 Task: Find connections with filter location Monte Mor with filter topic #Managerwith filter profile language German with filter current company TWO95 International, Inc with filter school Rajasthan Jobs with filter industry Household Services with filter service category Email Marketing with filter keywords title Homeless Shelter Worker
Action: Mouse moved to (605, 114)
Screenshot: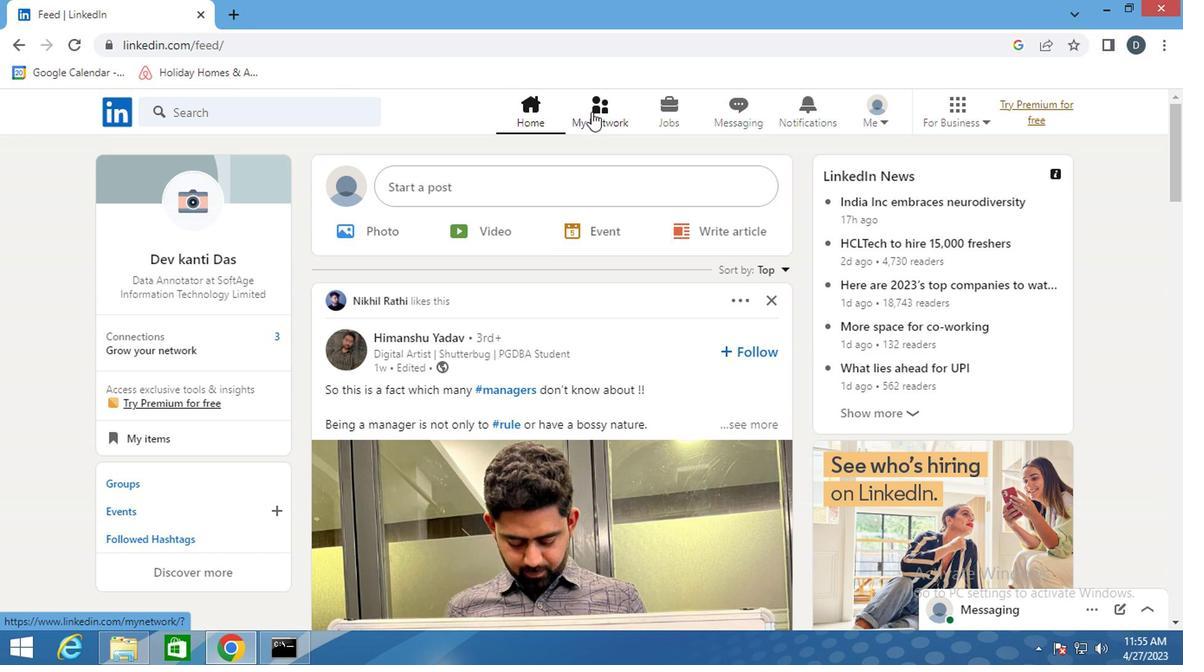 
Action: Mouse pressed left at (605, 114)
Screenshot: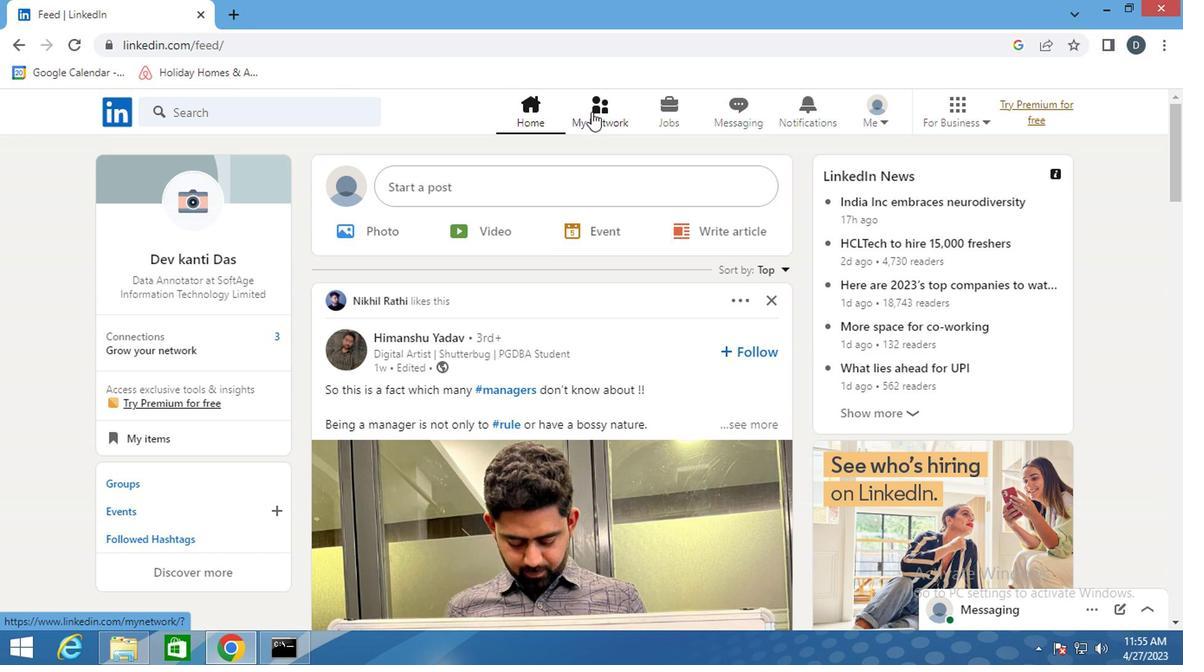 
Action: Mouse moved to (291, 205)
Screenshot: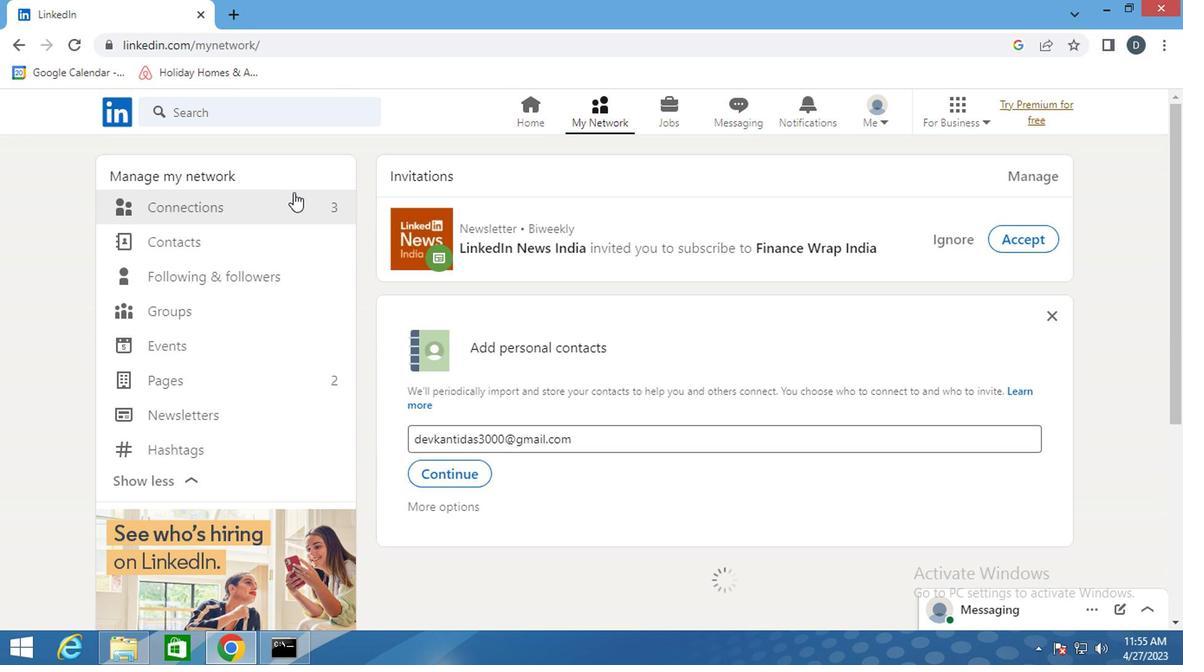 
Action: Mouse pressed left at (291, 205)
Screenshot: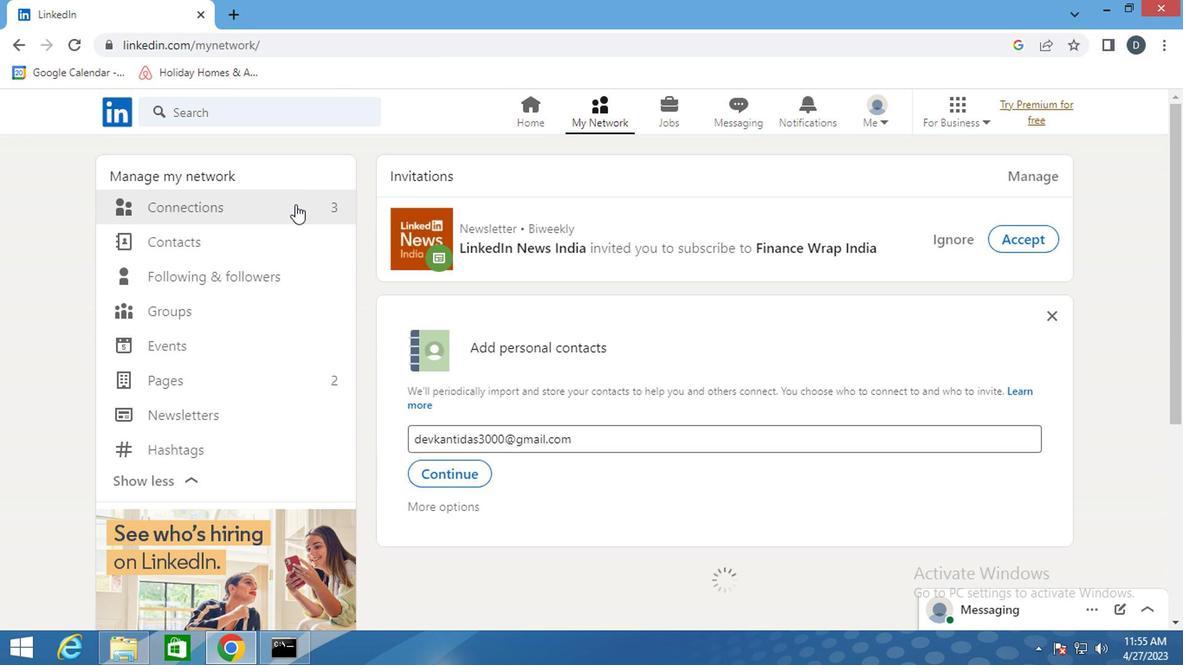 
Action: Mouse pressed left at (291, 205)
Screenshot: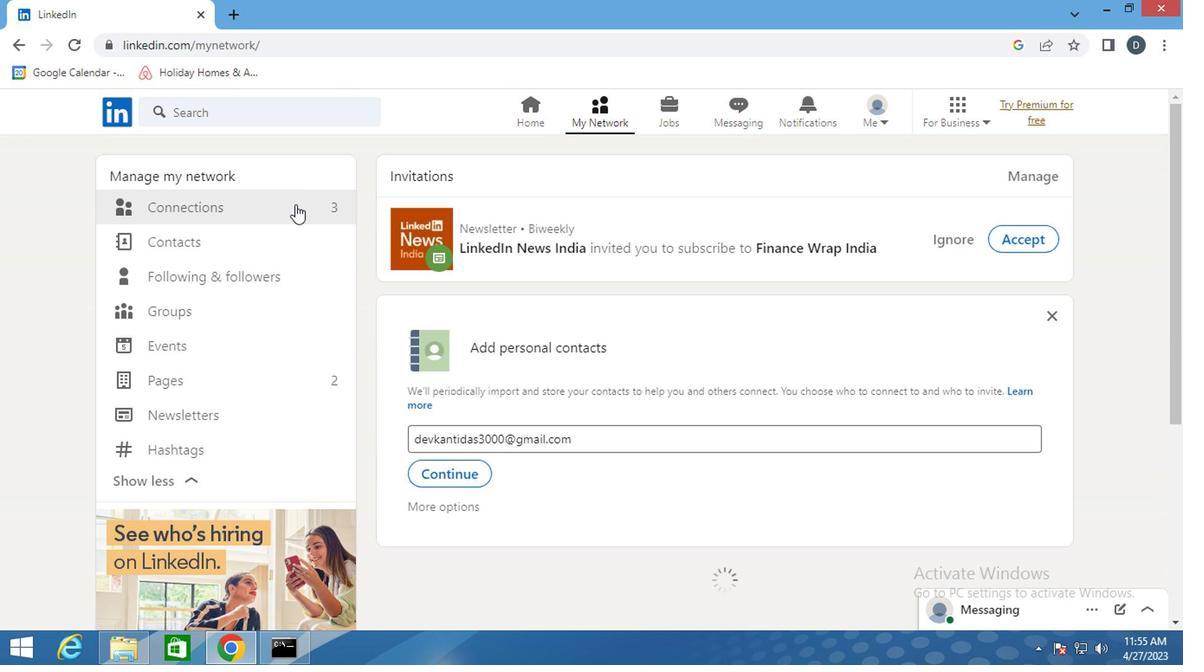 
Action: Mouse moved to (744, 216)
Screenshot: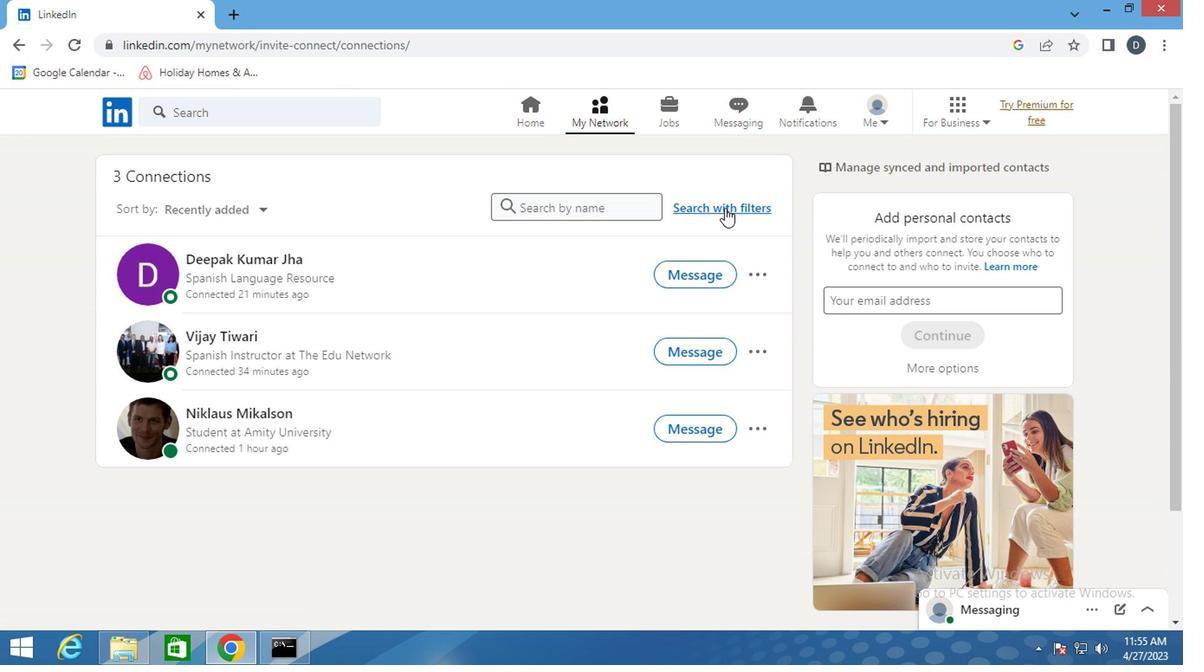
Action: Mouse pressed left at (744, 216)
Screenshot: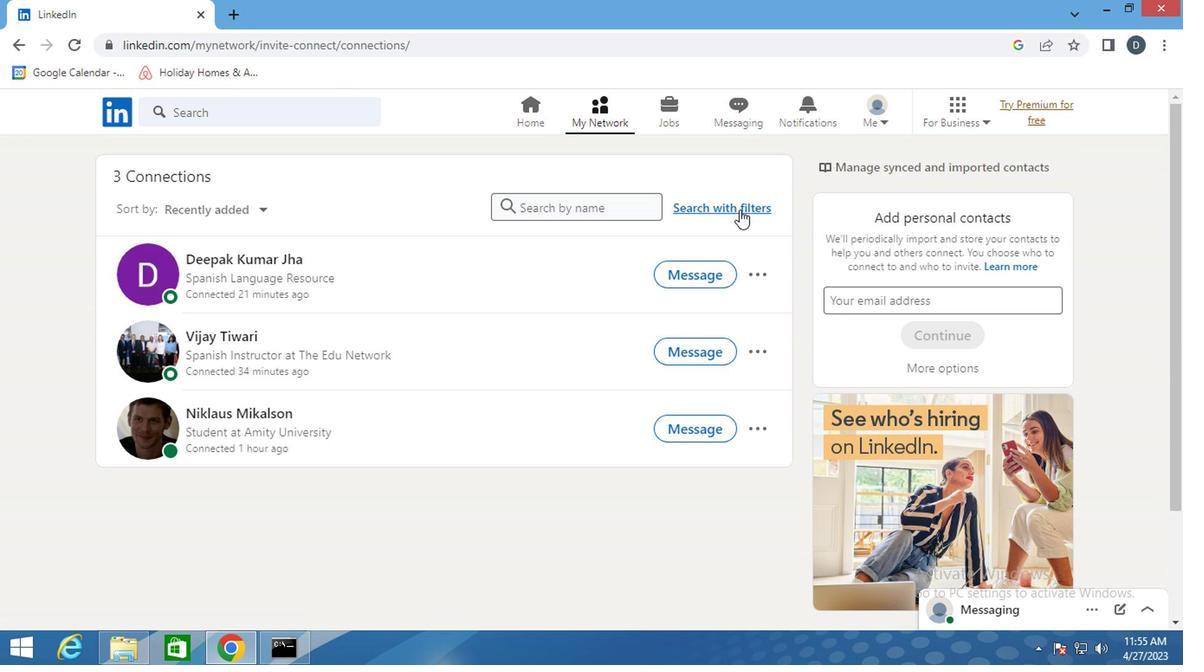 
Action: Mouse moved to (644, 168)
Screenshot: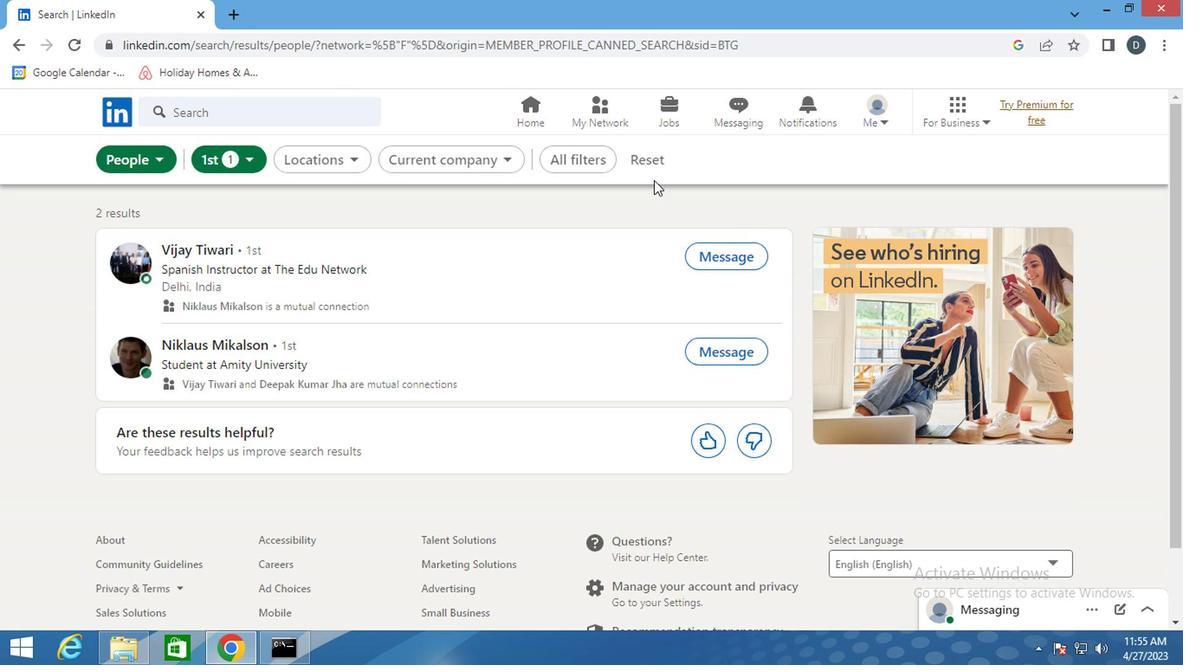 
Action: Mouse pressed left at (644, 168)
Screenshot: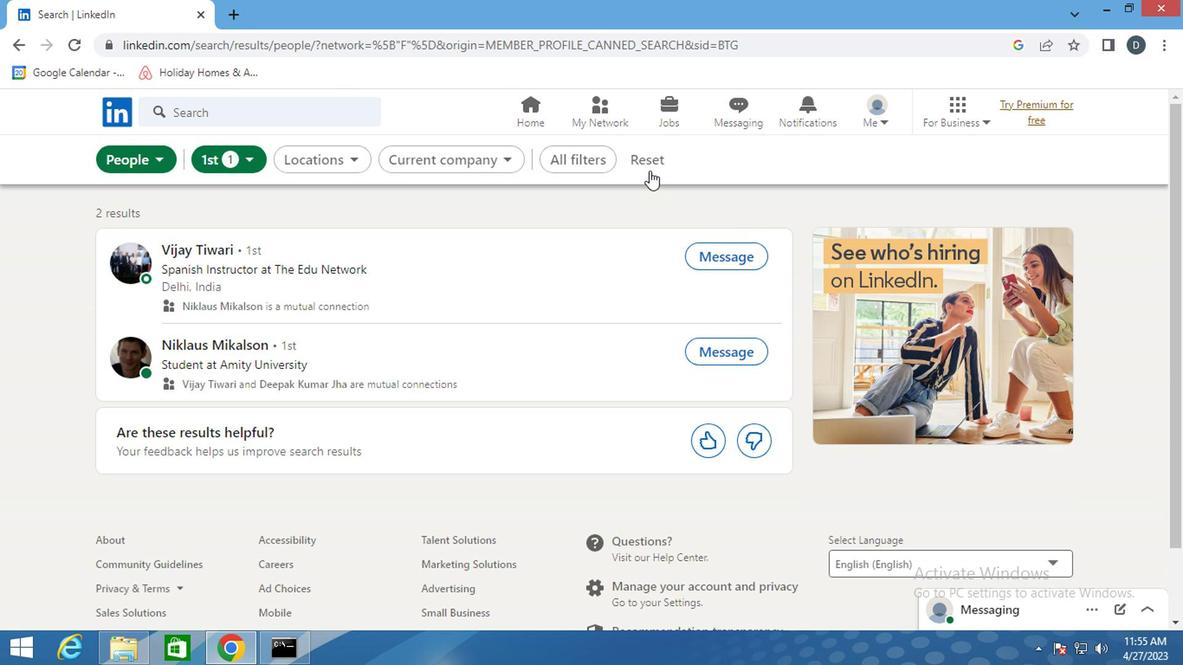 
Action: Mouse moved to (591, 159)
Screenshot: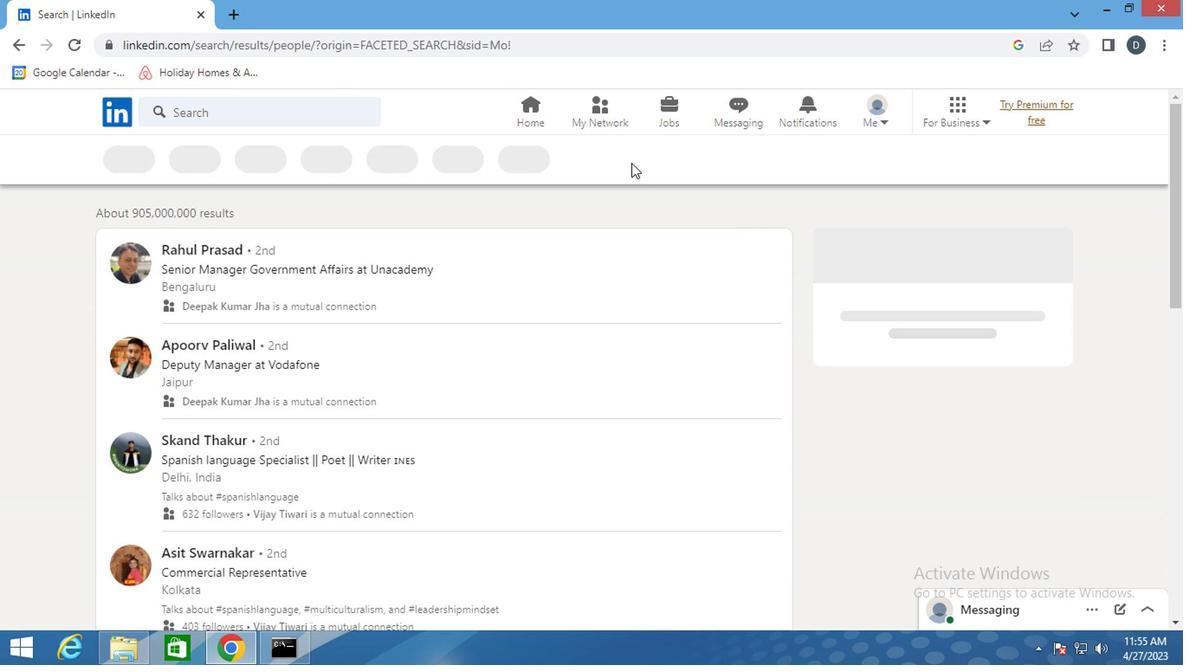 
Action: Mouse pressed left at (591, 159)
Screenshot: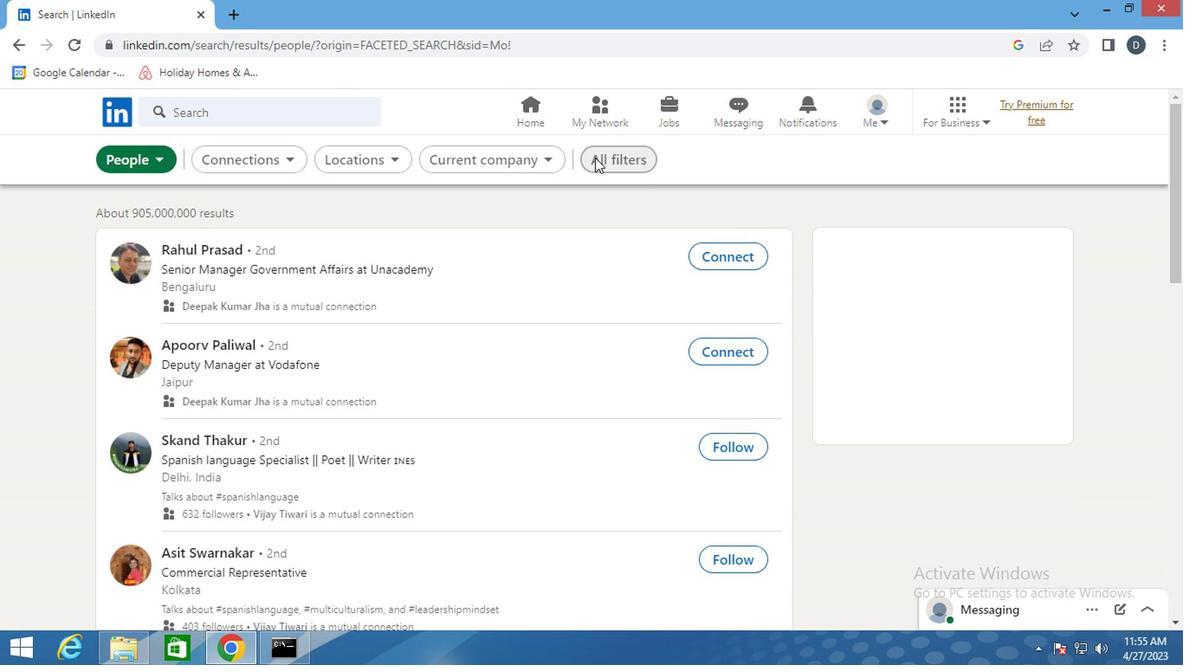 
Action: Mouse moved to (873, 392)
Screenshot: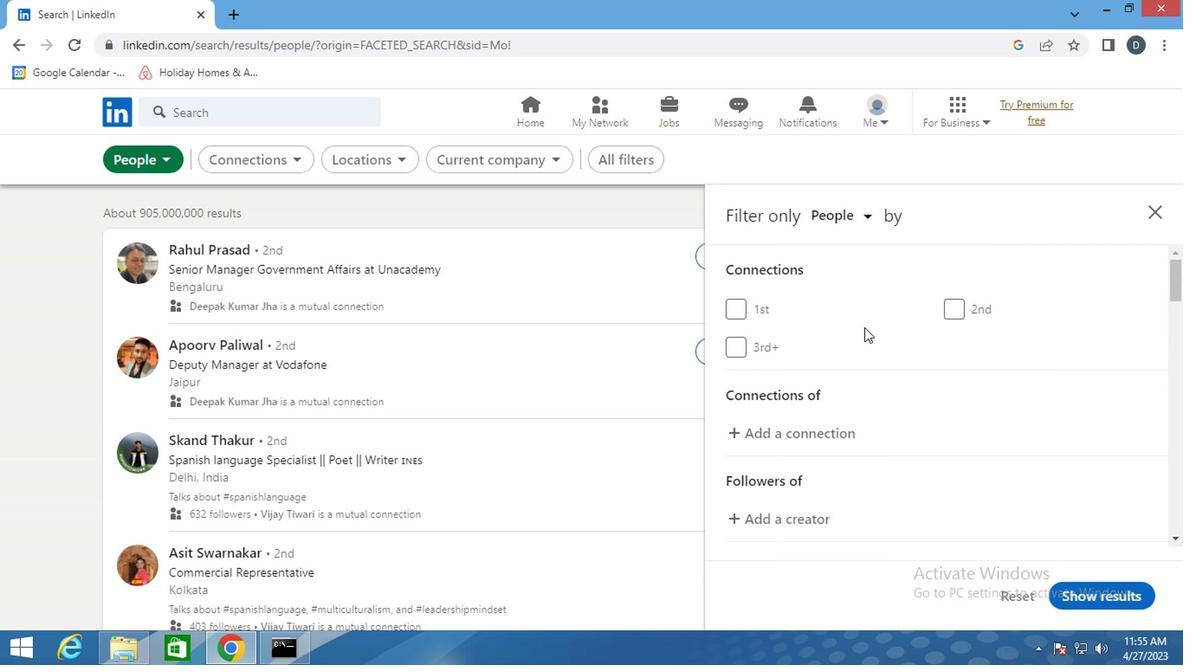 
Action: Mouse scrolled (873, 391) with delta (0, 0)
Screenshot: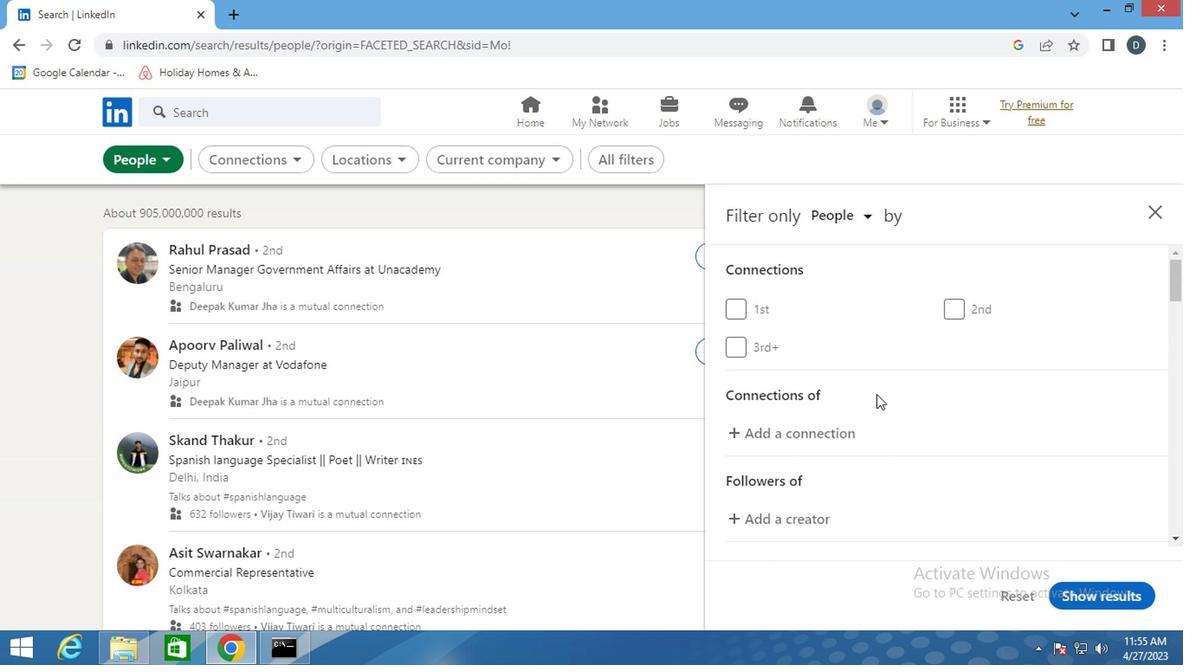 
Action: Mouse scrolled (873, 391) with delta (0, 0)
Screenshot: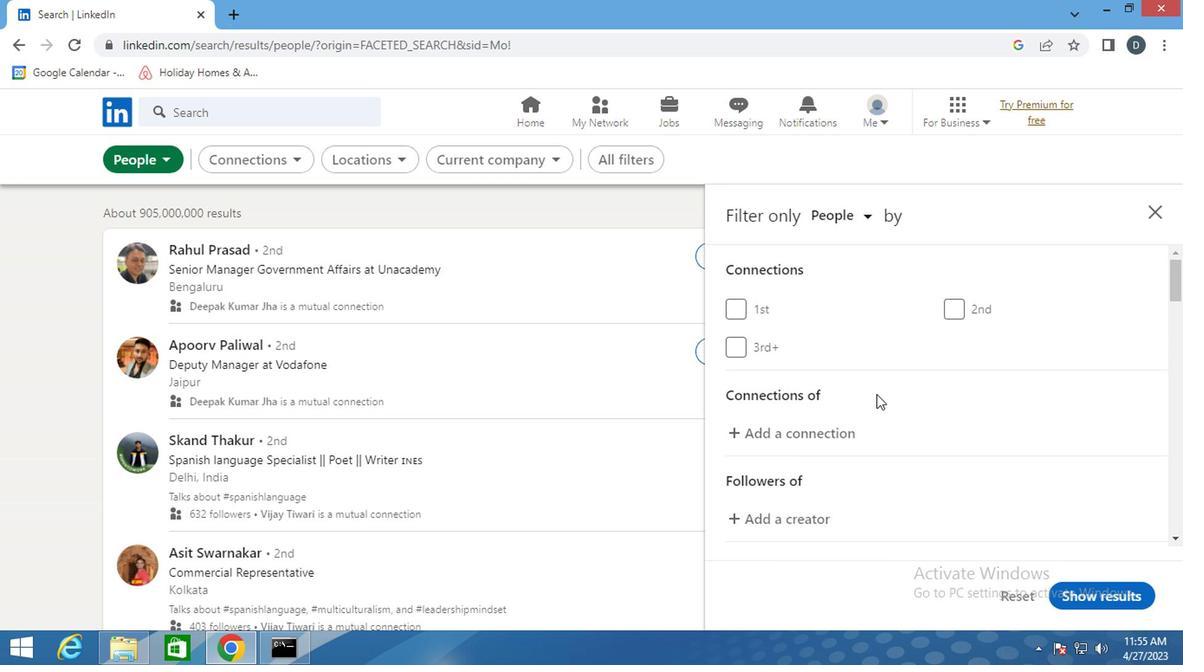 
Action: Mouse moved to (876, 396)
Screenshot: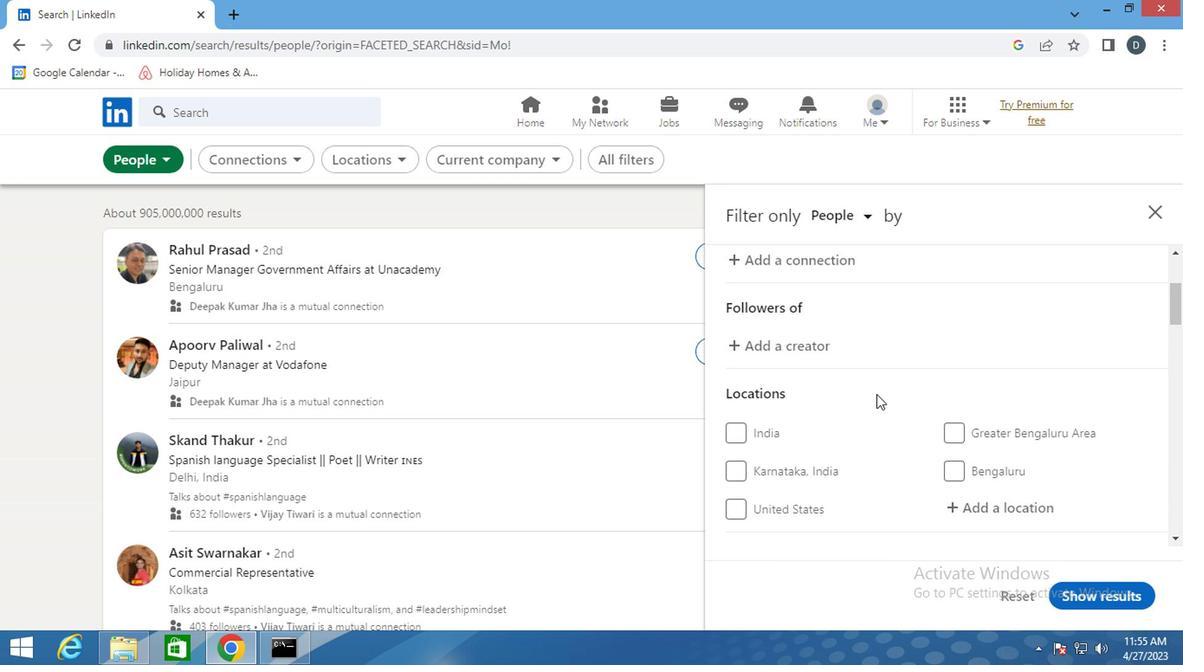 
Action: Mouse scrolled (876, 396) with delta (0, 0)
Screenshot: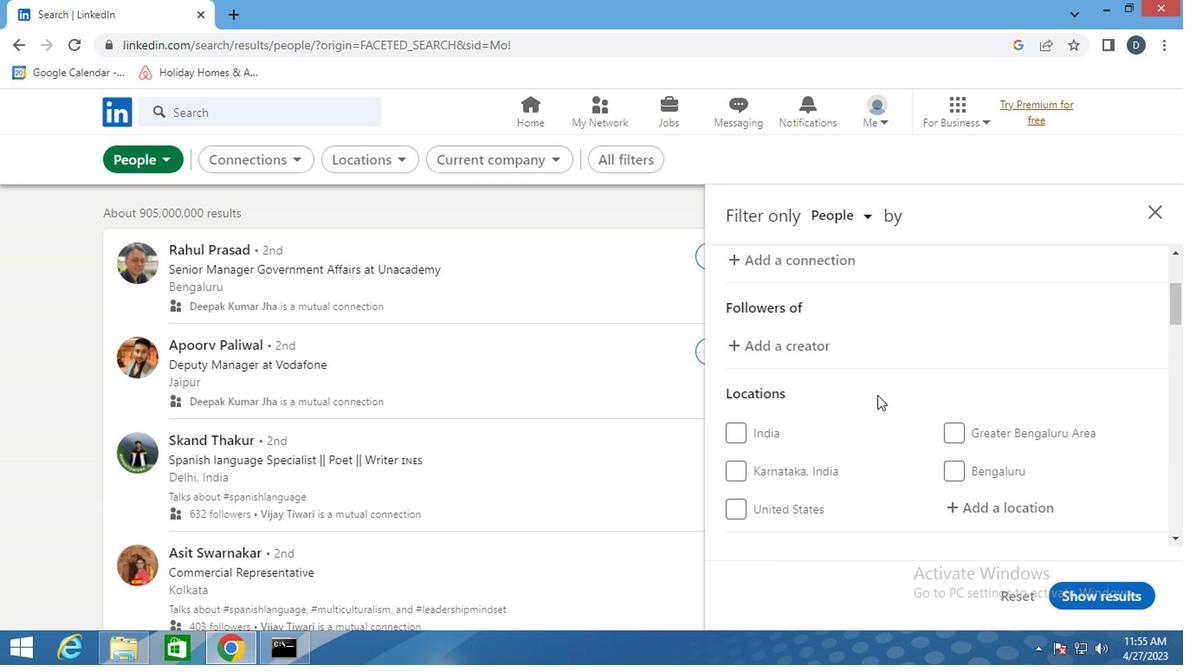 
Action: Mouse moved to (963, 418)
Screenshot: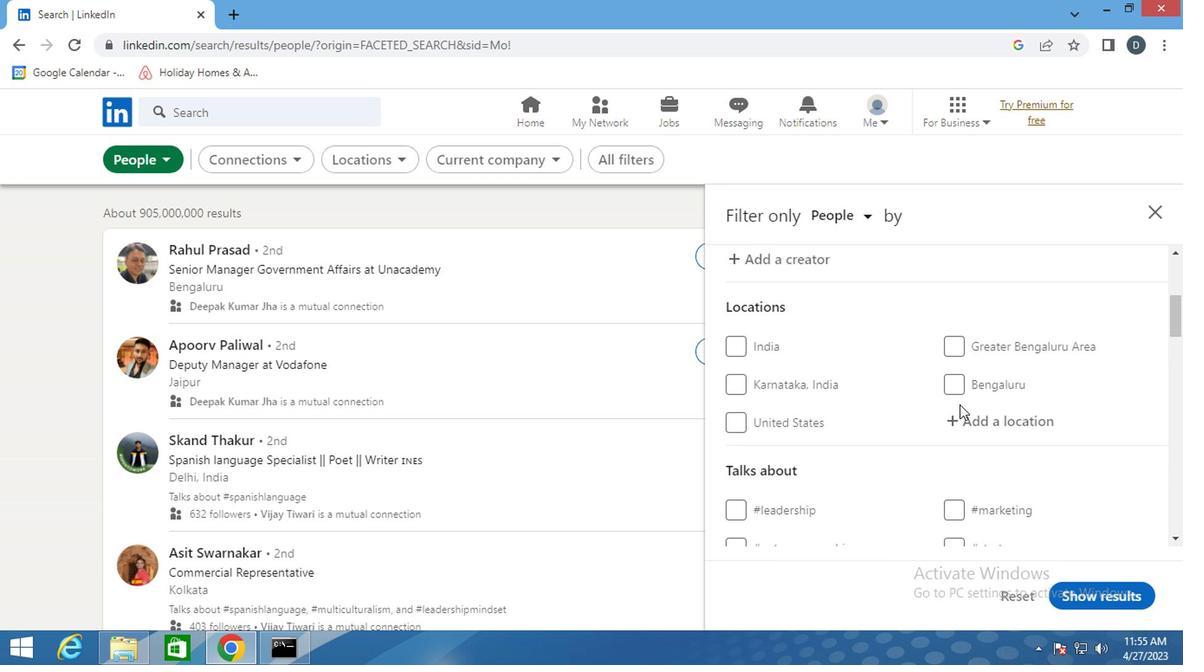 
Action: Mouse pressed left at (963, 418)
Screenshot: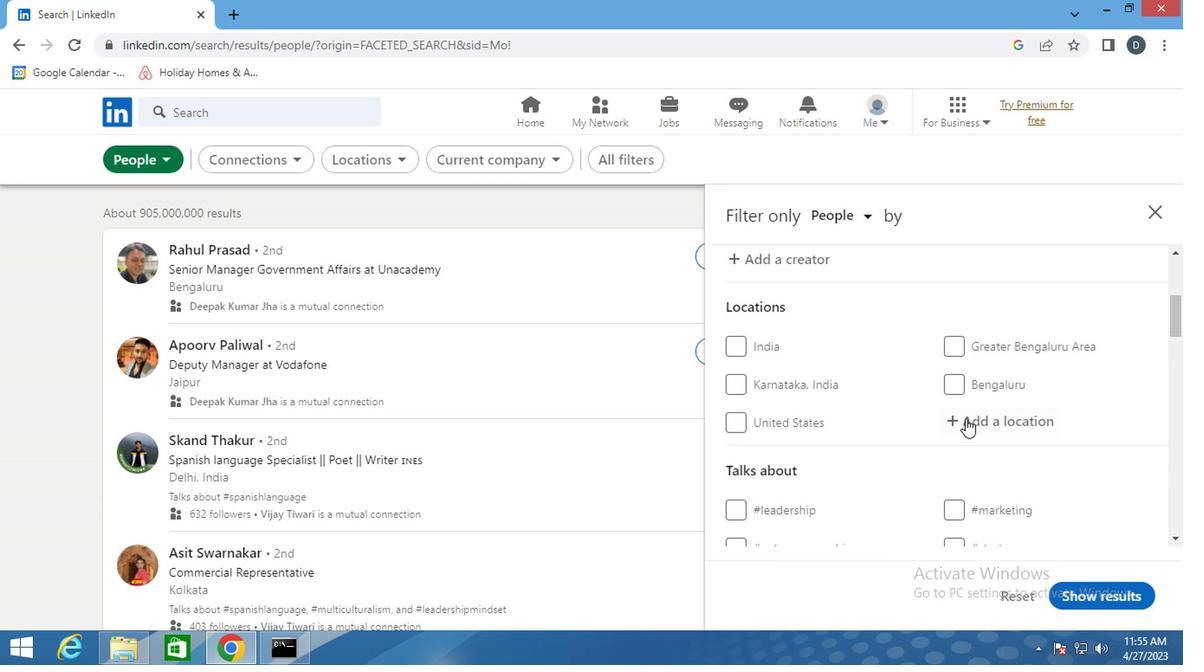 
Action: Mouse moved to (954, 415)
Screenshot: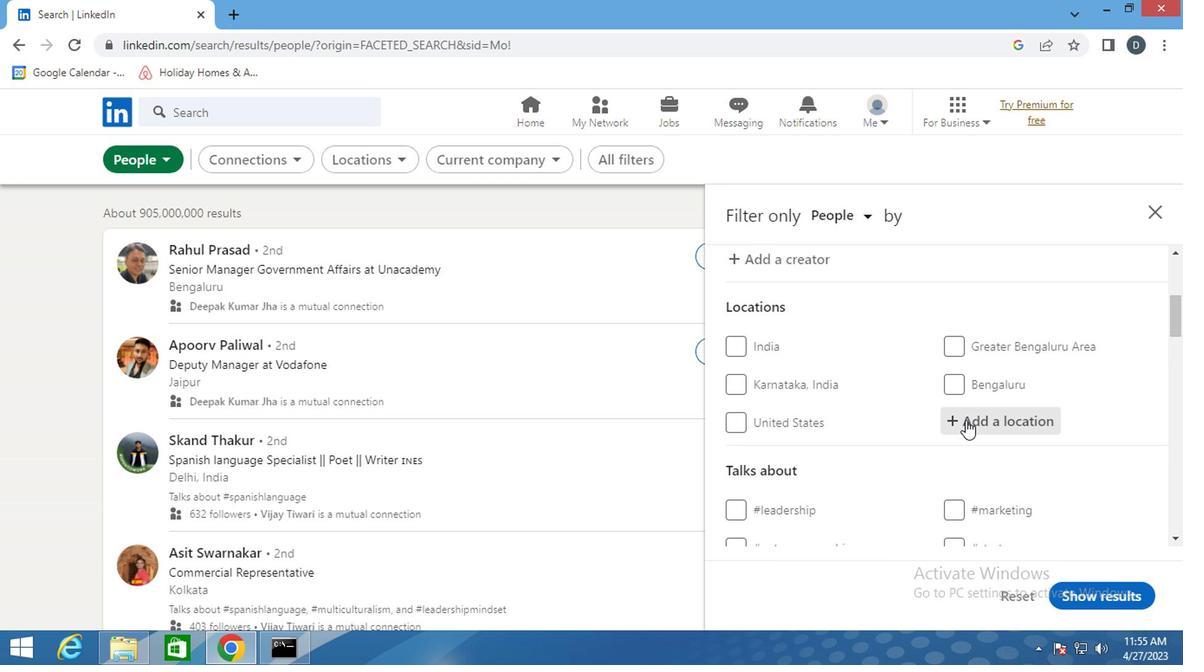 
Action: Key pressed <Key.shift>MONTE<Key.space><Key.shift><Key.shift><Key.shift><Key.shift><Key.shift><Key.shift><Key.shift><Key.shift><Key.shift><Key.shift><Key.shift><Key.shift>MOR
Screenshot: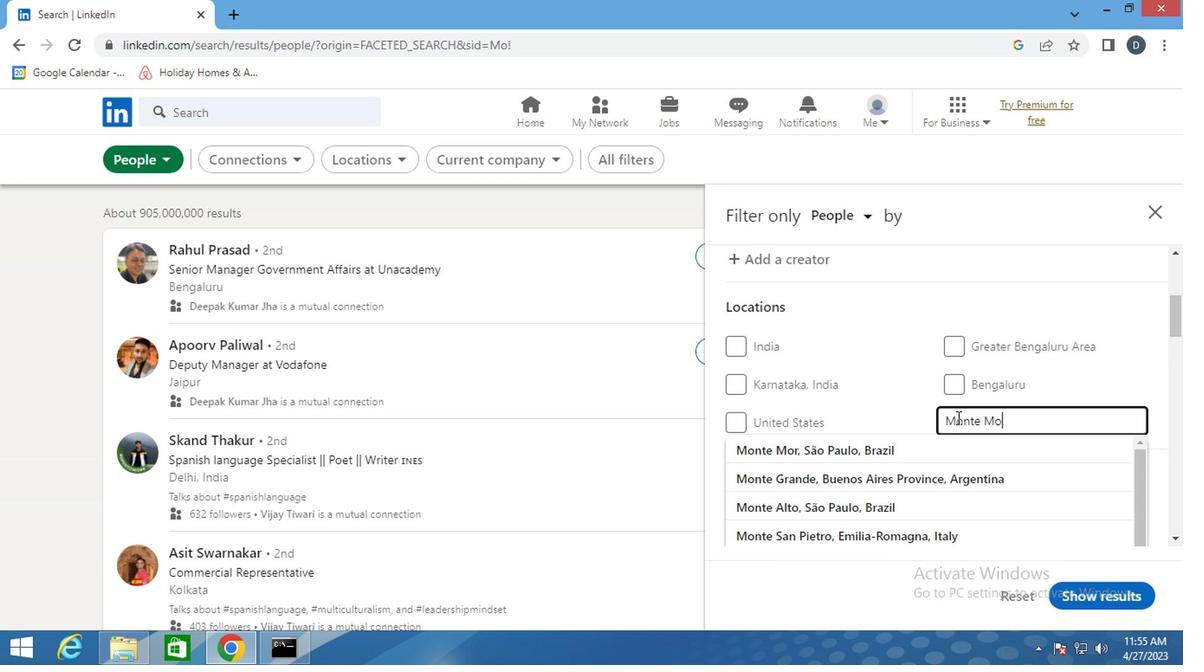 
Action: Mouse moved to (929, 441)
Screenshot: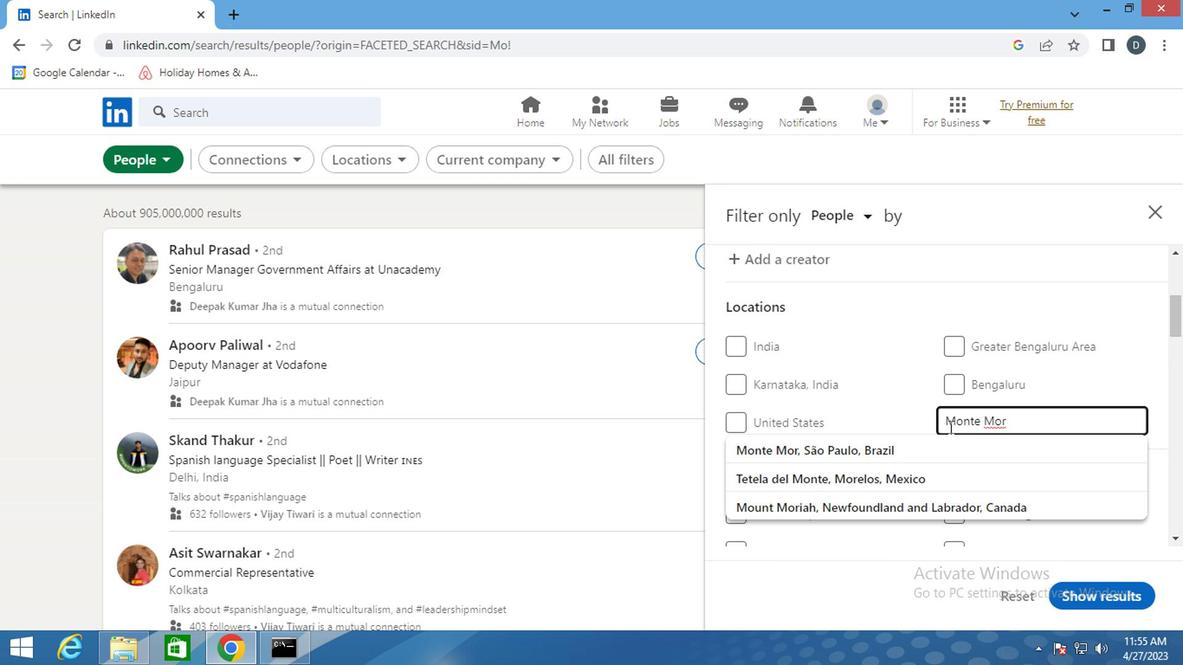 
Action: Mouse pressed left at (929, 441)
Screenshot: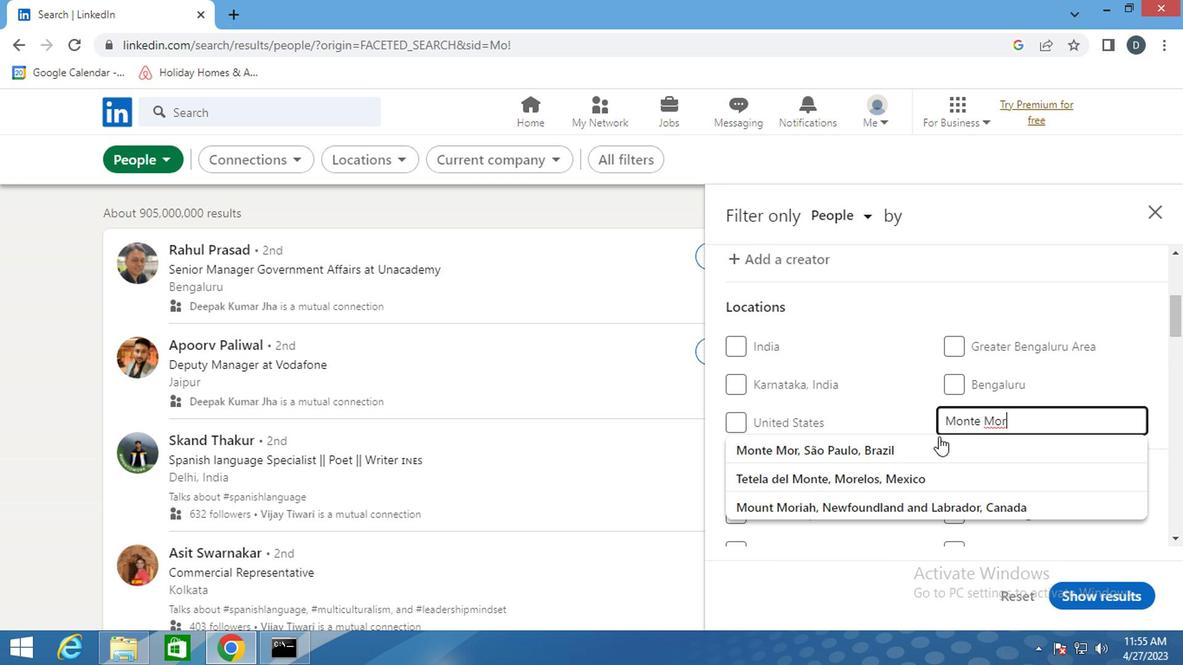 
Action: Mouse moved to (931, 446)
Screenshot: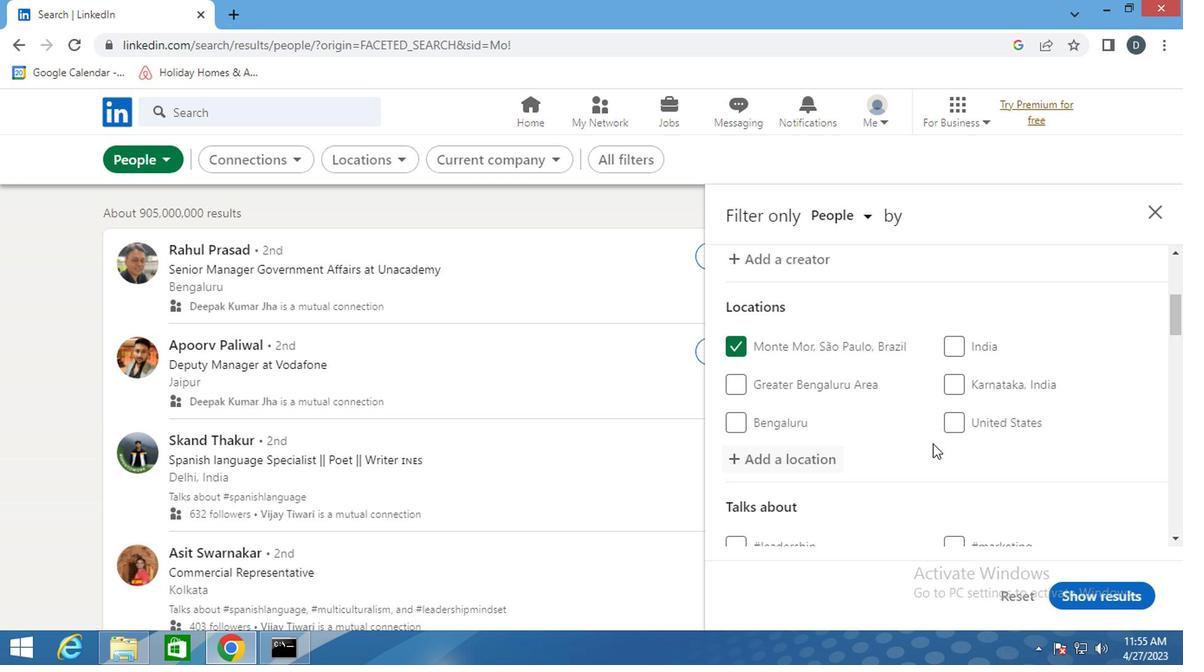 
Action: Mouse scrolled (931, 445) with delta (0, -1)
Screenshot: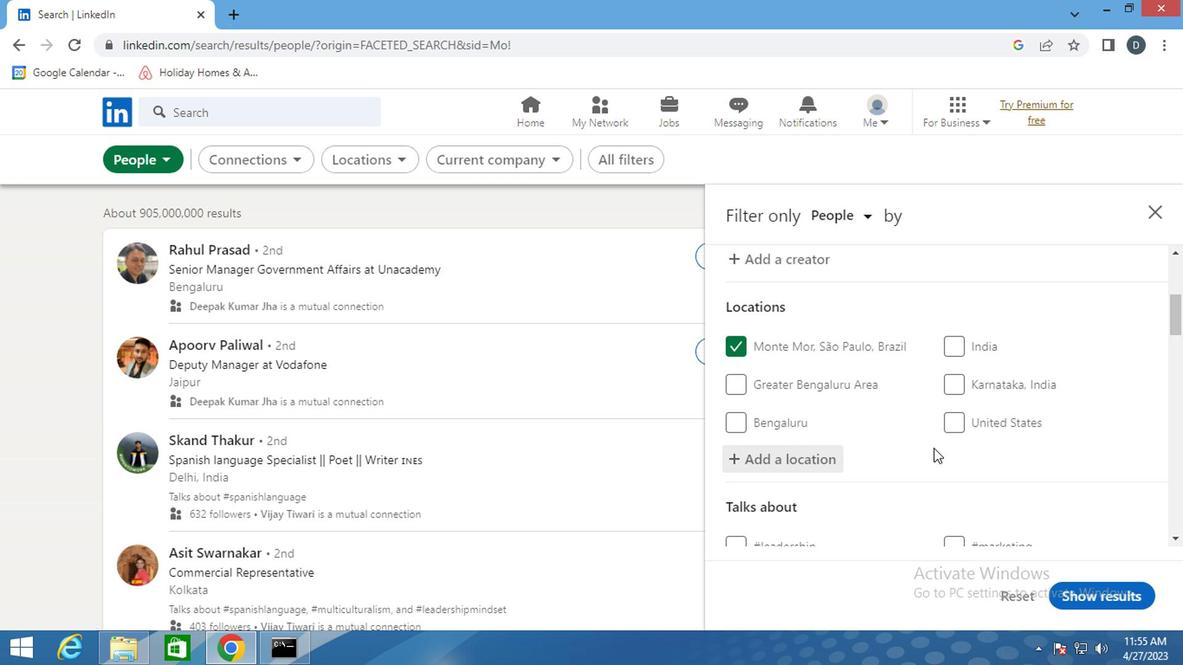 
Action: Mouse moved to (931, 447)
Screenshot: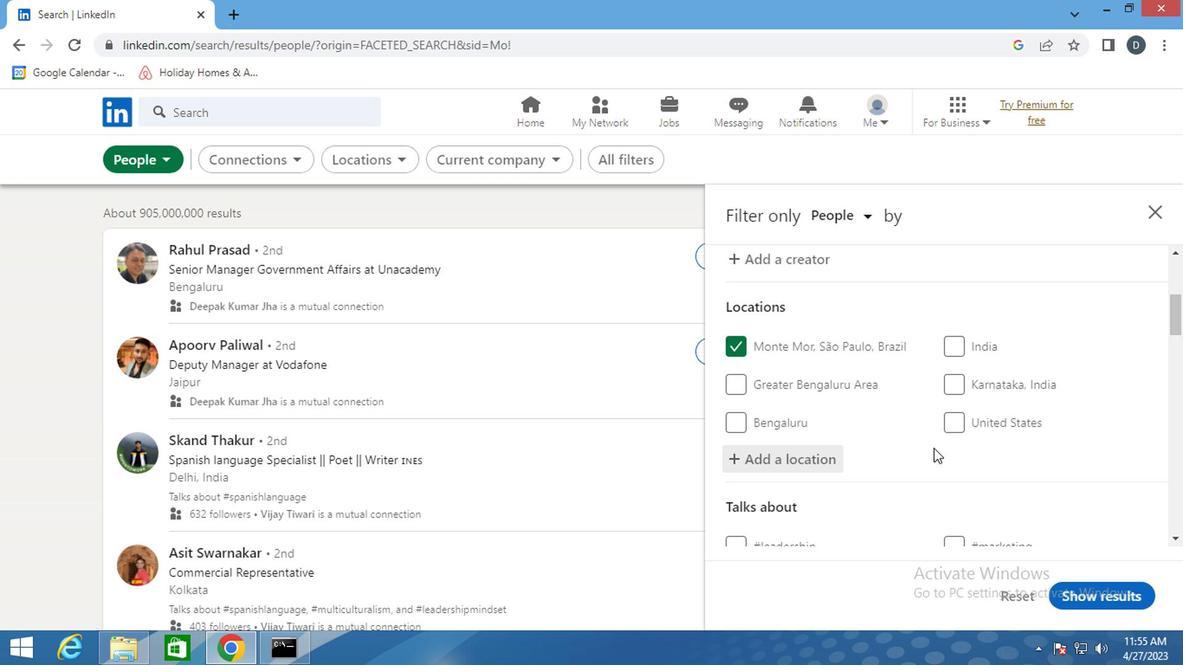 
Action: Mouse scrolled (931, 446) with delta (0, 0)
Screenshot: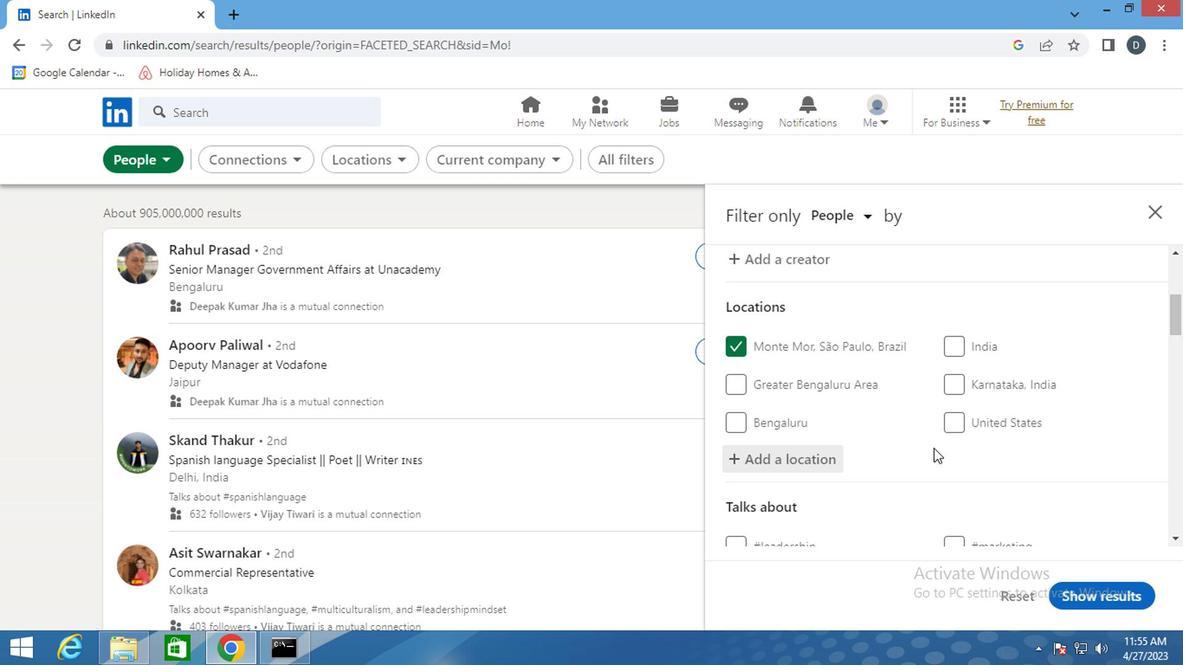 
Action: Mouse moved to (992, 436)
Screenshot: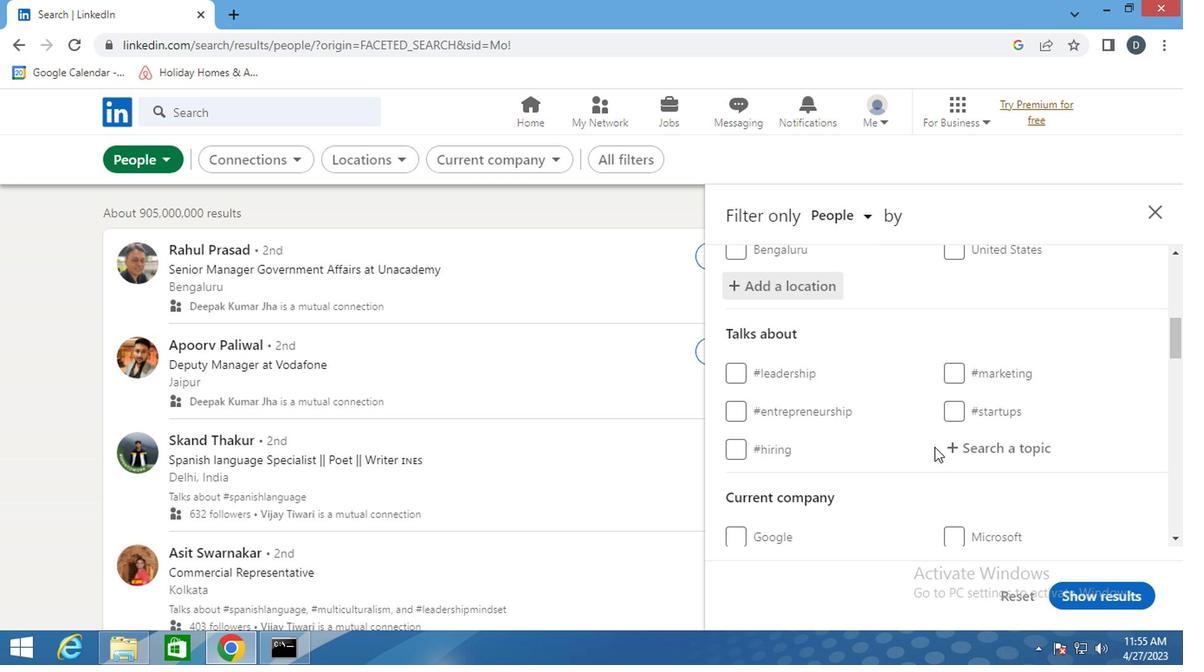 
Action: Mouse pressed left at (992, 436)
Screenshot: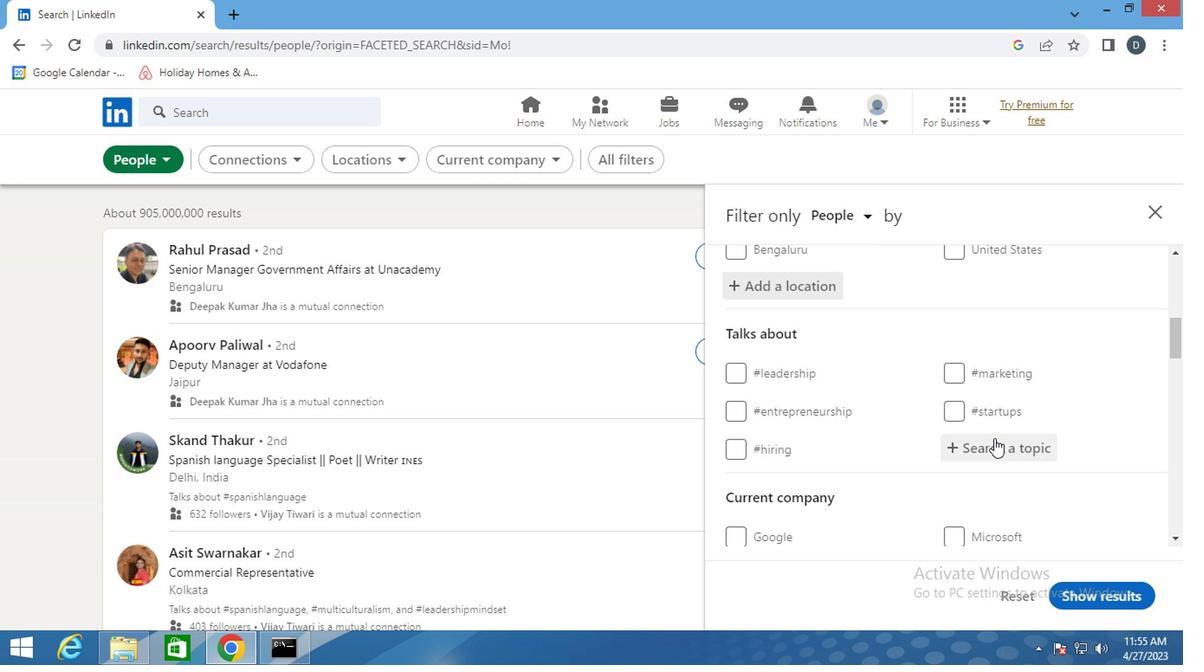 
Action: Key pressed <Key.shift>#<Key.shift><Key.shift><Key.shift>MANAGE
Screenshot: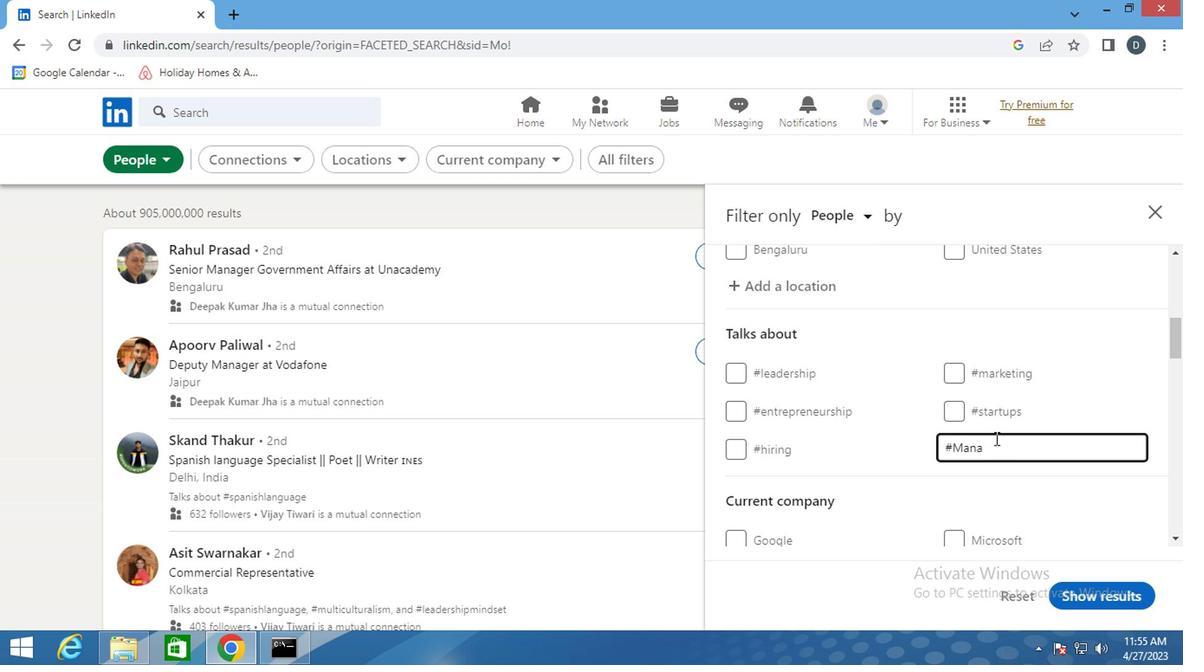 
Action: Mouse moved to (969, 487)
Screenshot: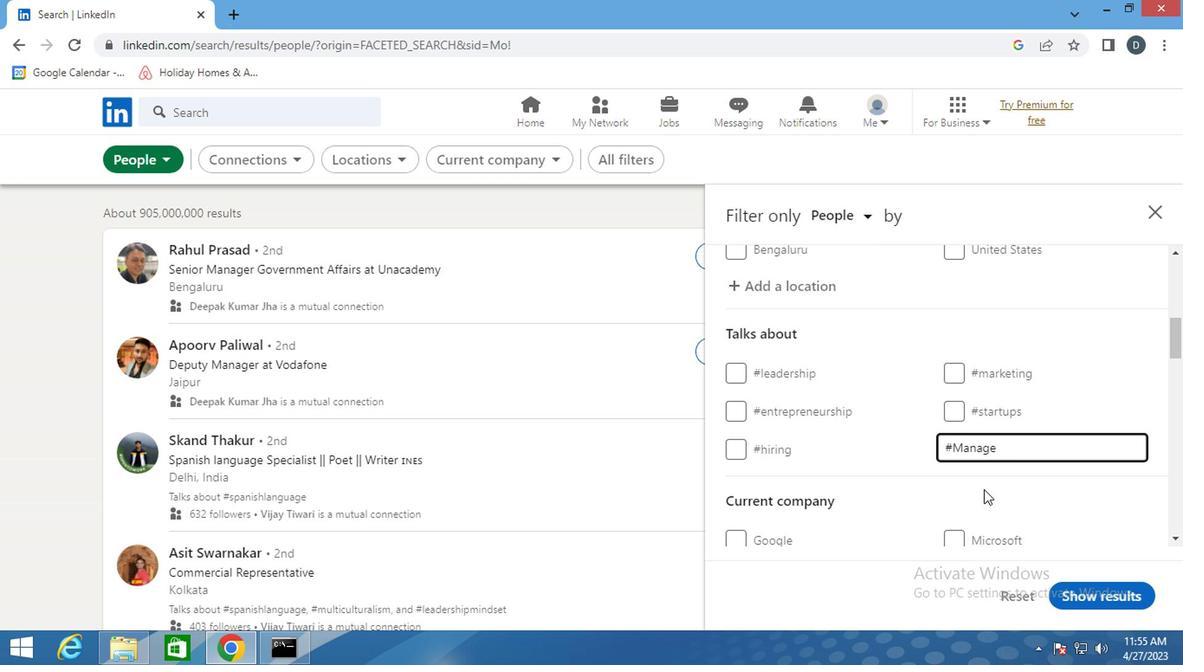
Action: Key pressed R
Screenshot: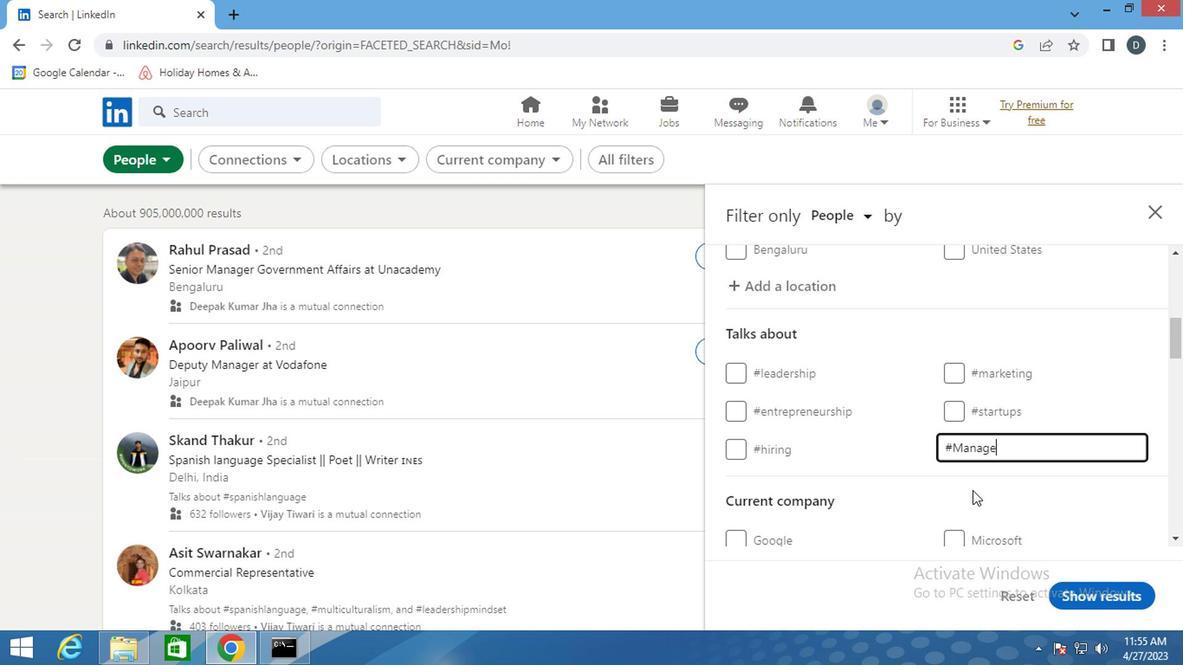 
Action: Mouse moved to (952, 473)
Screenshot: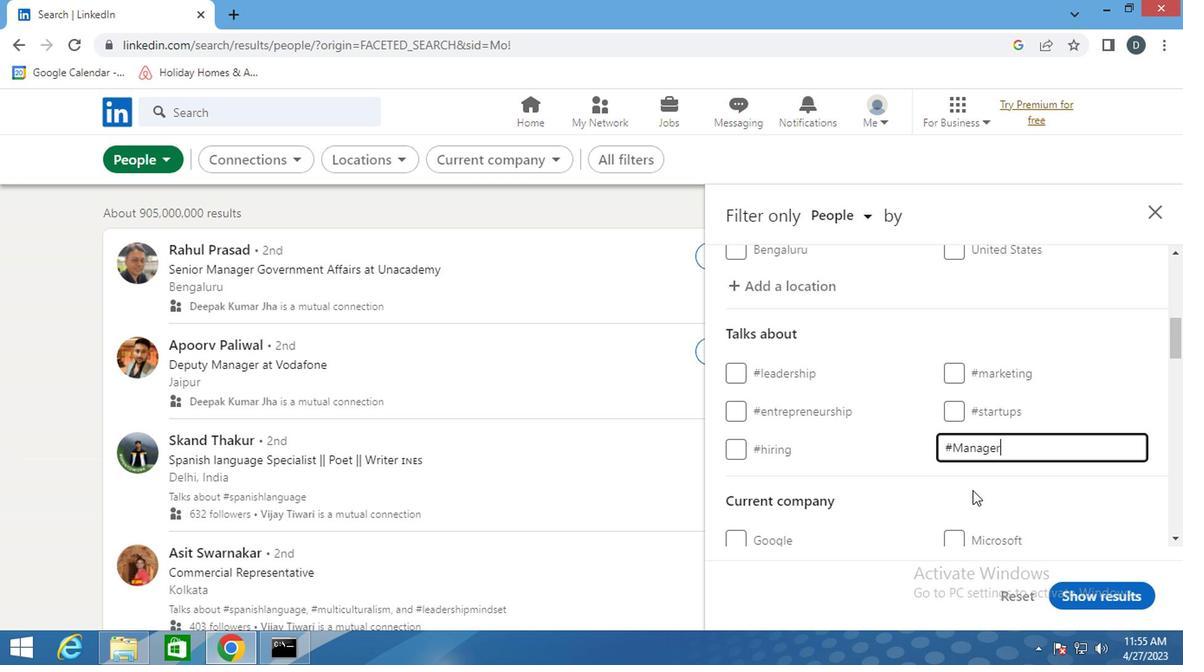 
Action: Mouse scrolled (952, 473) with delta (0, 0)
Screenshot: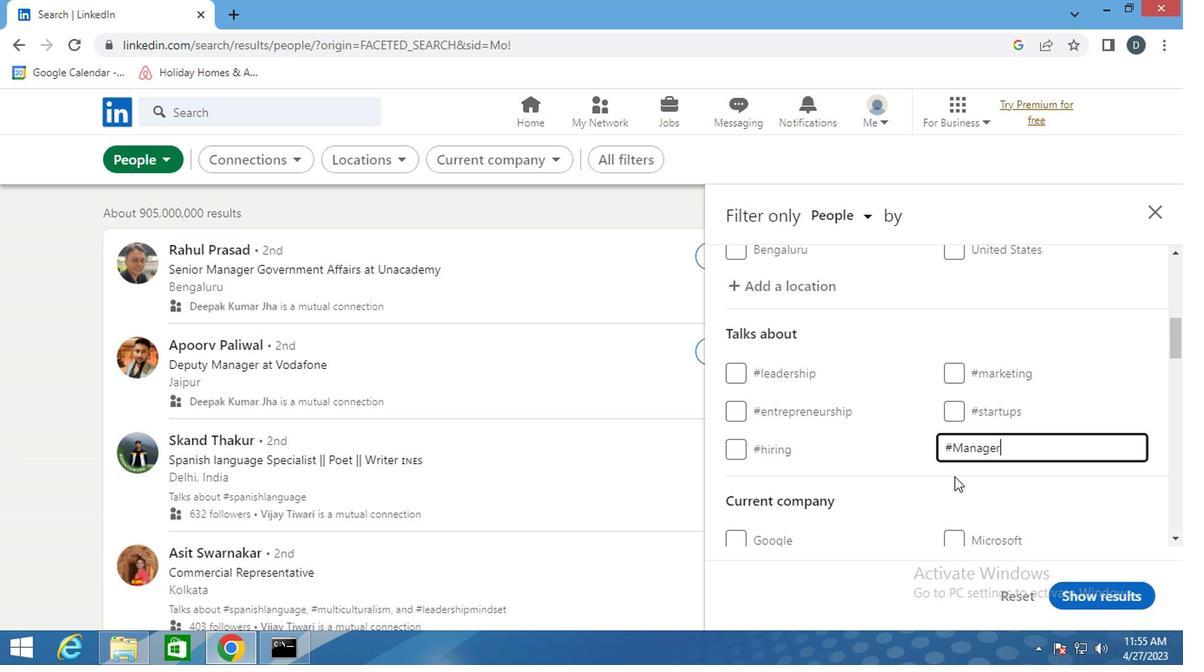 
Action: Mouse scrolled (952, 473) with delta (0, 0)
Screenshot: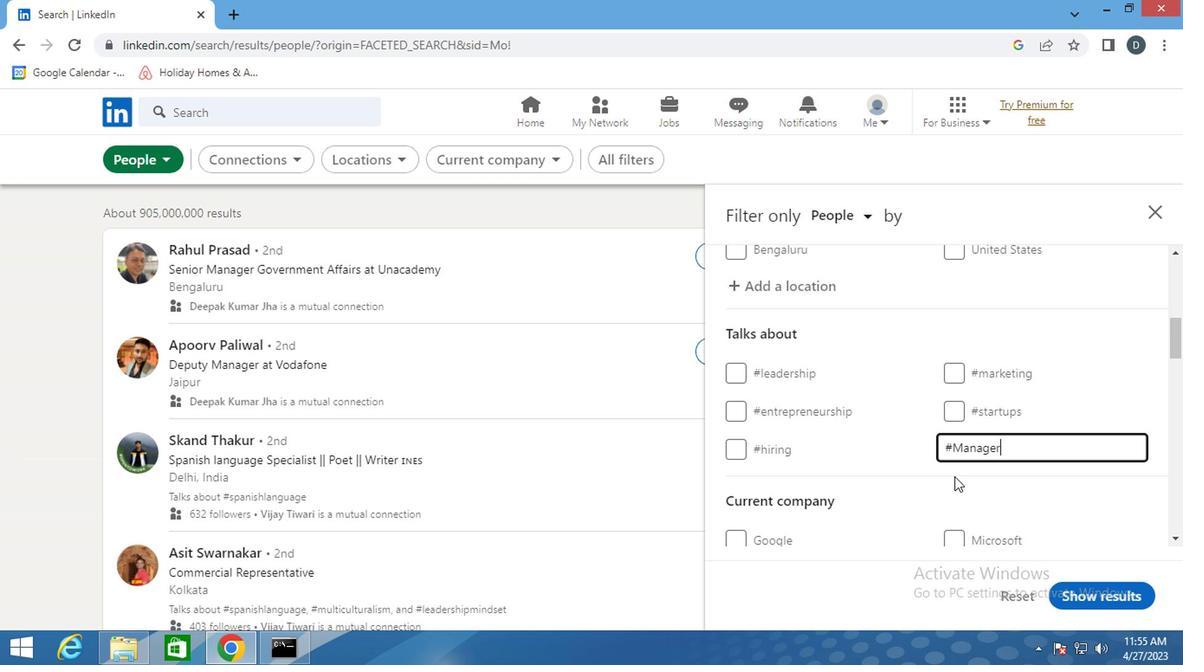 
Action: Mouse moved to (966, 458)
Screenshot: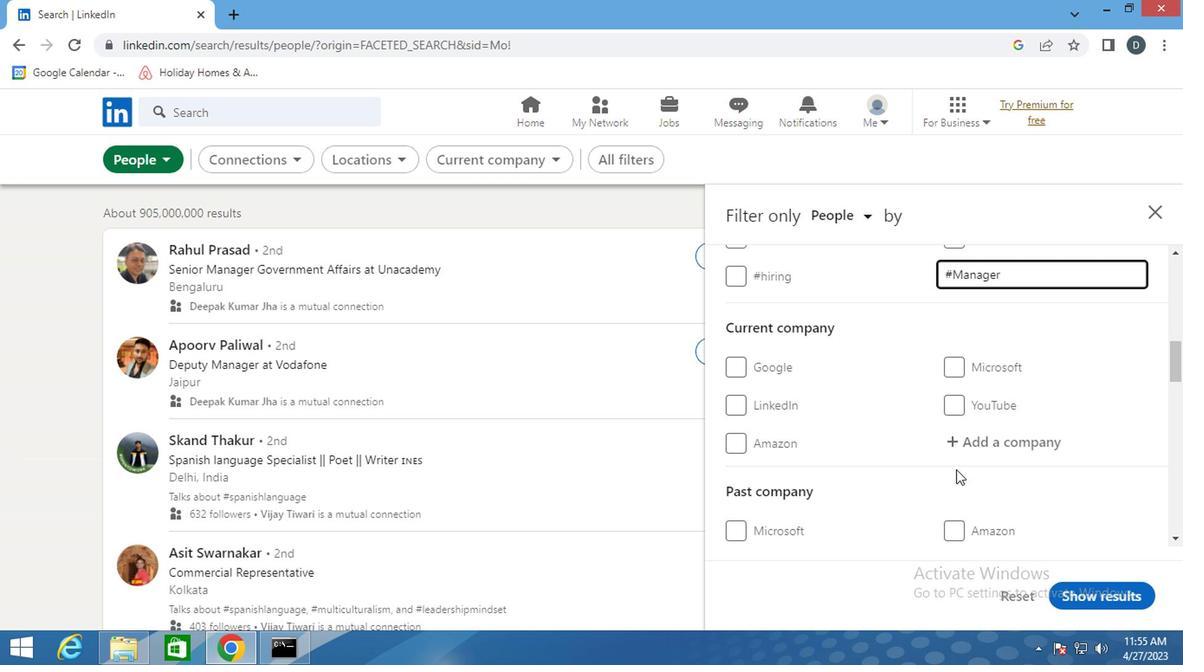 
Action: Mouse scrolled (966, 457) with delta (0, 0)
Screenshot: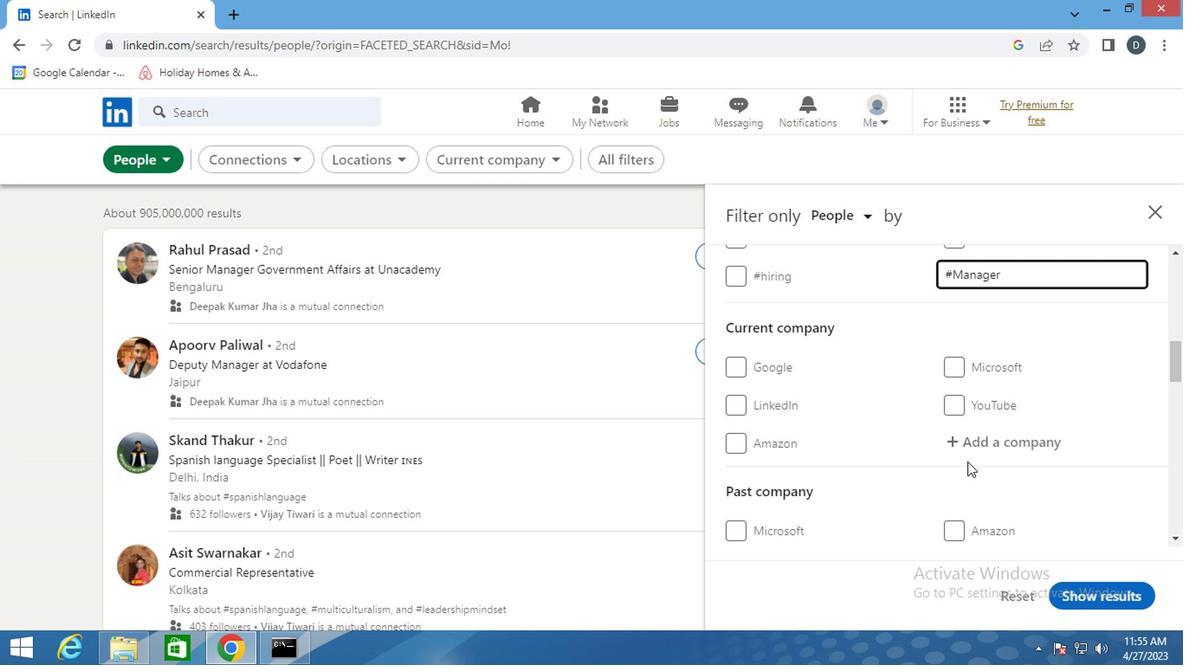
Action: Mouse scrolled (966, 457) with delta (0, 0)
Screenshot: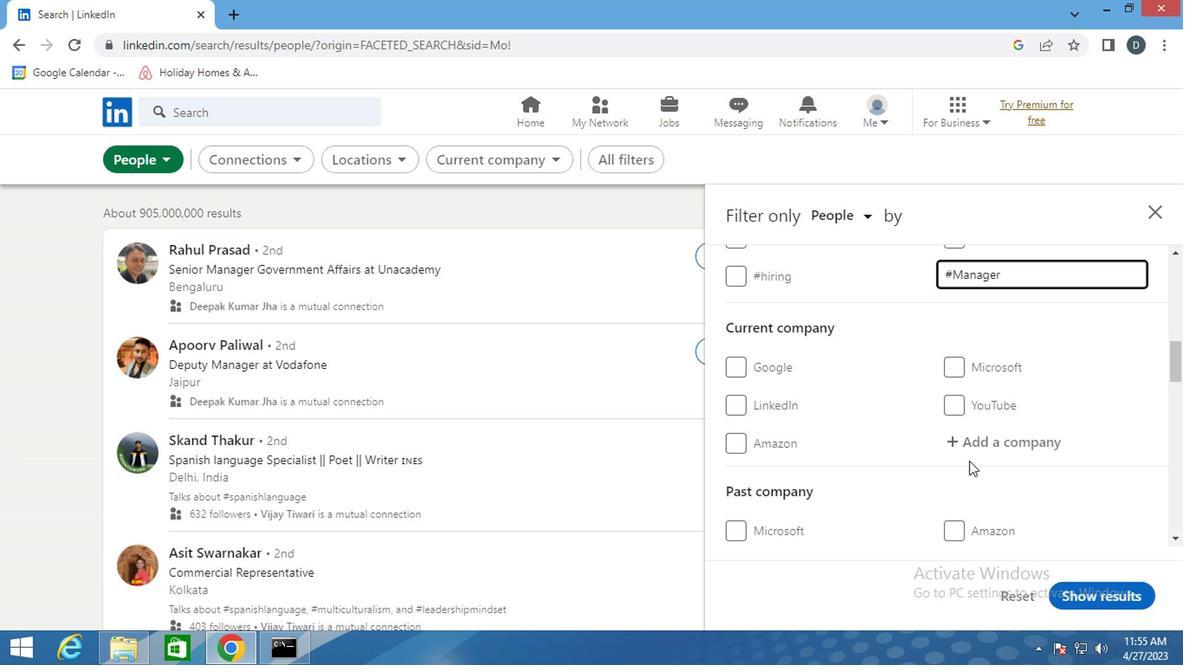 
Action: Mouse scrolled (966, 457) with delta (0, 0)
Screenshot: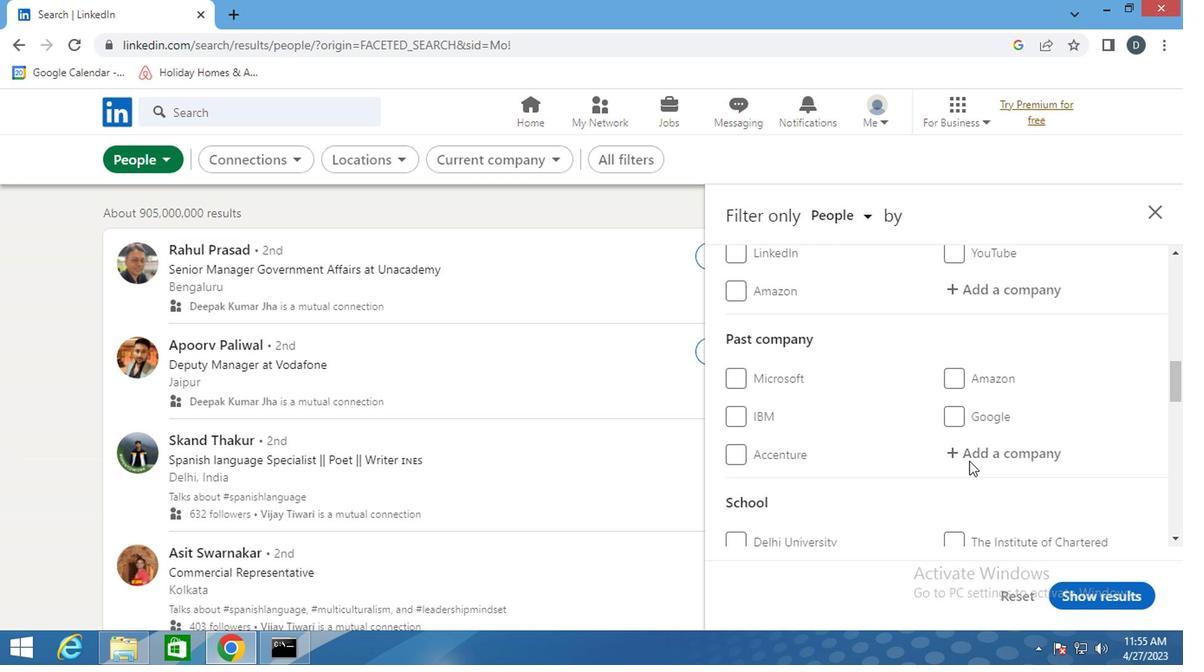 
Action: Mouse scrolled (966, 457) with delta (0, 0)
Screenshot: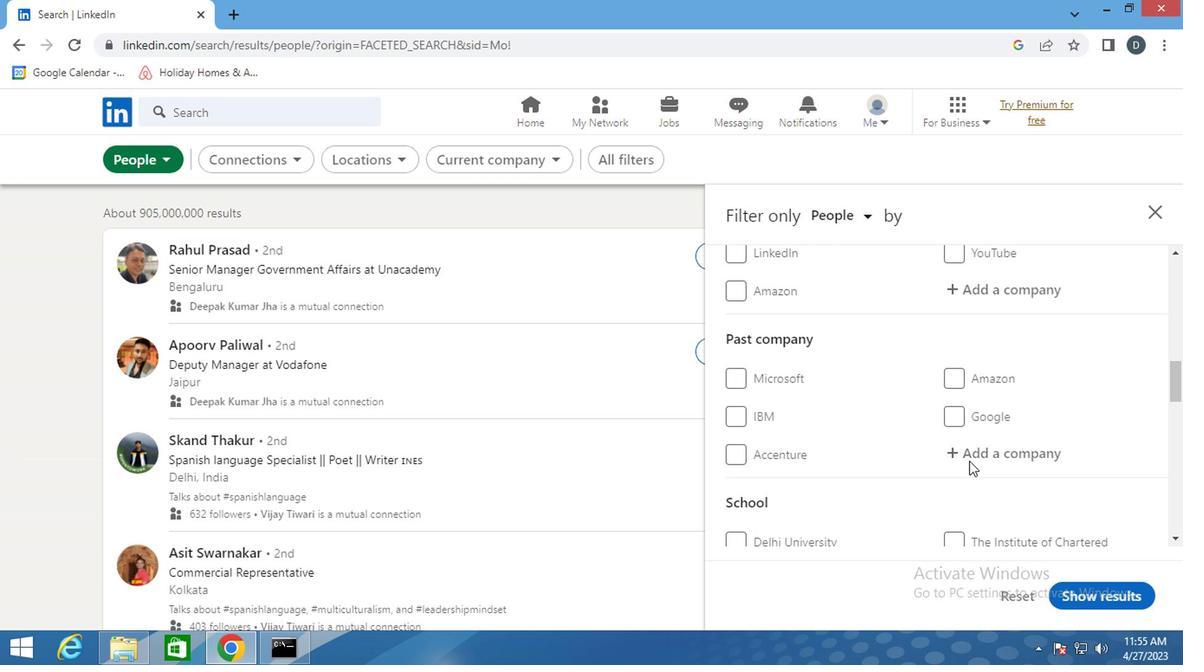 
Action: Mouse scrolled (966, 457) with delta (0, 0)
Screenshot: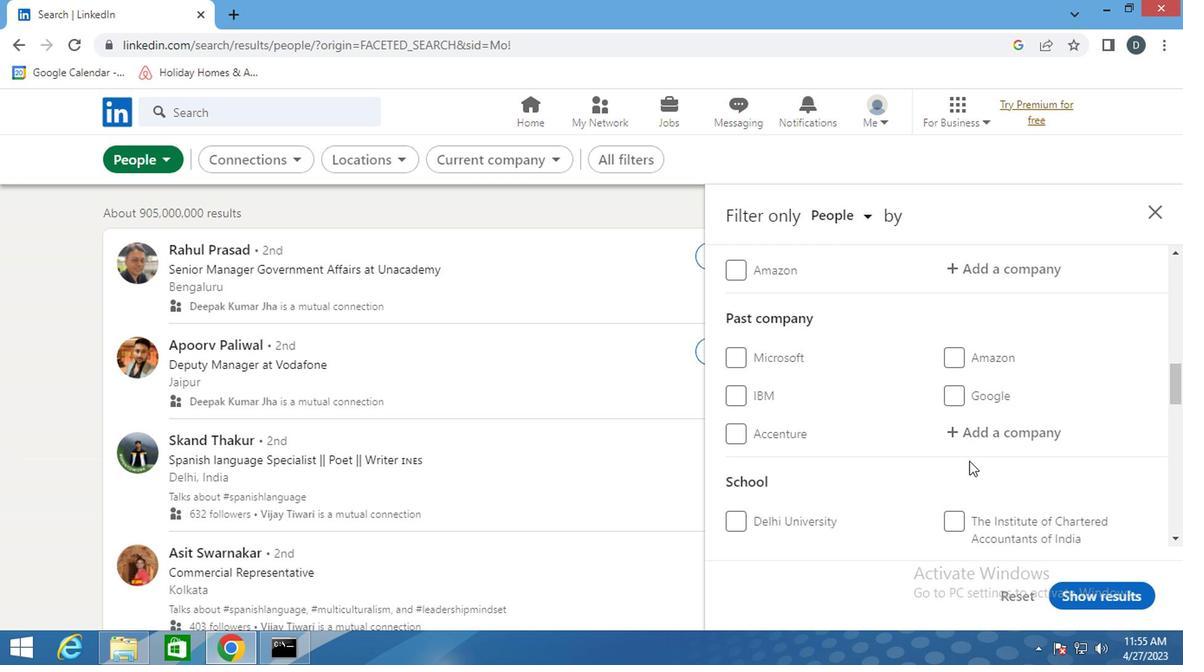 
Action: Mouse scrolled (966, 457) with delta (0, 0)
Screenshot: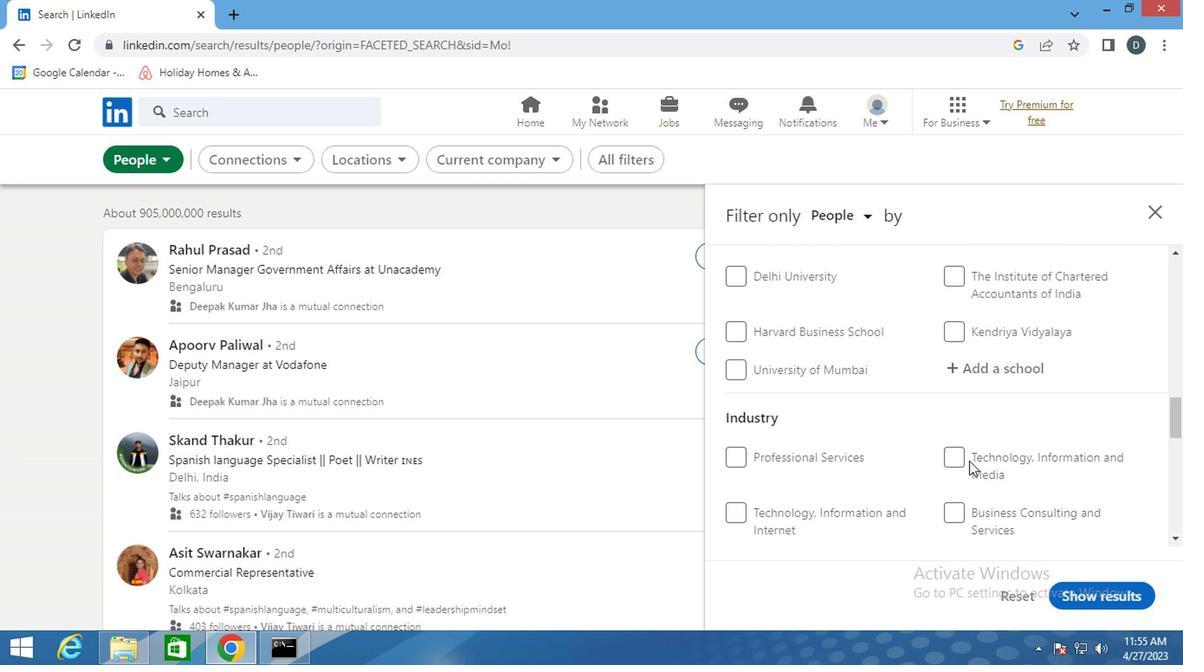 
Action: Mouse scrolled (966, 457) with delta (0, 0)
Screenshot: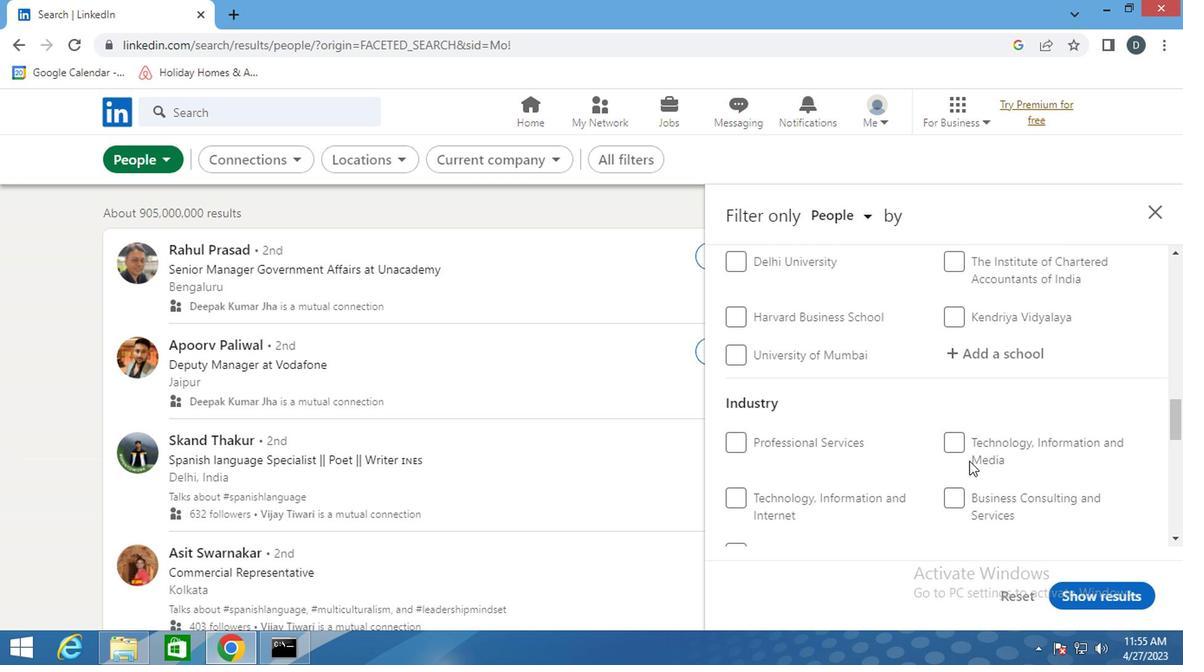 
Action: Mouse scrolled (966, 457) with delta (0, 0)
Screenshot: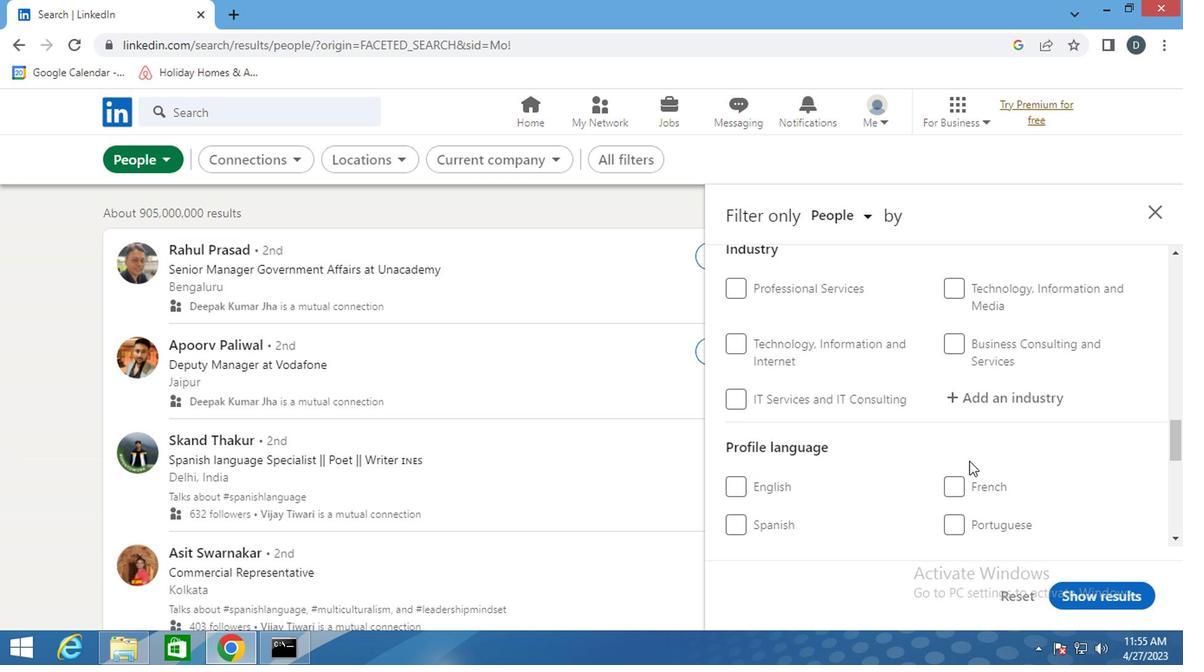 
Action: Mouse scrolled (966, 457) with delta (0, 0)
Screenshot: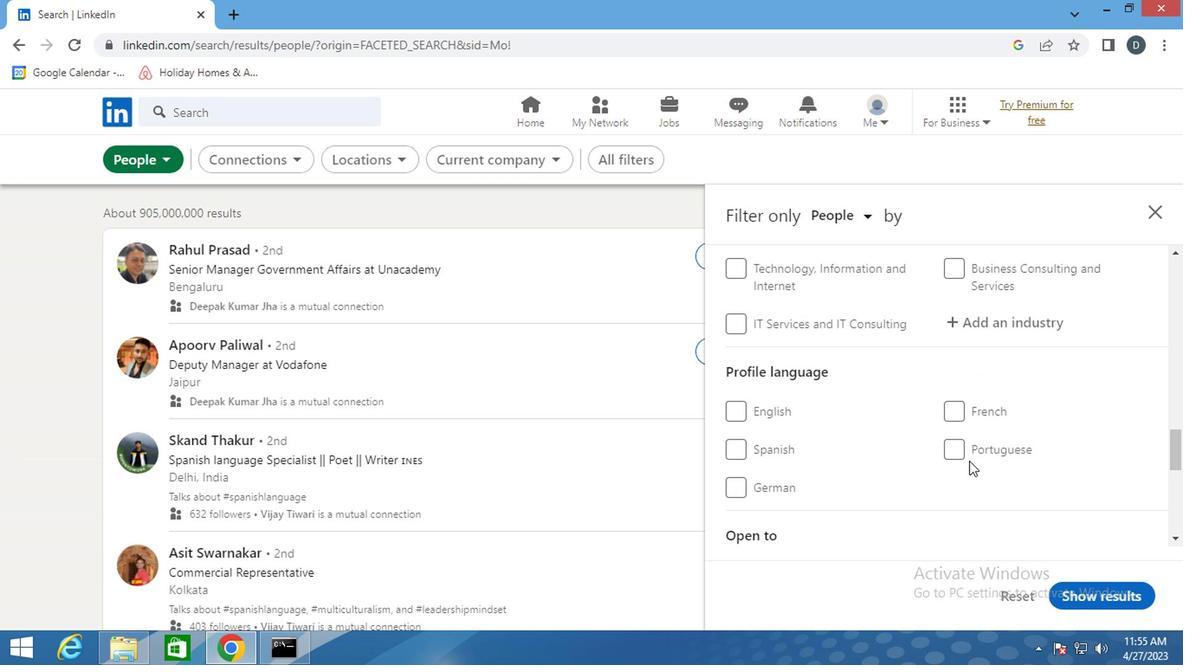 
Action: Mouse scrolled (966, 457) with delta (0, 0)
Screenshot: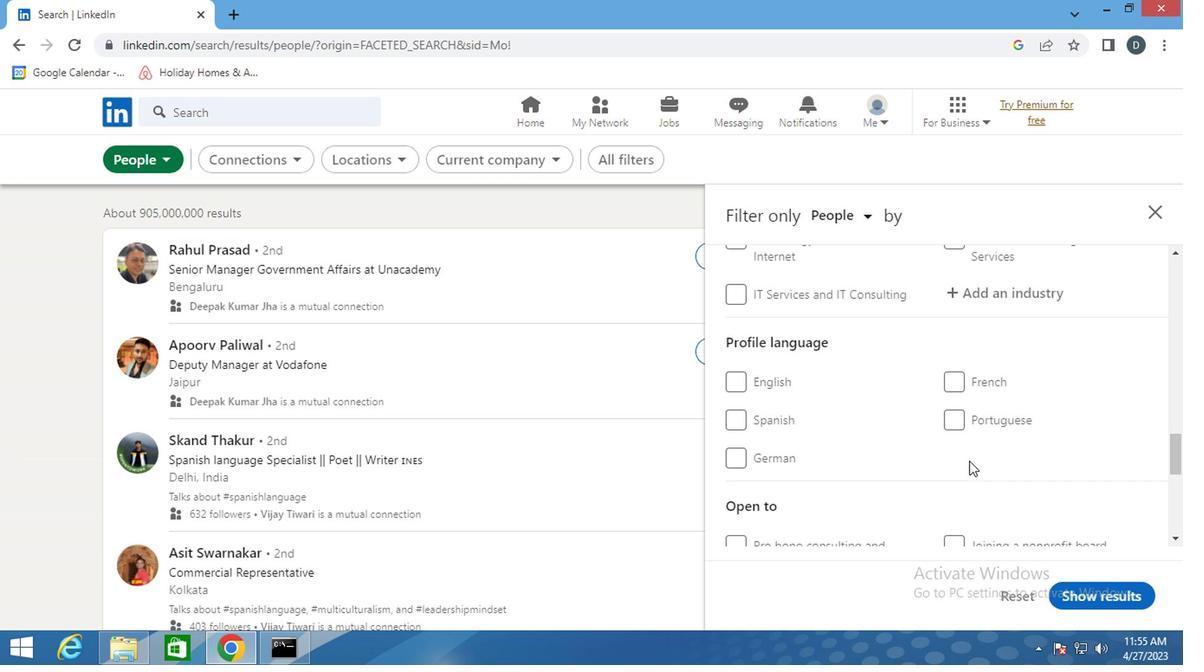 
Action: Mouse scrolled (966, 459) with delta (0, 0)
Screenshot: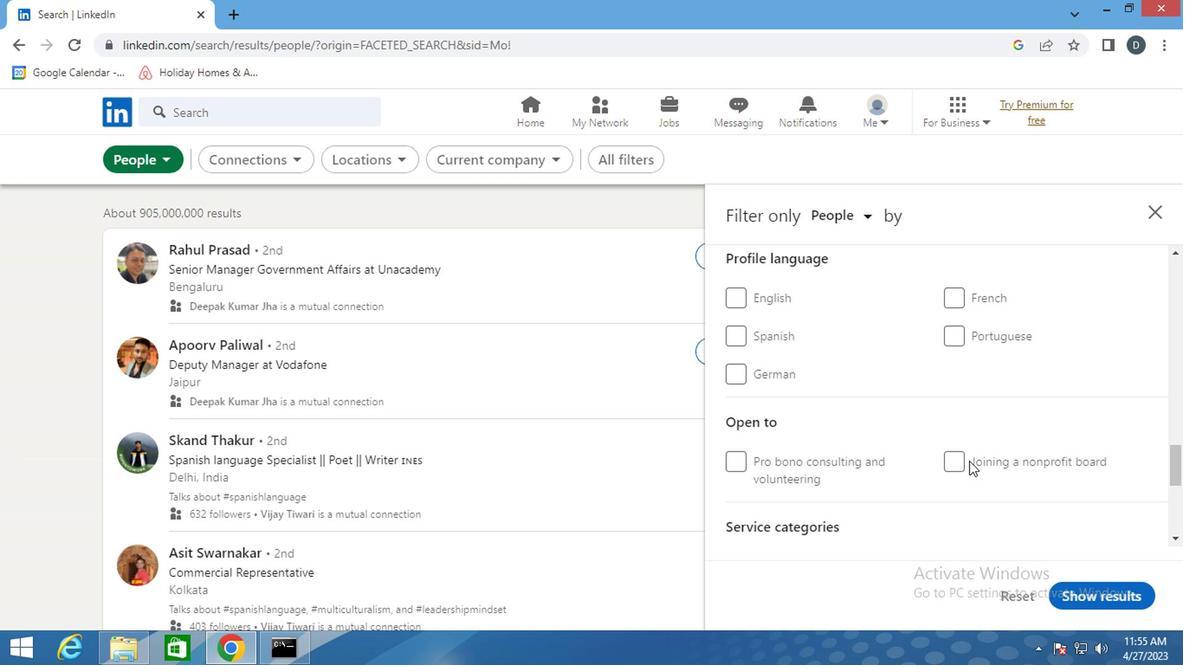 
Action: Mouse scrolled (966, 459) with delta (0, 0)
Screenshot: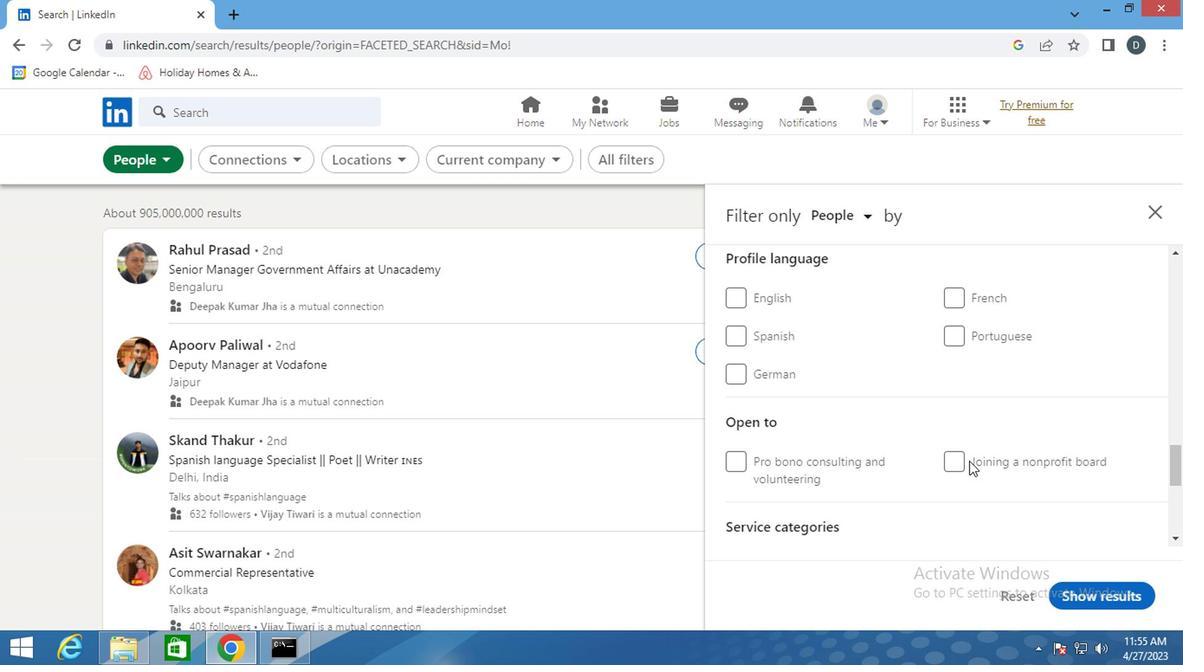 
Action: Mouse moved to (785, 451)
Screenshot: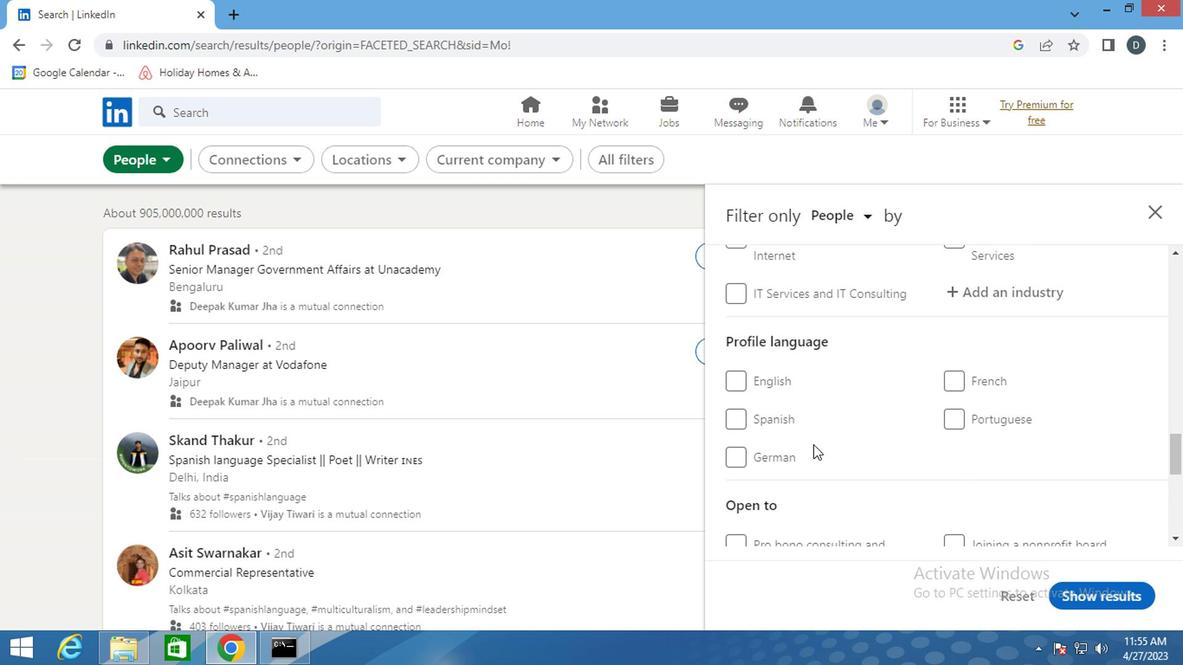 
Action: Mouse pressed left at (785, 451)
Screenshot: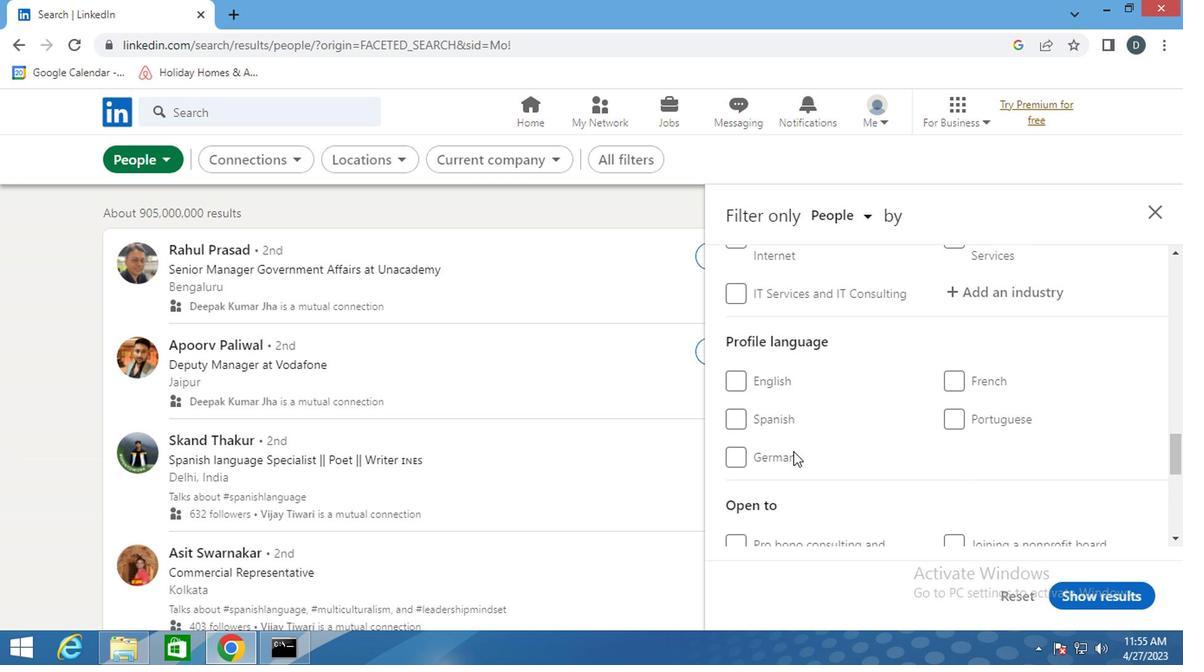 
Action: Mouse moved to (901, 462)
Screenshot: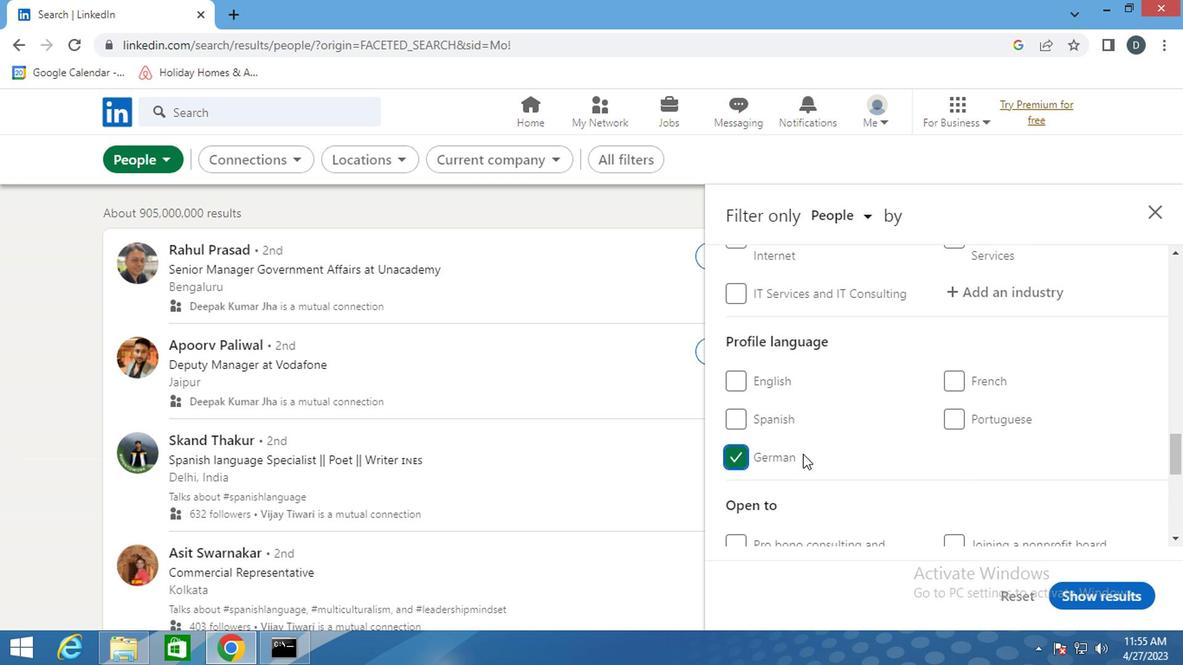 
Action: Mouse scrolled (901, 462) with delta (0, 0)
Screenshot: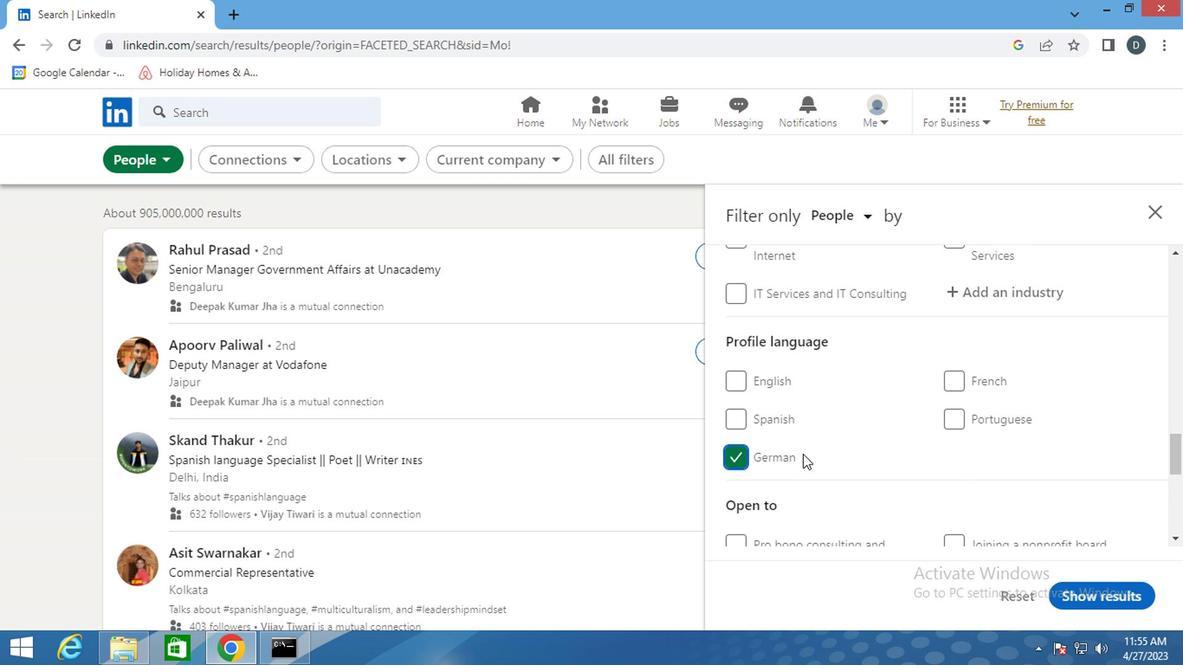 
Action: Mouse scrolled (901, 462) with delta (0, 0)
Screenshot: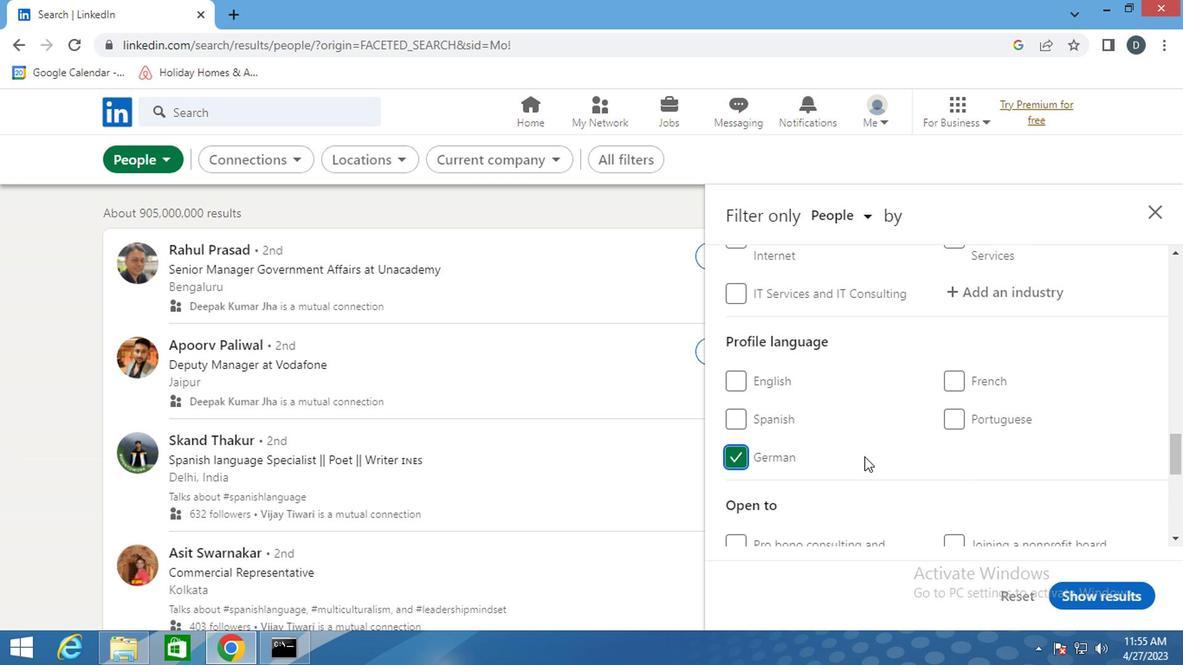 
Action: Mouse scrolled (901, 462) with delta (0, 0)
Screenshot: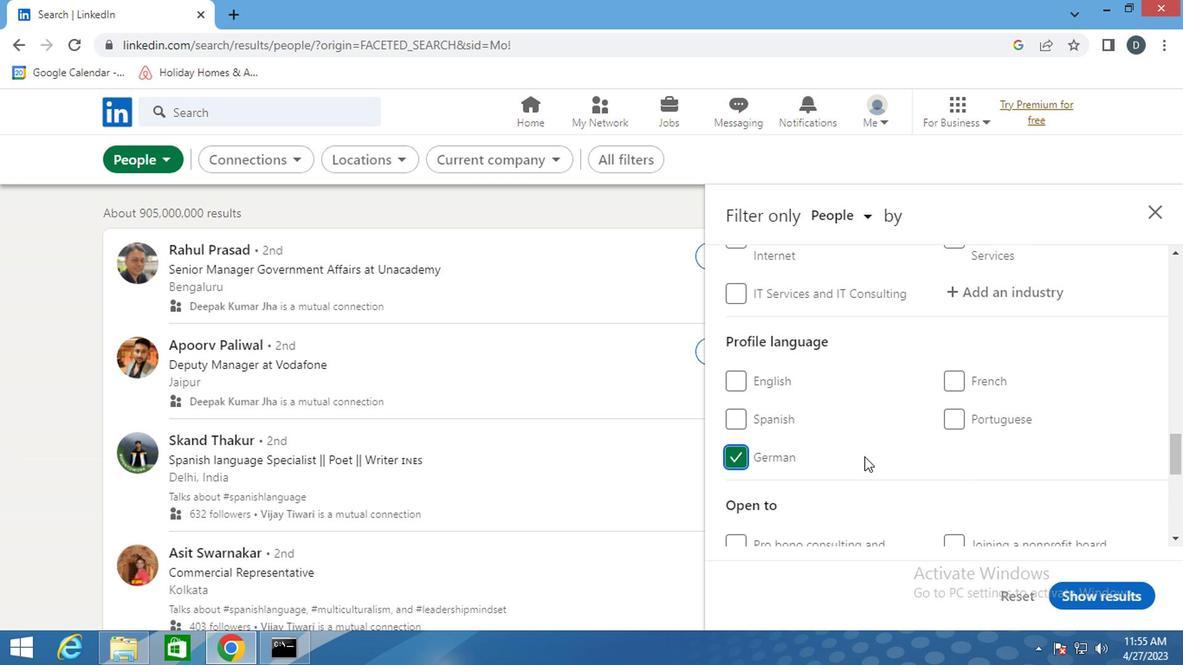 
Action: Mouse scrolled (901, 462) with delta (0, 0)
Screenshot: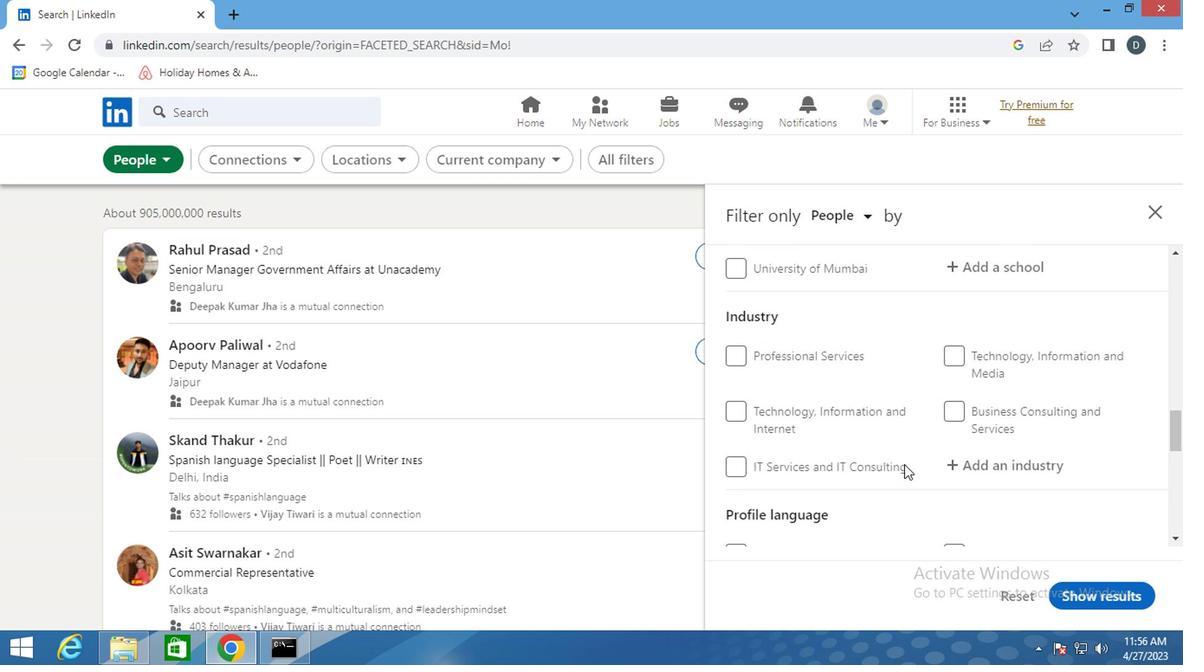 
Action: Mouse moved to (901, 462)
Screenshot: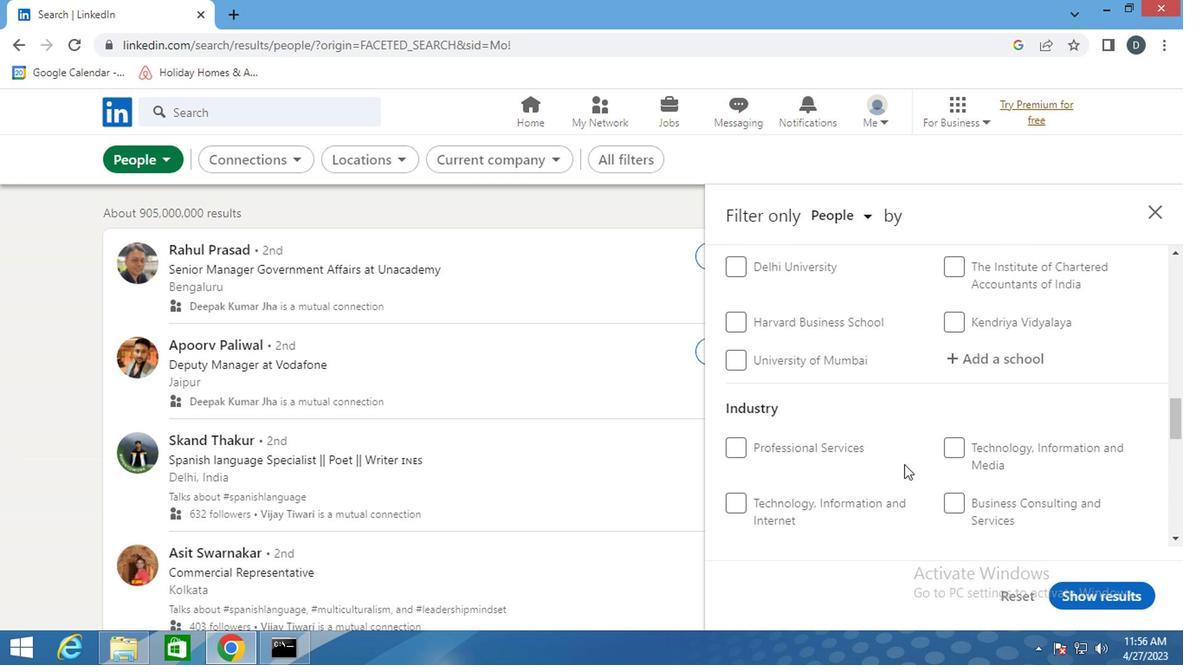 
Action: Mouse scrolled (901, 462) with delta (0, 0)
Screenshot: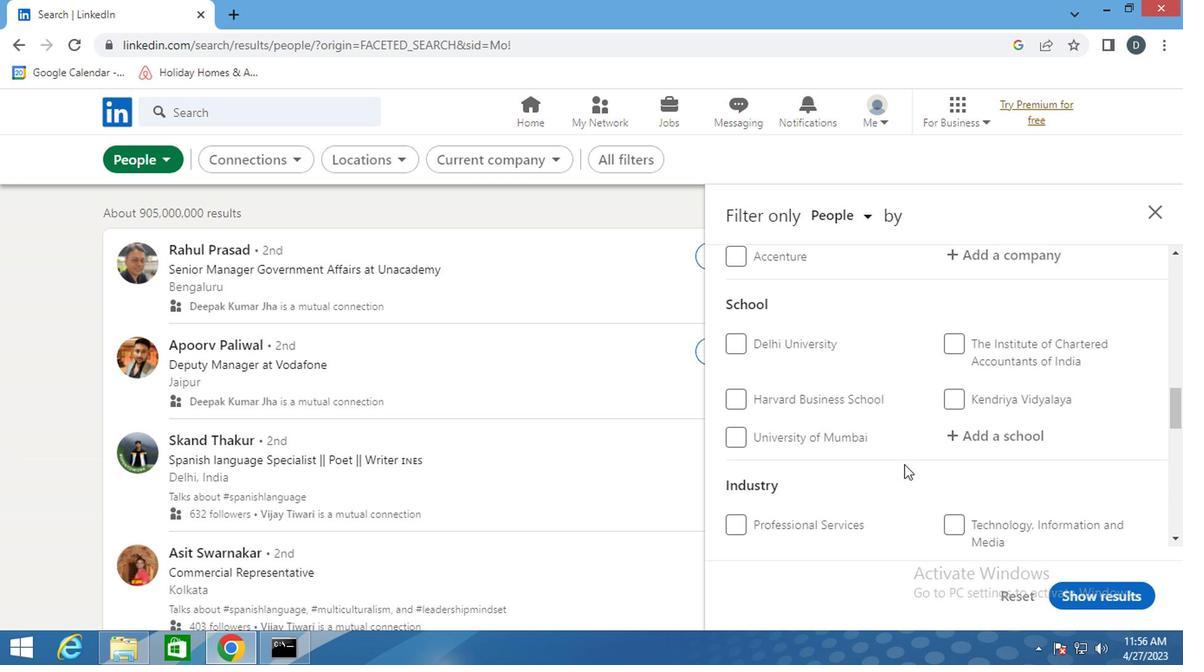 
Action: Mouse moved to (901, 462)
Screenshot: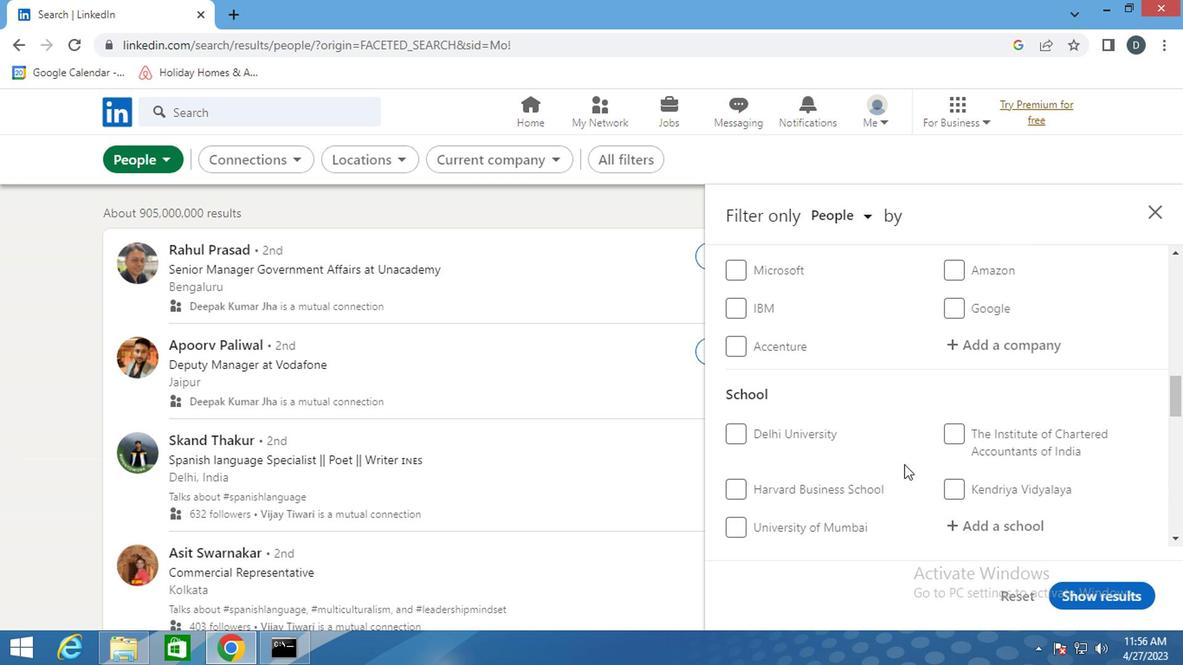 
Action: Mouse scrolled (901, 463) with delta (0, 0)
Screenshot: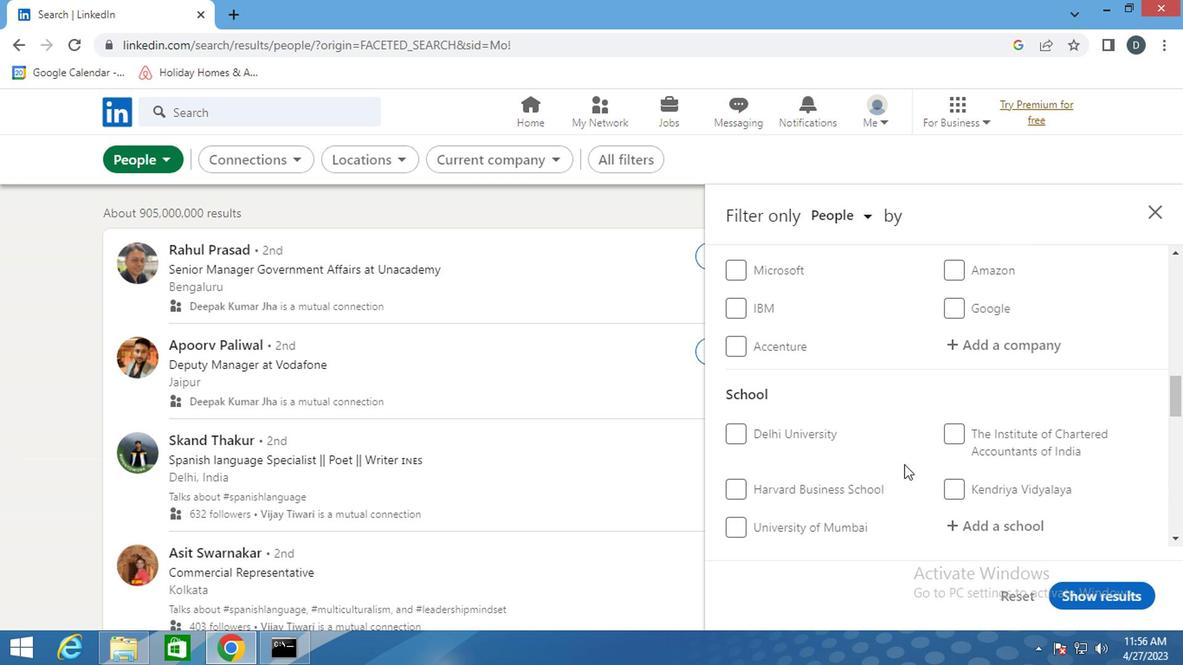 
Action: Mouse scrolled (901, 463) with delta (0, 0)
Screenshot: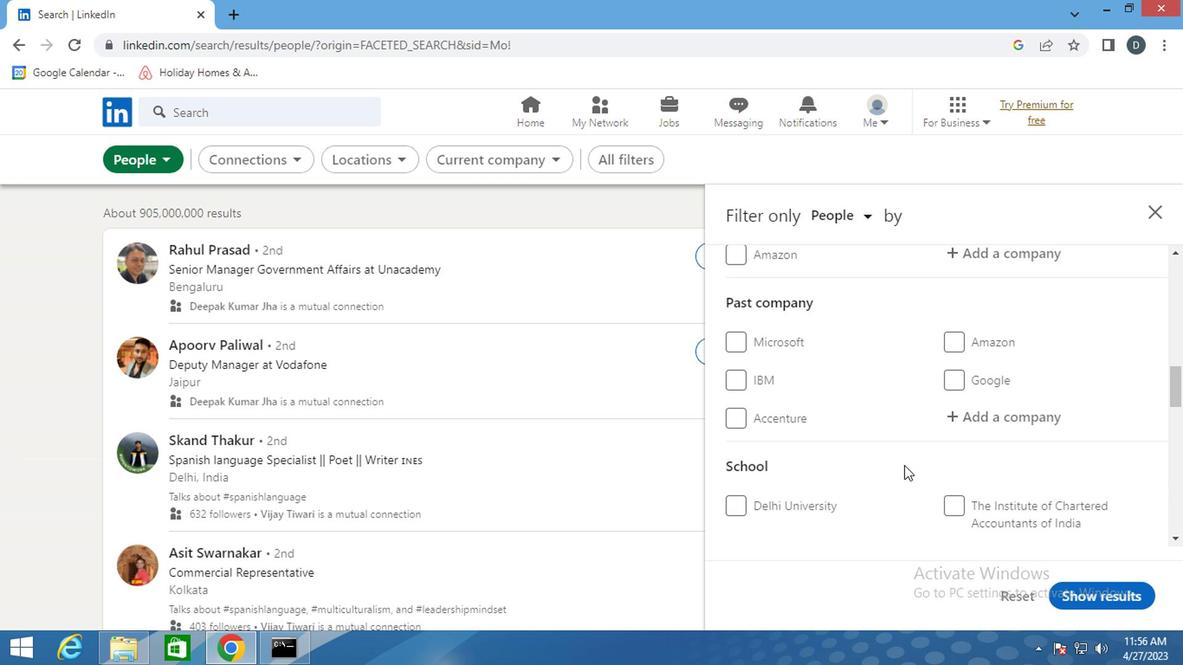 
Action: Mouse moved to (1022, 359)
Screenshot: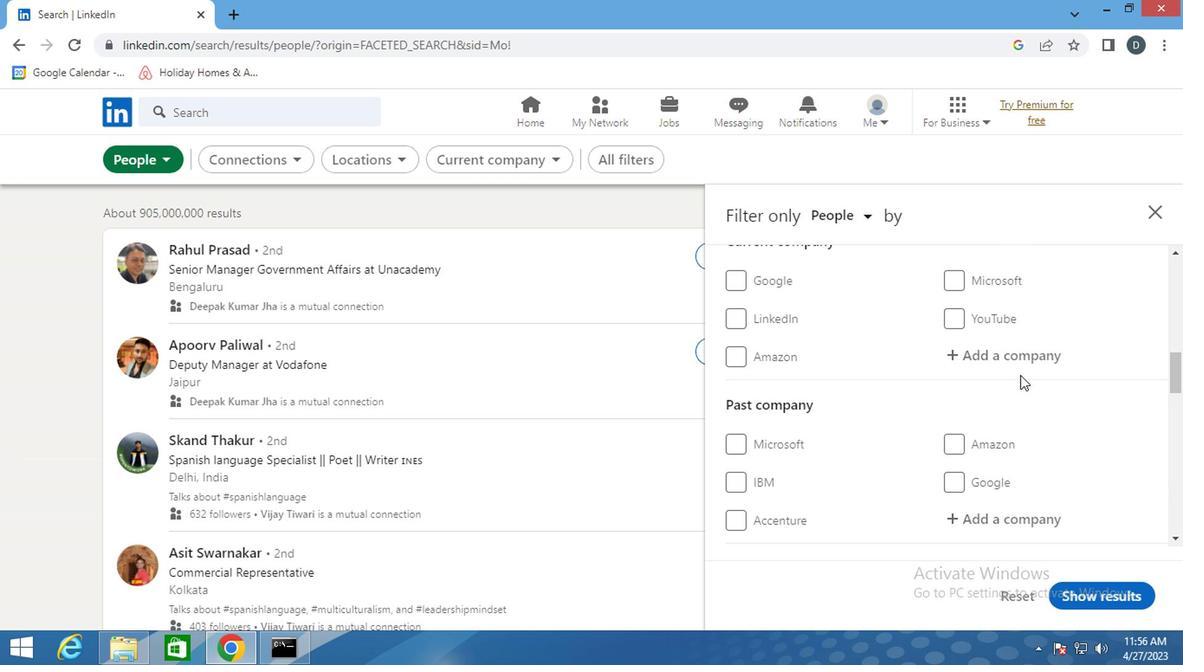 
Action: Mouse pressed left at (1022, 359)
Screenshot: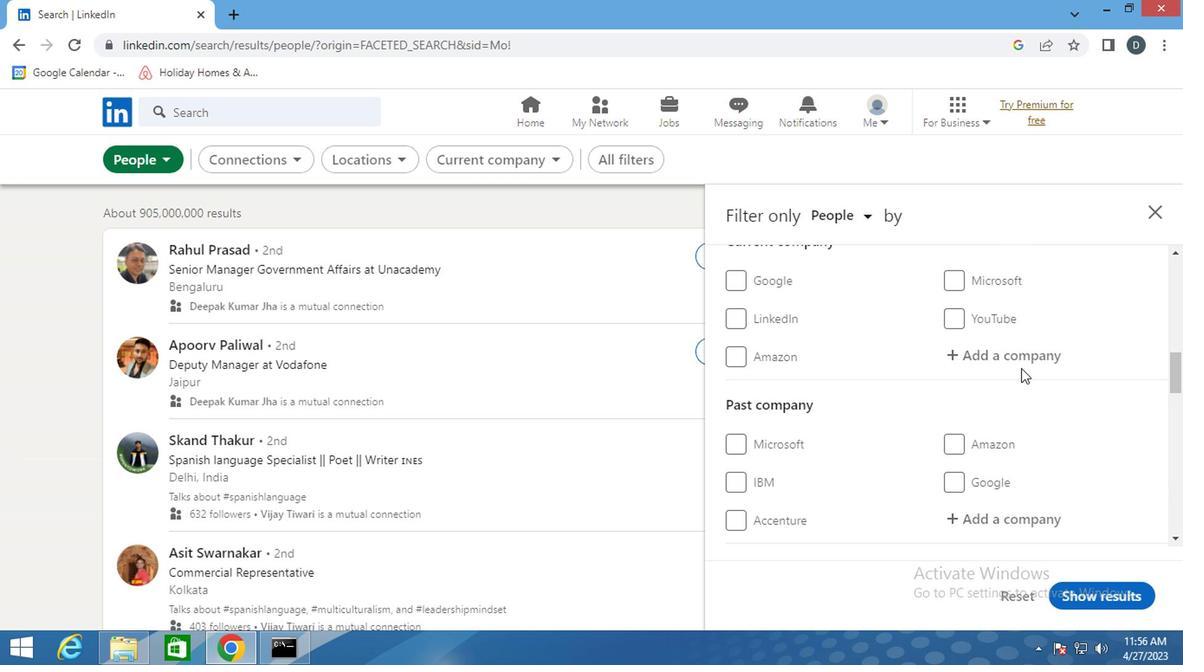 
Action: Mouse moved to (950, 385)
Screenshot: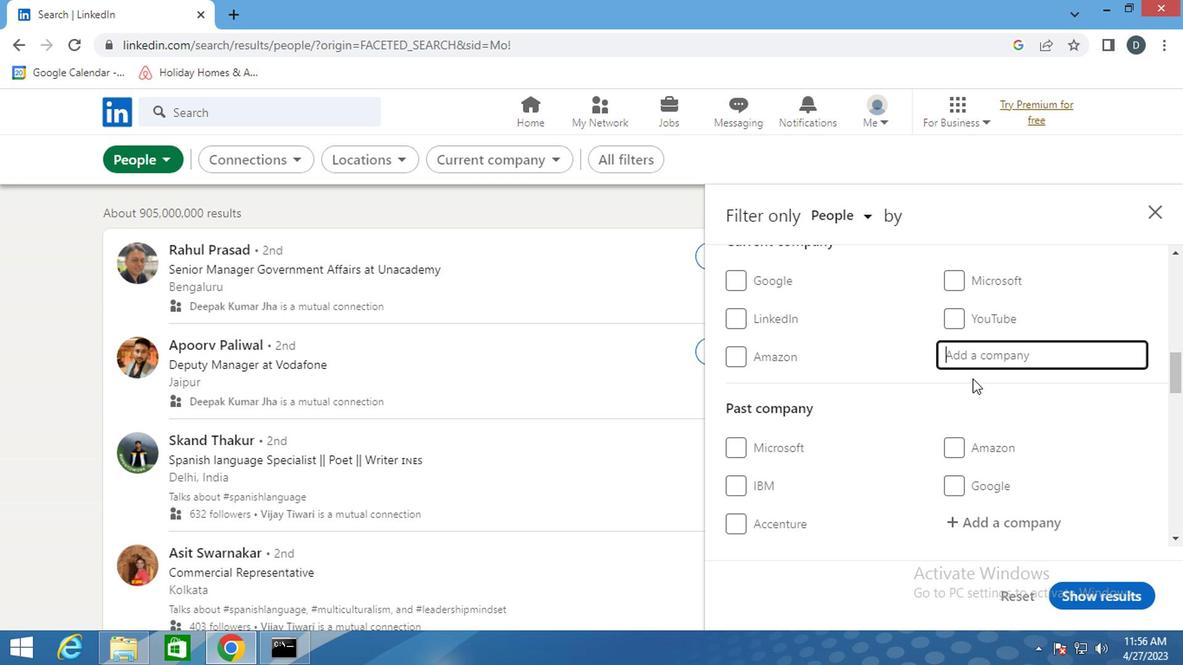 
Action: Mouse scrolled (950, 387) with delta (0, 1)
Screenshot: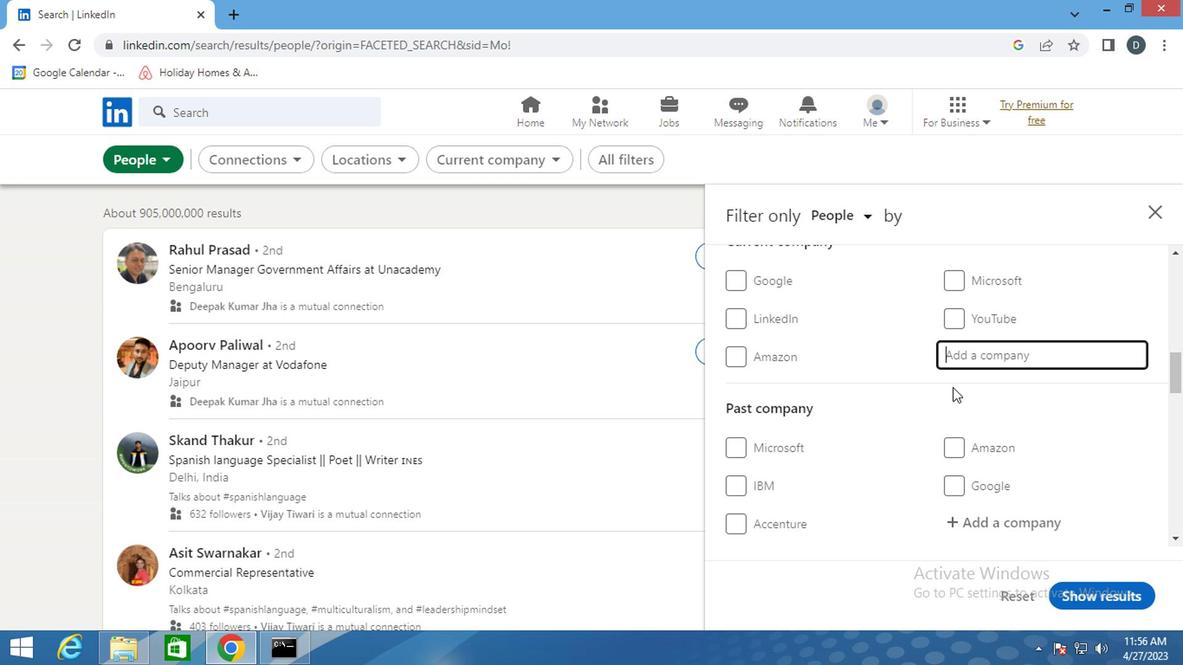 
Action: Key pressed <Key.shift><Key.shift><Key.shift><Key.shift><Key.shift><Key.shift><Key.shift><Key.shift>W<Key.backspace>TW<Key.shift><Key.shift><Key.shift>O95
Screenshot: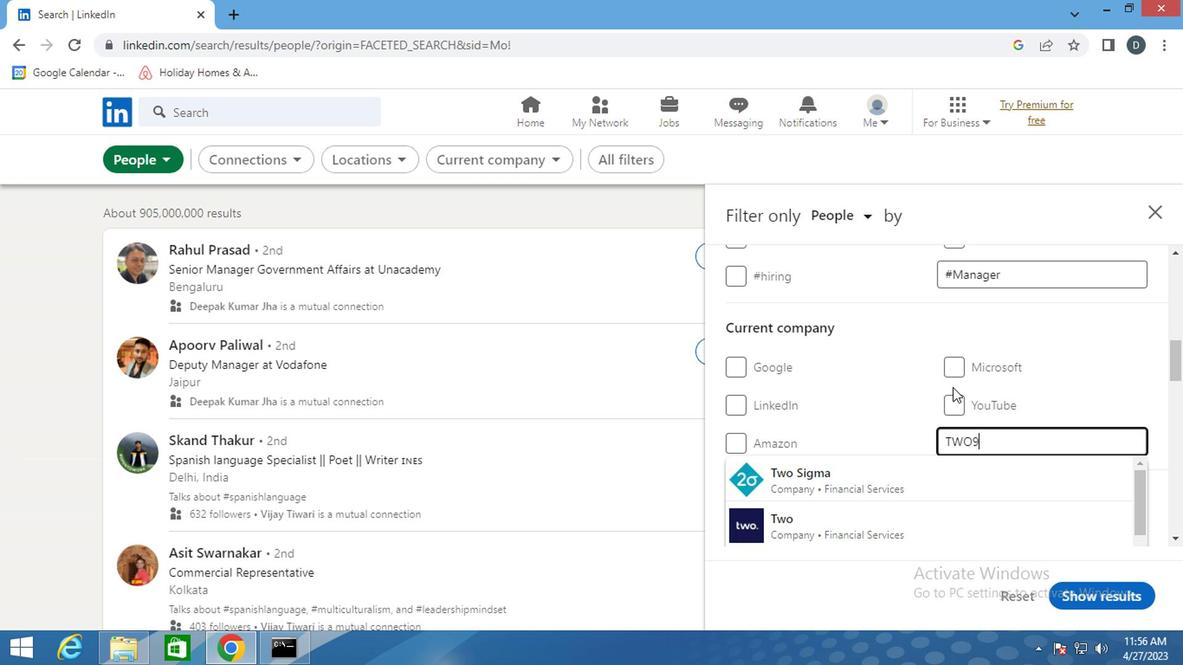 
Action: Mouse moved to (960, 468)
Screenshot: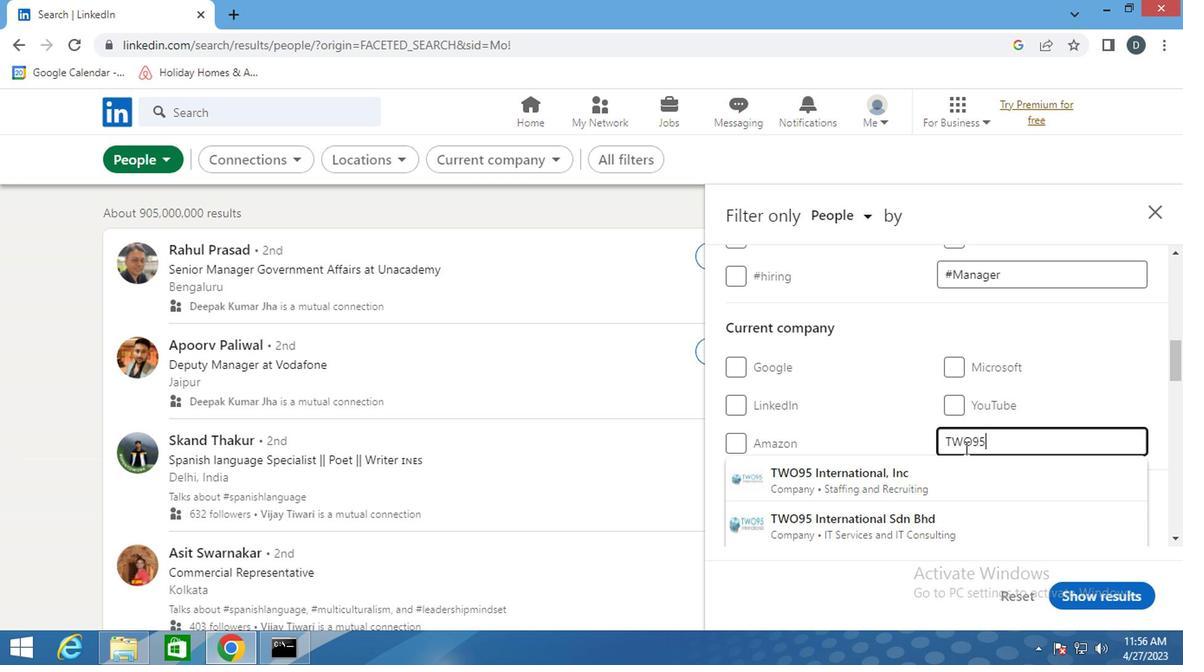 
Action: Mouse pressed left at (960, 468)
Screenshot: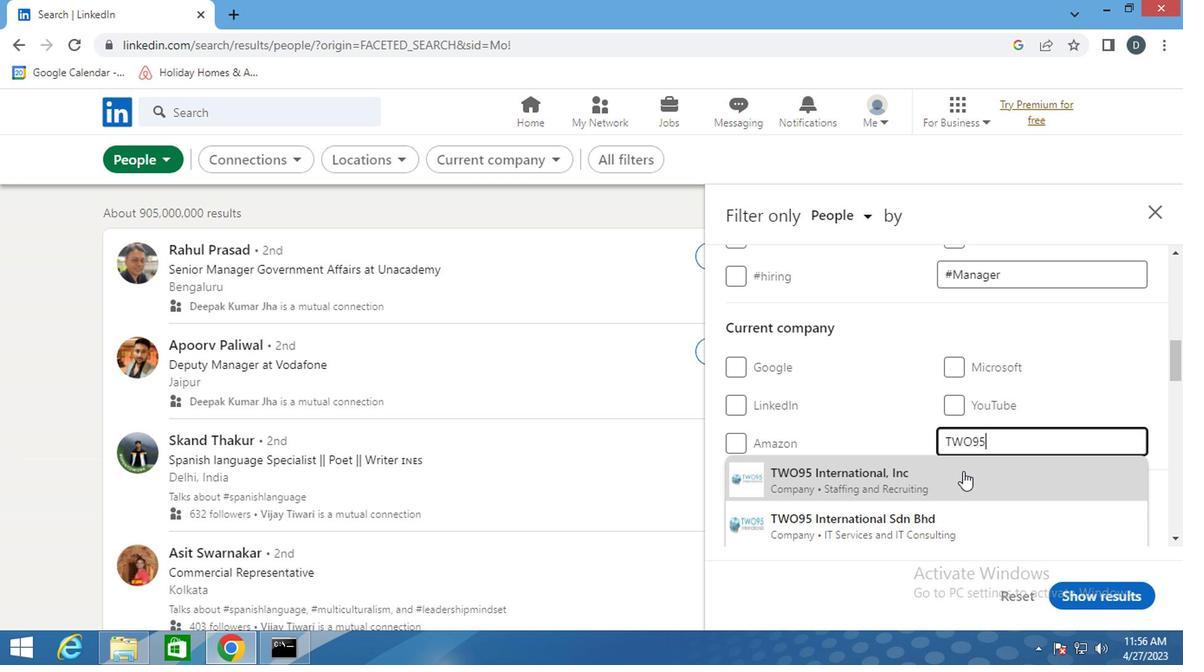 
Action: Mouse moved to (944, 472)
Screenshot: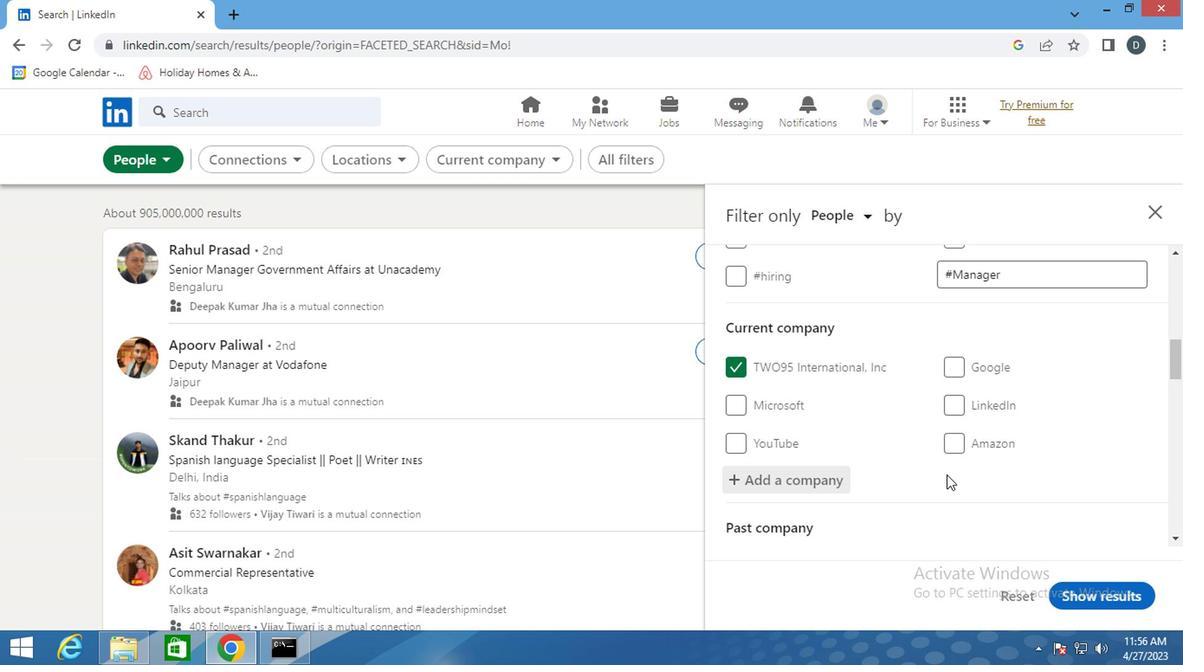 
Action: Mouse scrolled (944, 471) with delta (0, 0)
Screenshot: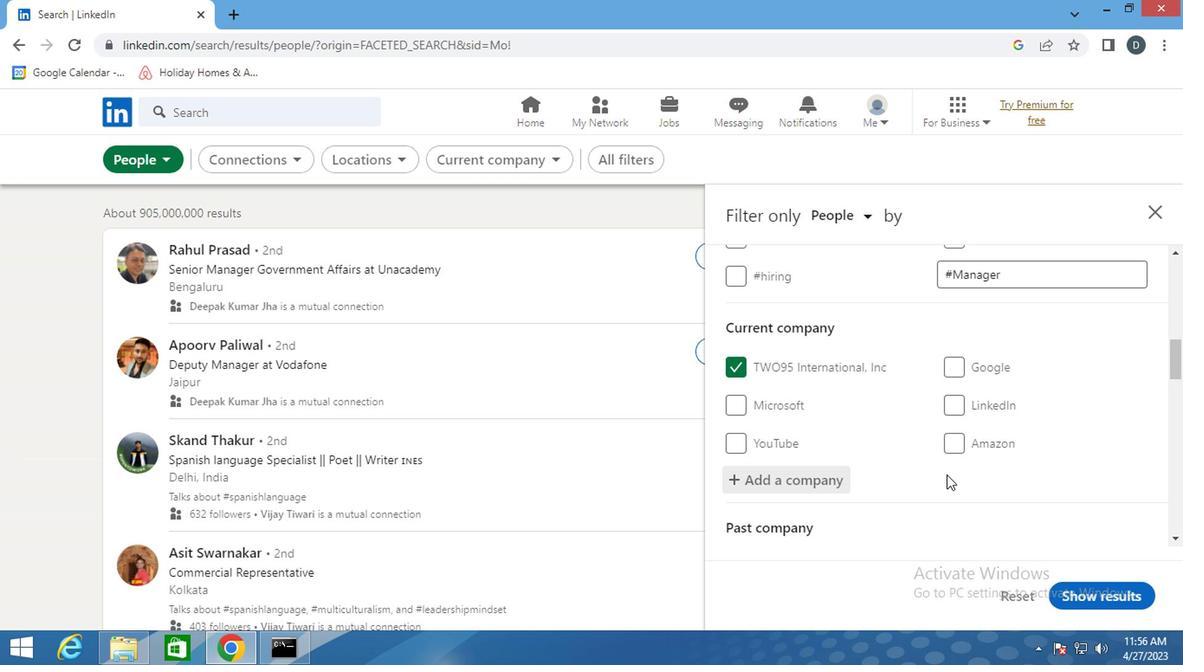 
Action: Mouse scrolled (944, 471) with delta (0, 0)
Screenshot: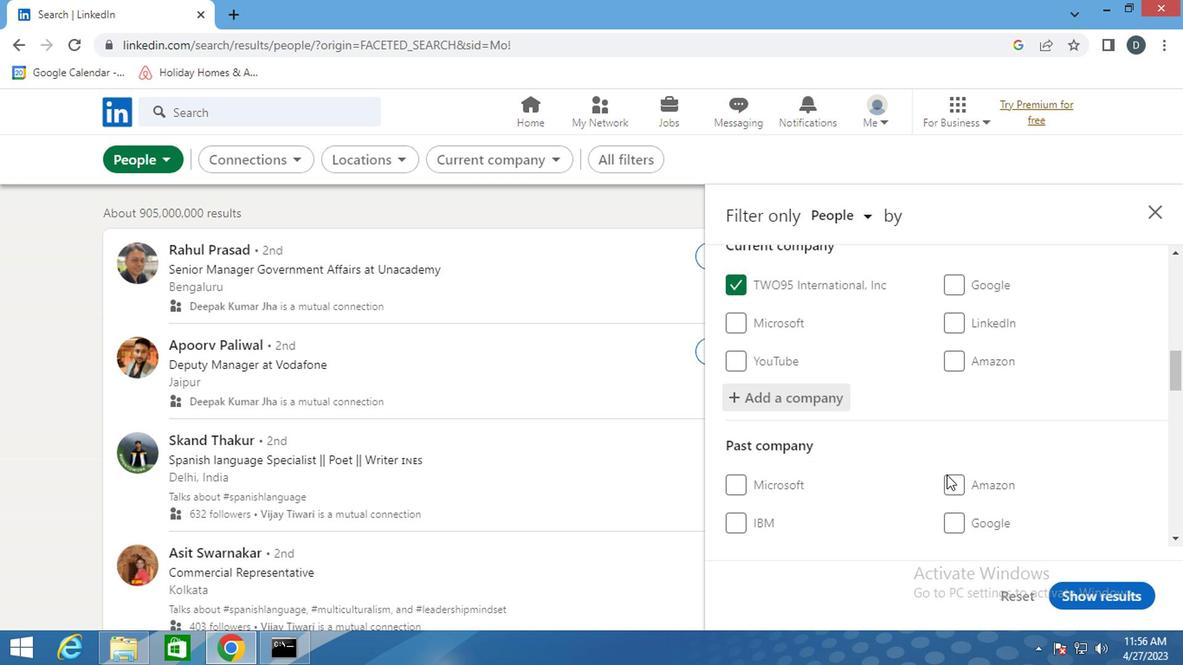 
Action: Mouse moved to (944, 472)
Screenshot: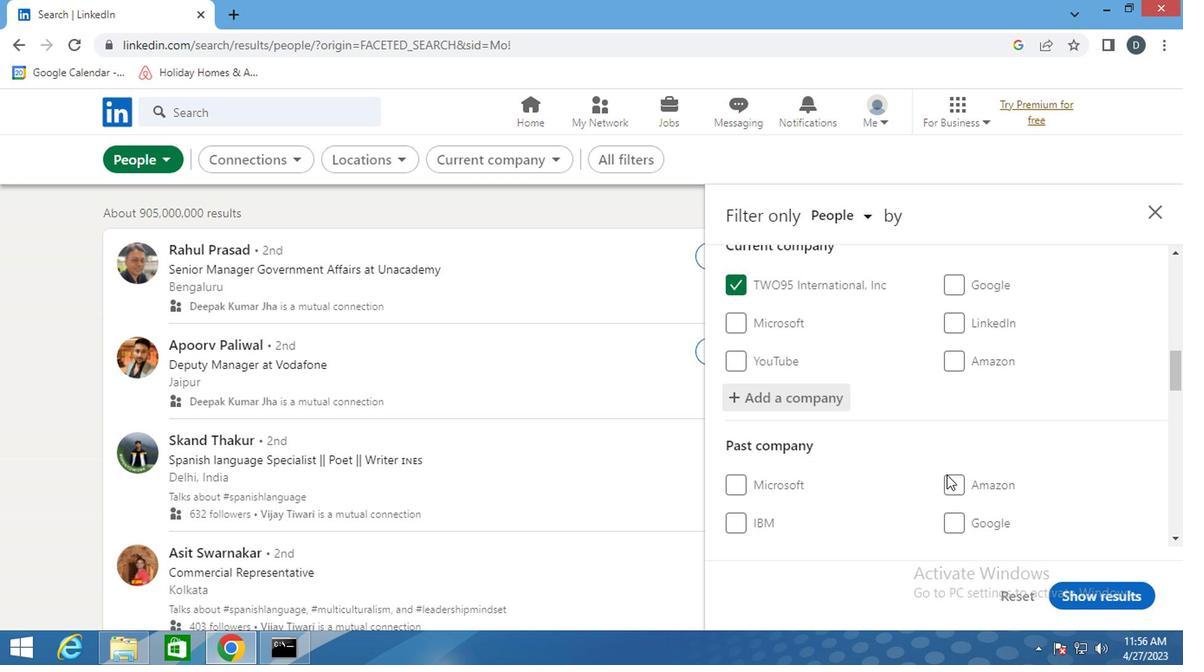 
Action: Mouse scrolled (944, 471) with delta (0, 0)
Screenshot: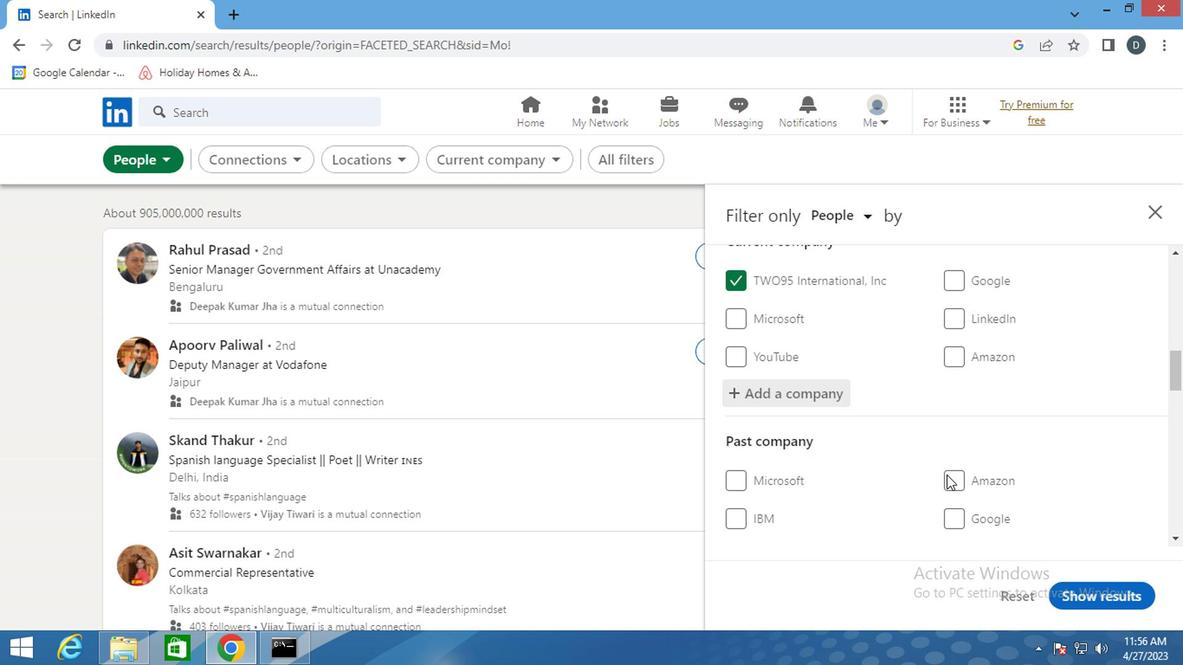 
Action: Mouse moved to (962, 413)
Screenshot: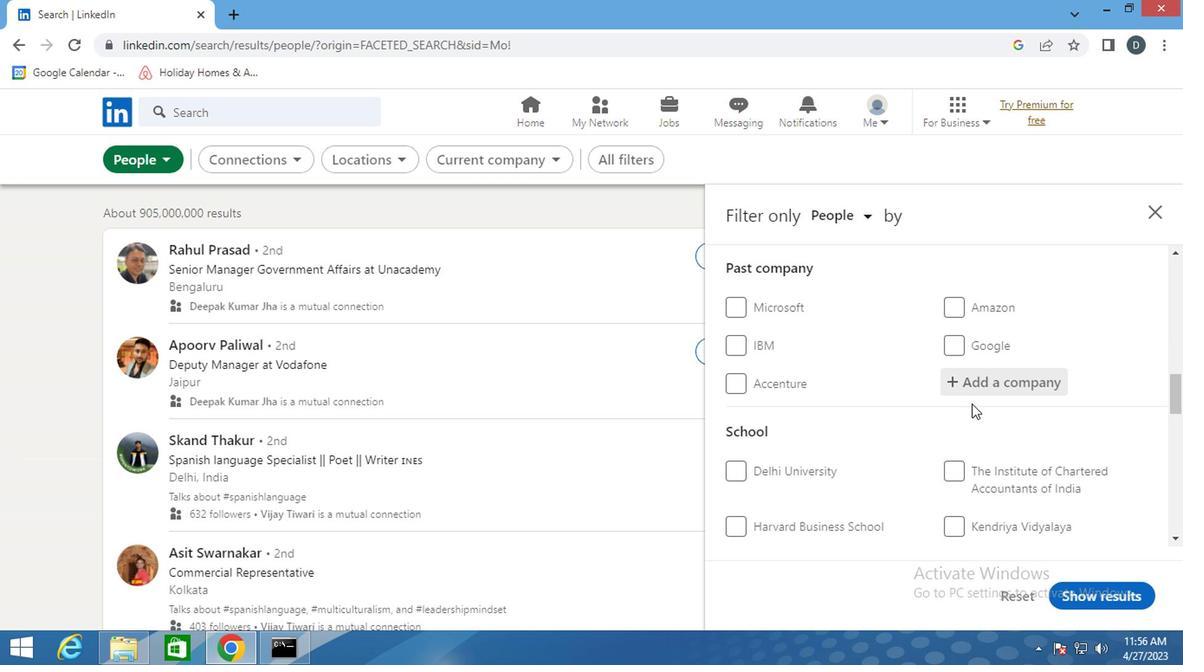 
Action: Mouse scrolled (962, 412) with delta (0, -1)
Screenshot: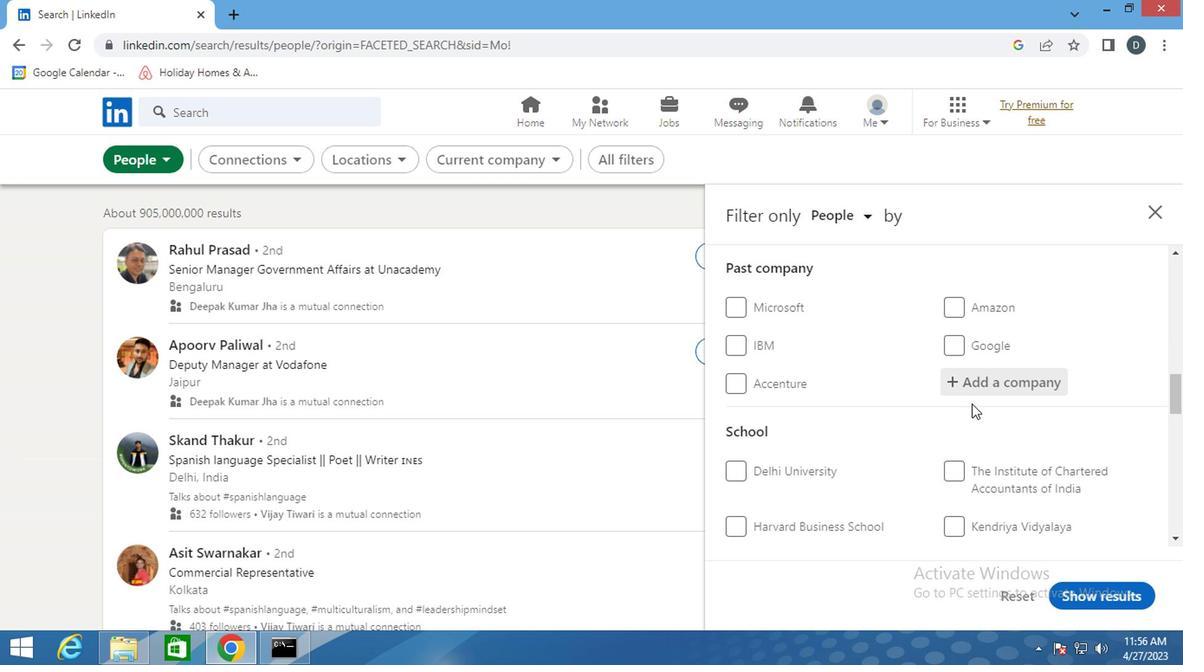 
Action: Mouse moved to (984, 469)
Screenshot: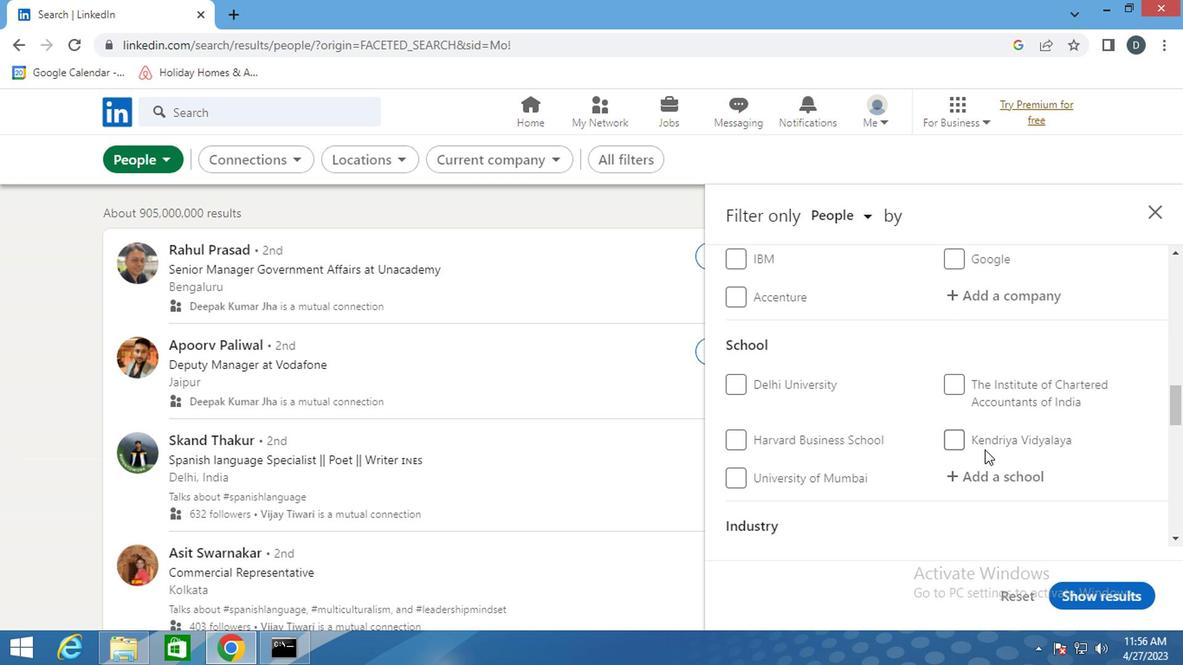 
Action: Mouse pressed left at (984, 469)
Screenshot: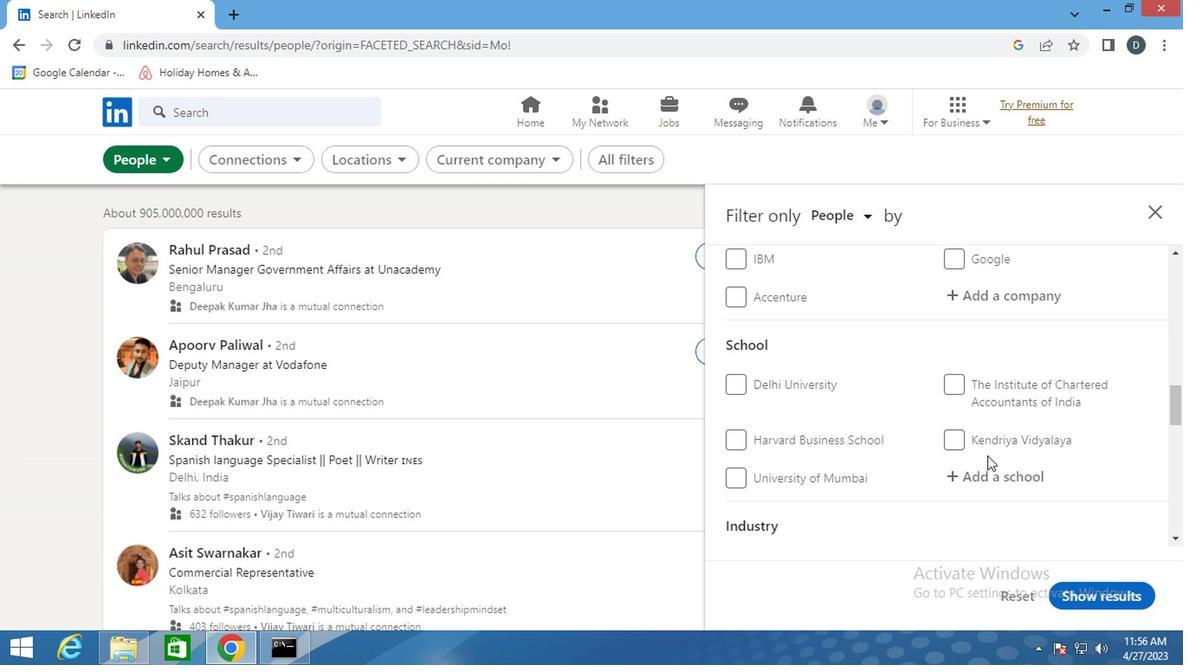 
Action: Key pressed <Key.shift><Key.shift><Key.shift><Key.shift><Key.shift><Key.shift><Key.shift><Key.shift><Key.shift><Key.shift><Key.shift><Key.shift><Key.shift><Key.shift><Key.shift><Key.shift><Key.shift><Key.shift><Key.shift><Key.shift><Key.shift><Key.shift><Key.shift><Key.shift><Key.shift><Key.shift><Key.shift><Key.shift><Key.shift><Key.shift><Key.shift><Key.shift><Key.shift><Key.shift><Key.shift><Key.shift><Key.shift><Key.shift><Key.shift><Key.shift><Key.shift><Key.shift><Key.shift><Key.shift><Key.shift><Key.shift><Key.shift><Key.shift><Key.shift><Key.shift><Key.shift><Key.shift><Key.shift><Key.shift><Key.shift><Key.shift><Key.shift><Key.shift><Key.shift>RAJS<Key.backspace>AS
Screenshot: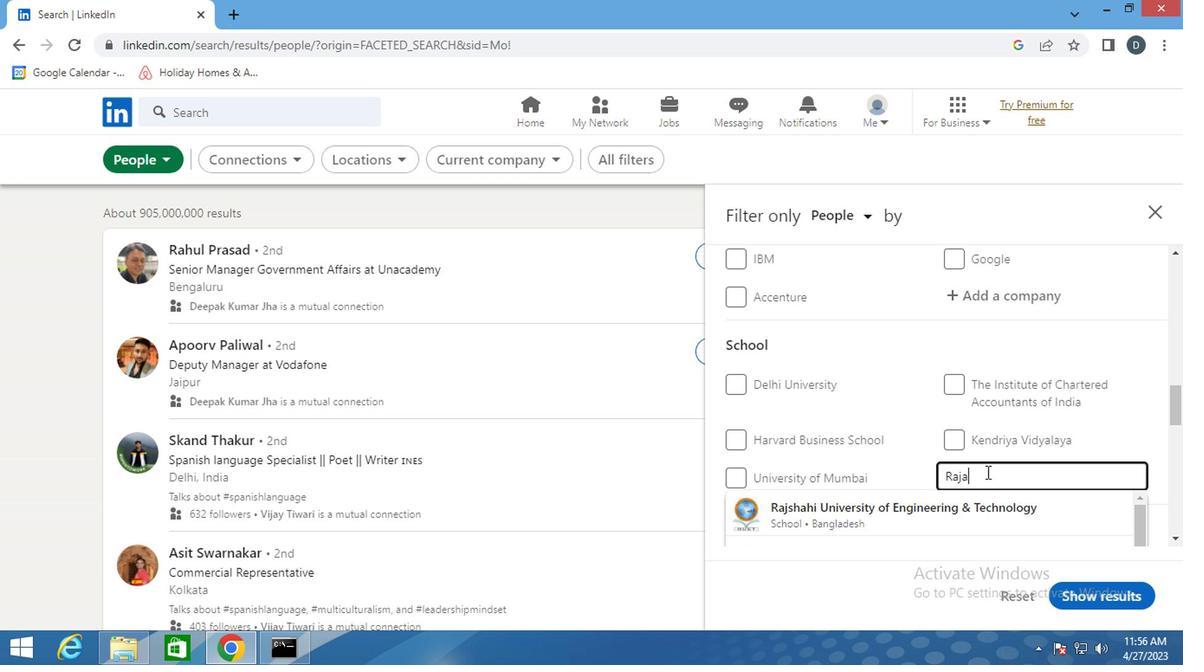 
Action: Mouse moved to (945, 509)
Screenshot: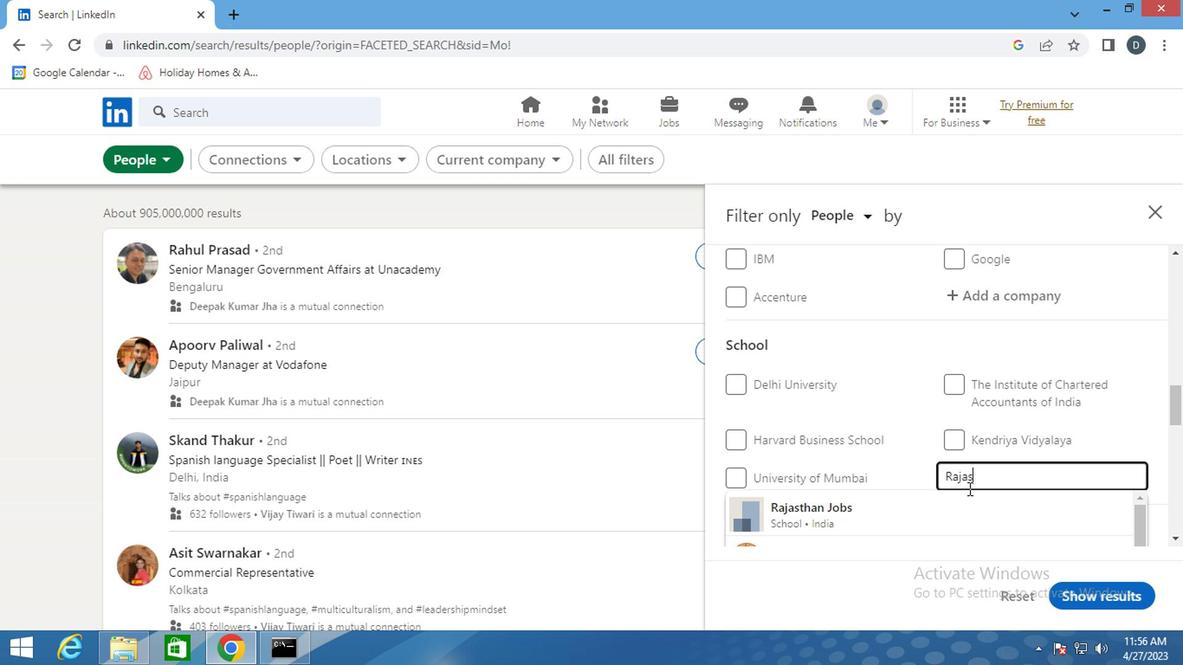 
Action: Mouse pressed left at (945, 509)
Screenshot: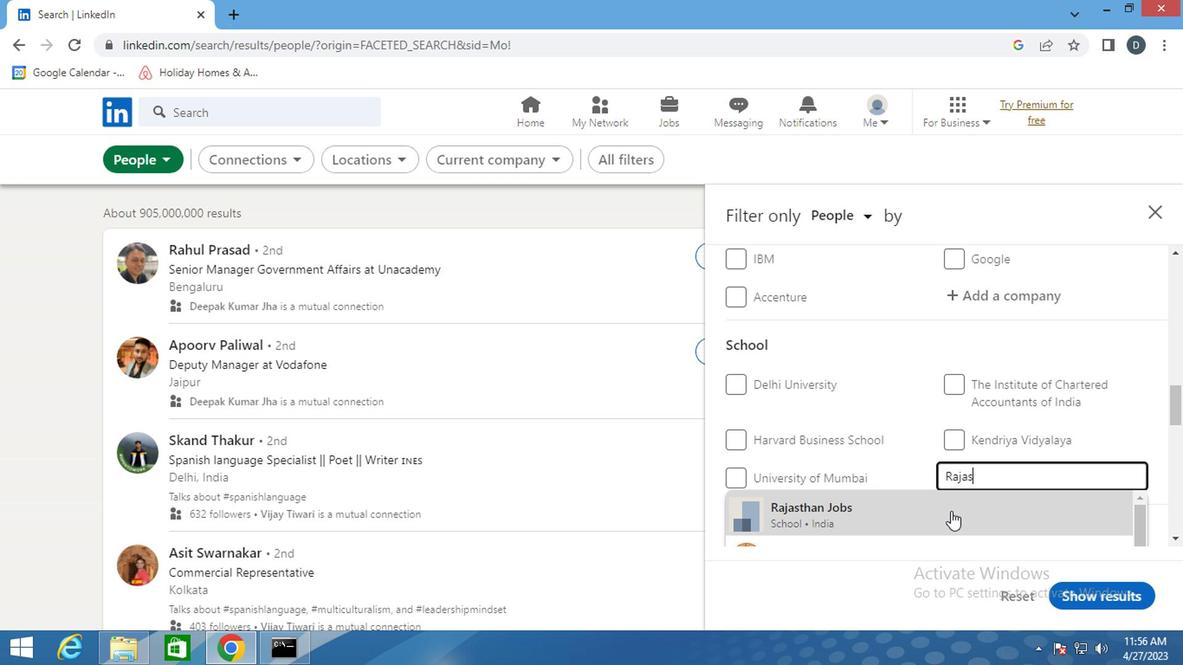 
Action: Mouse moved to (946, 501)
Screenshot: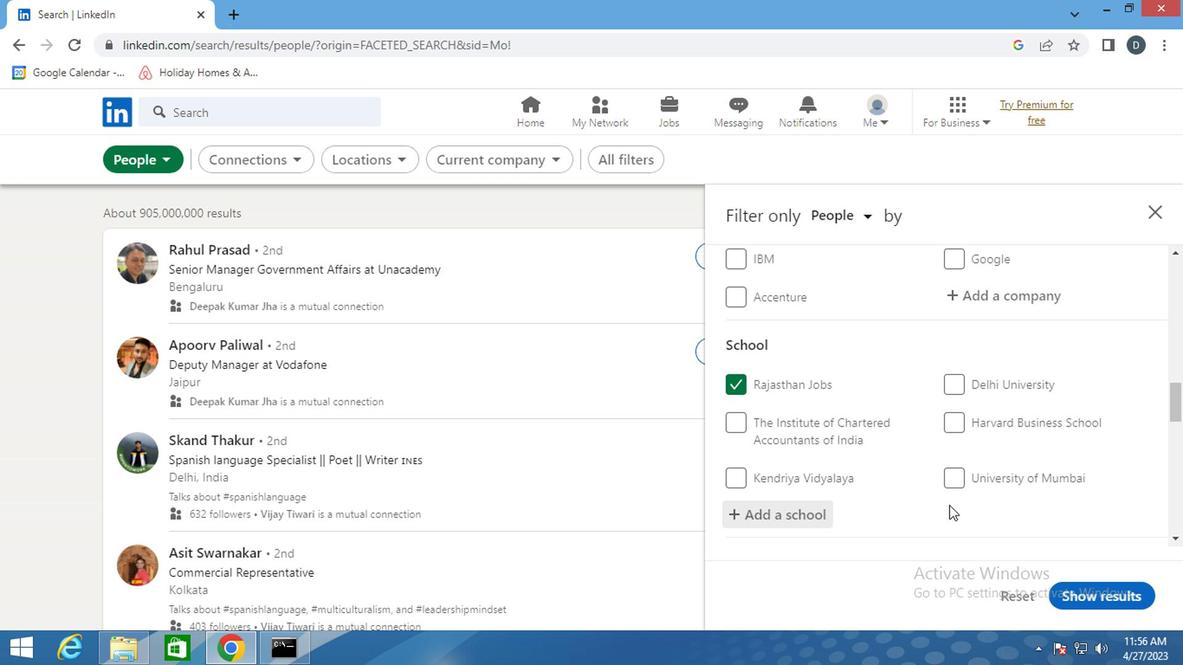 
Action: Mouse scrolled (946, 500) with delta (0, 0)
Screenshot: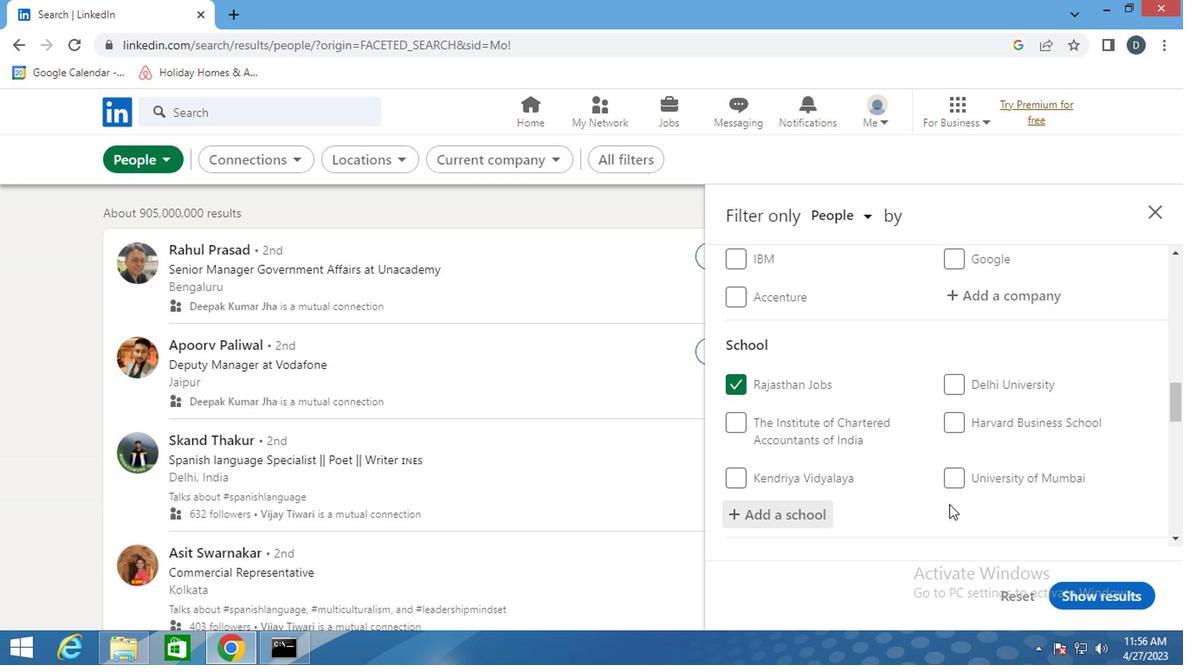 
Action: Mouse scrolled (946, 500) with delta (0, 0)
Screenshot: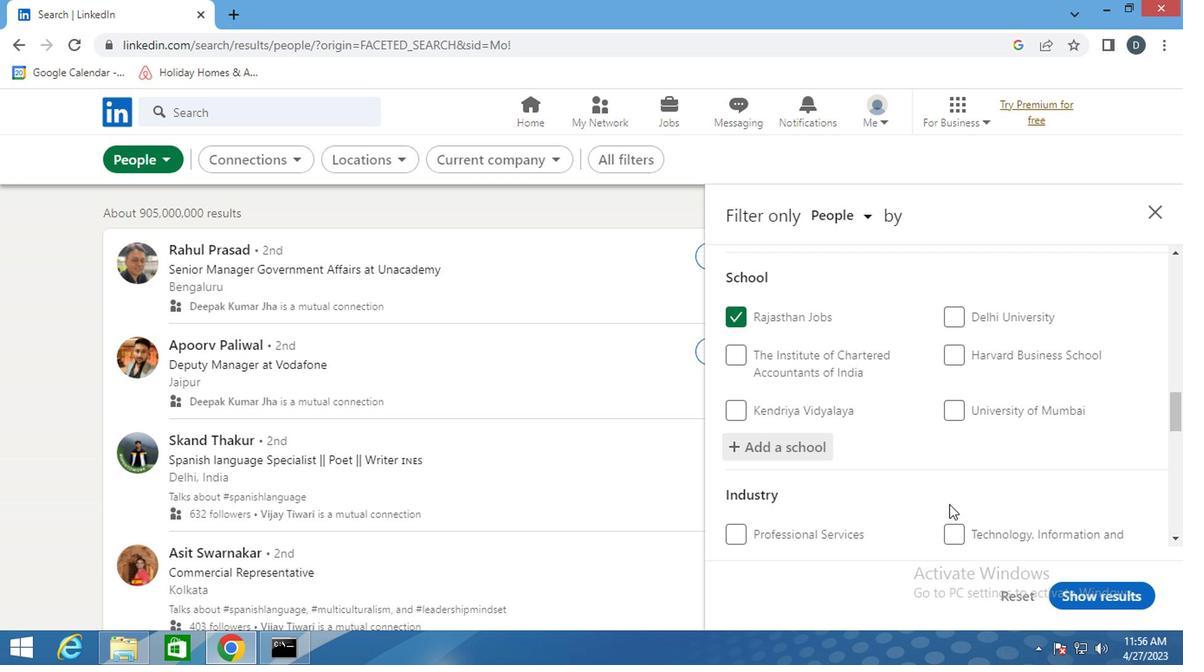 
Action: Mouse scrolled (946, 500) with delta (0, 0)
Screenshot: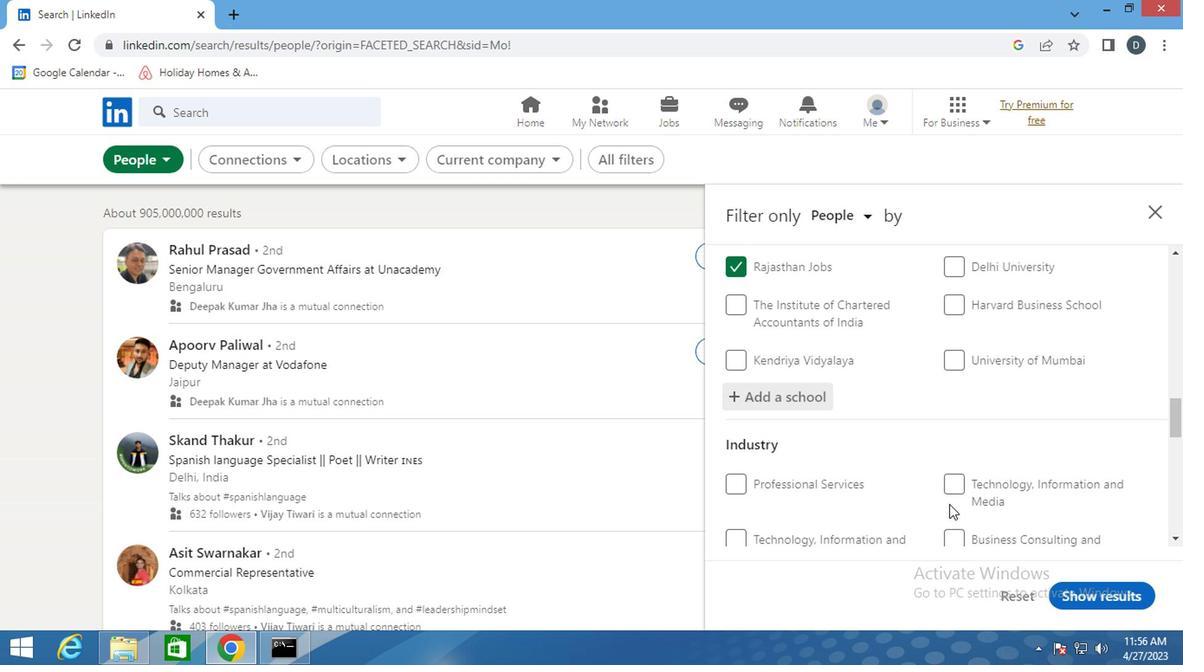 
Action: Mouse moved to (997, 451)
Screenshot: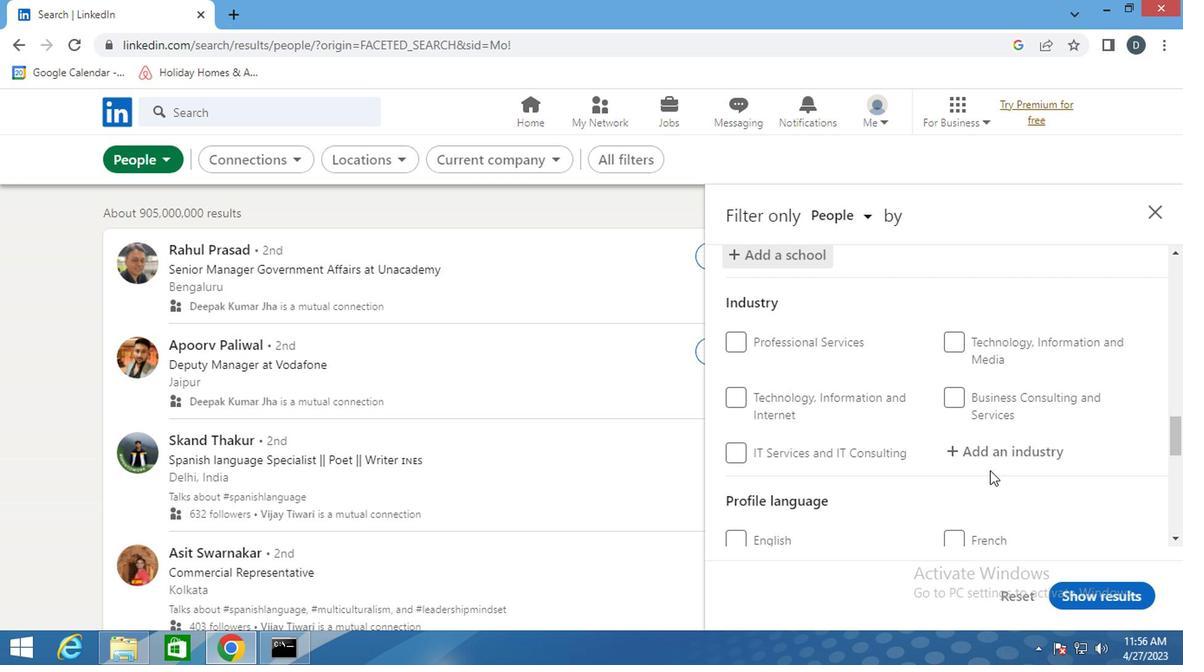 
Action: Mouse pressed left at (997, 451)
Screenshot: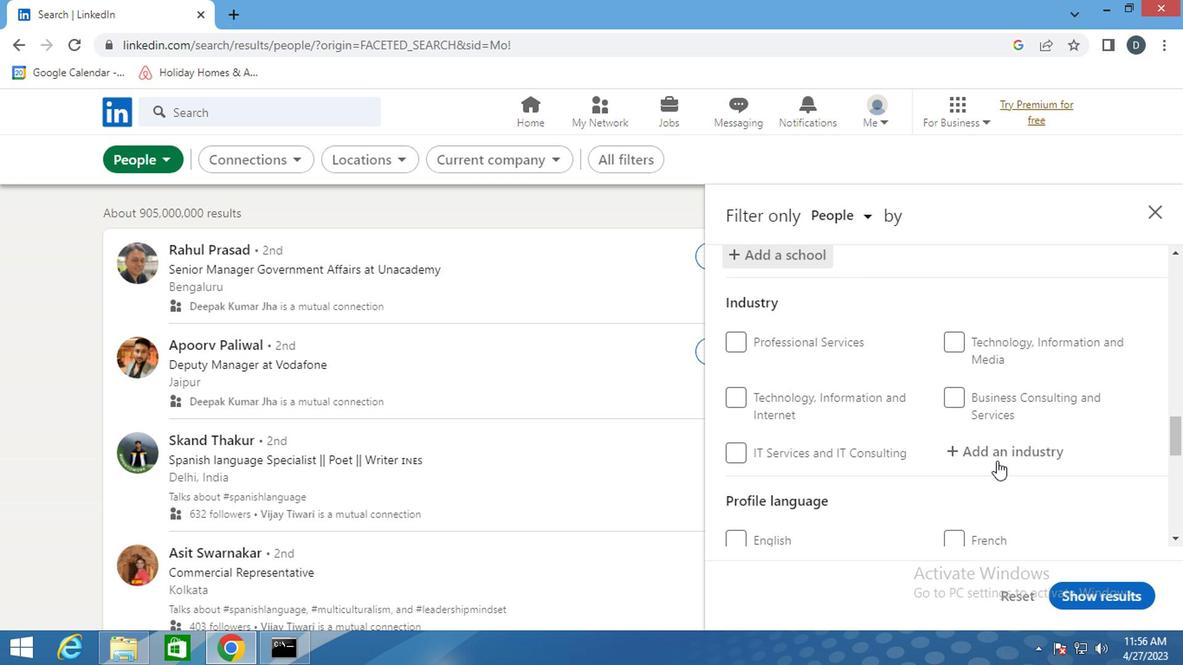 
Action: Key pressed <Key.shift_r>HOUSEHOLD
Screenshot: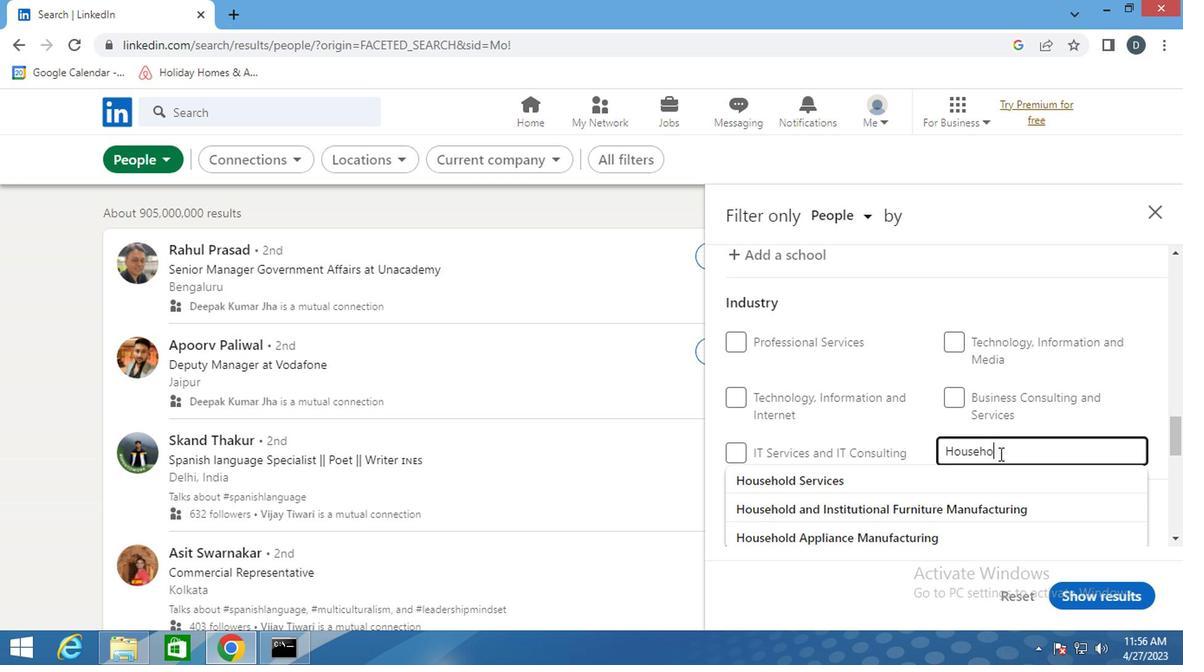 
Action: Mouse moved to (1010, 460)
Screenshot: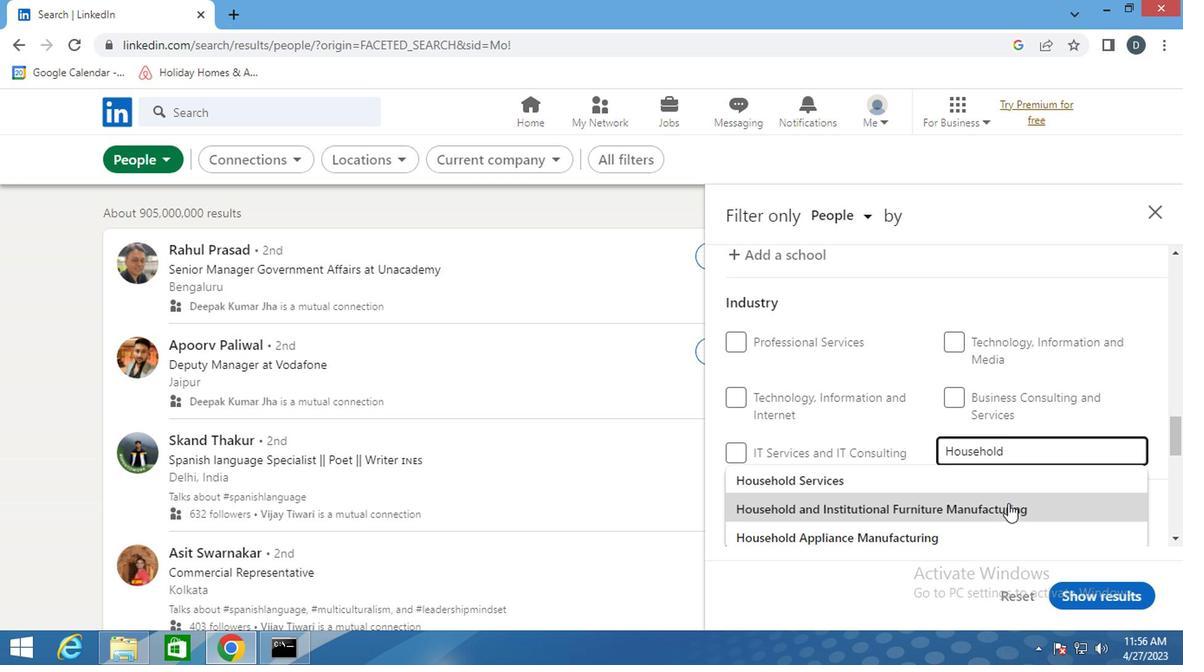 
Action: Mouse pressed left at (1010, 460)
Screenshot: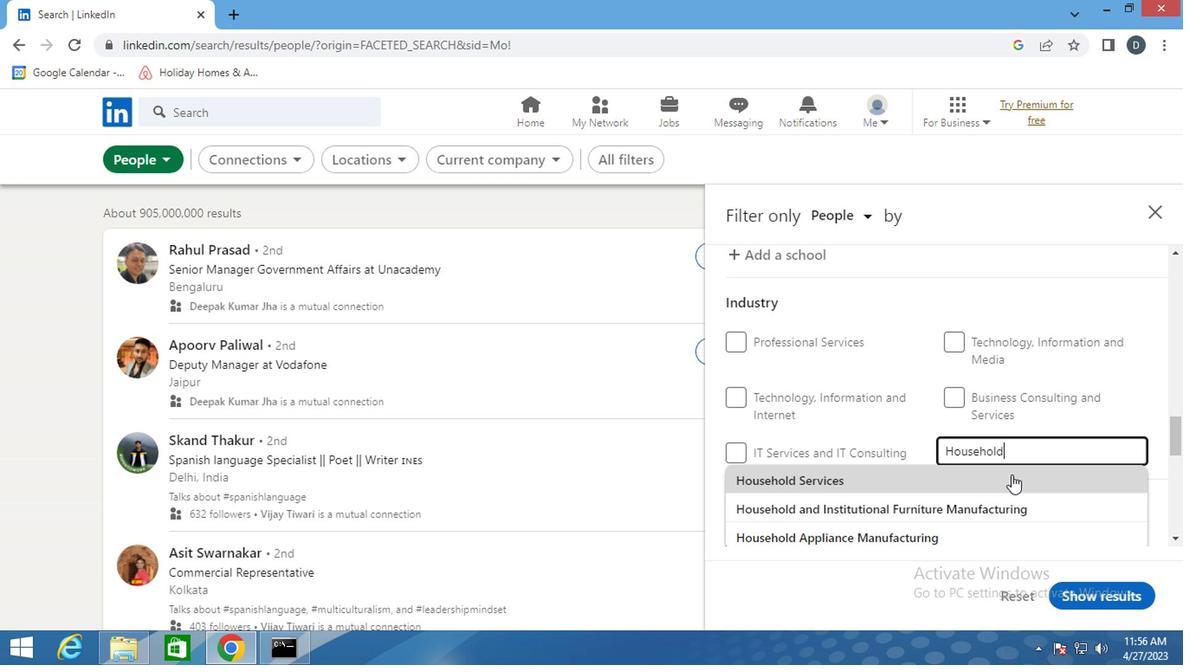 
Action: Mouse moved to (1007, 473)
Screenshot: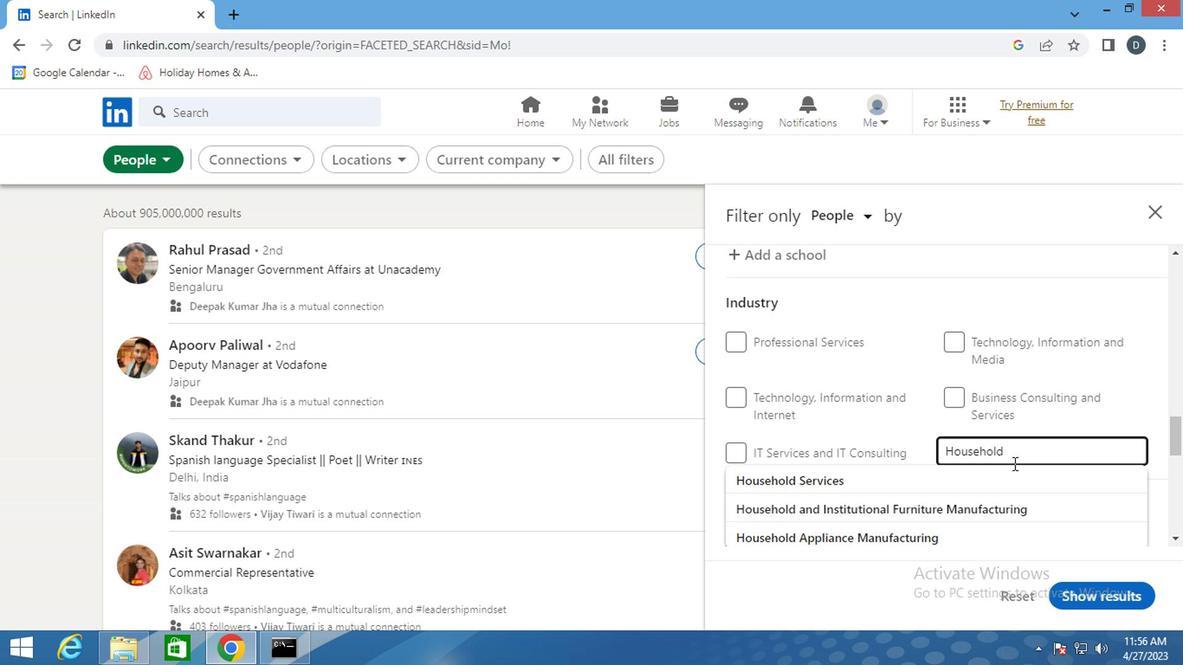 
Action: Mouse pressed left at (1007, 473)
Screenshot: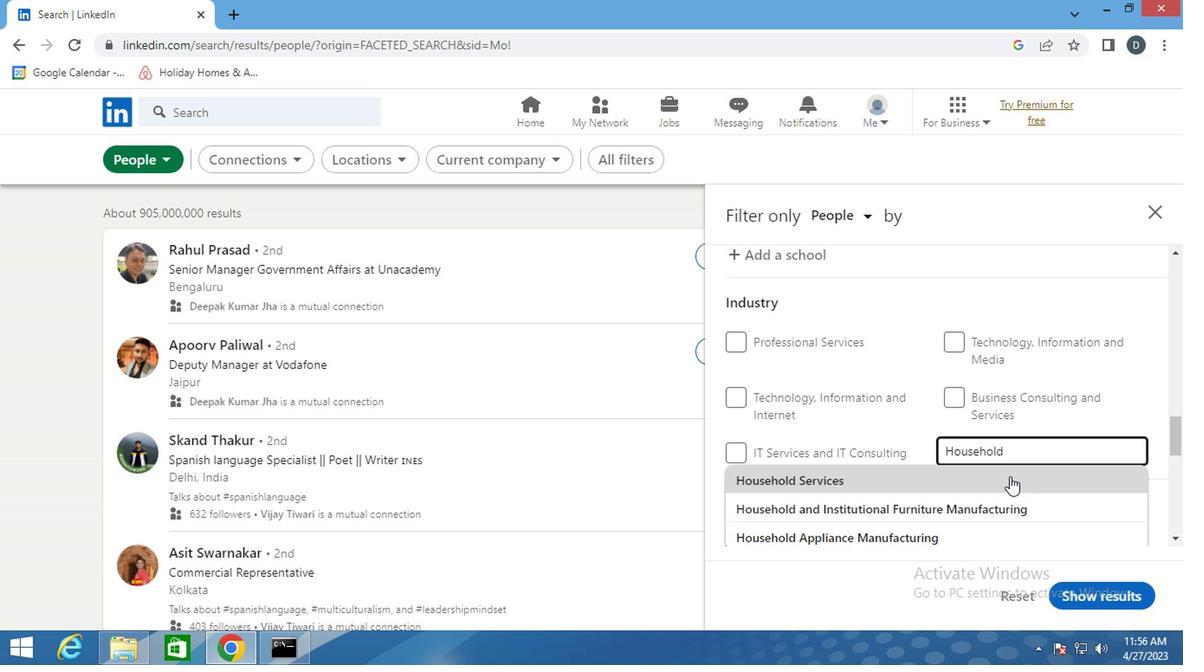 
Action: Mouse scrolled (1007, 473) with delta (0, 0)
Screenshot: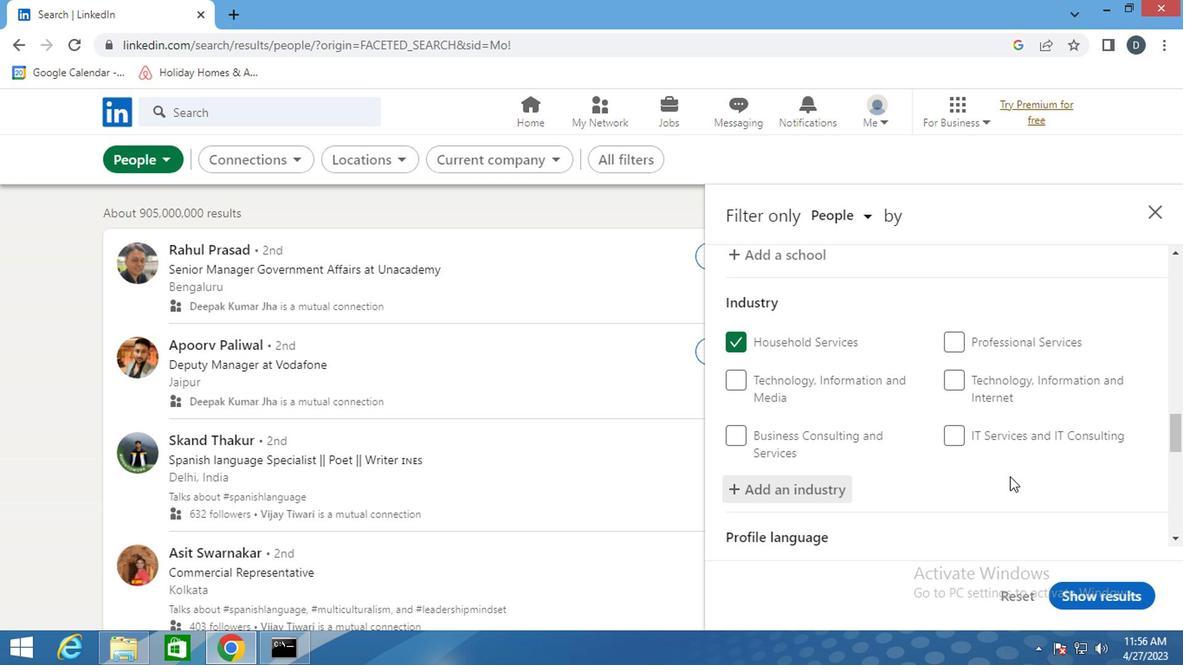 
Action: Mouse scrolled (1007, 473) with delta (0, 0)
Screenshot: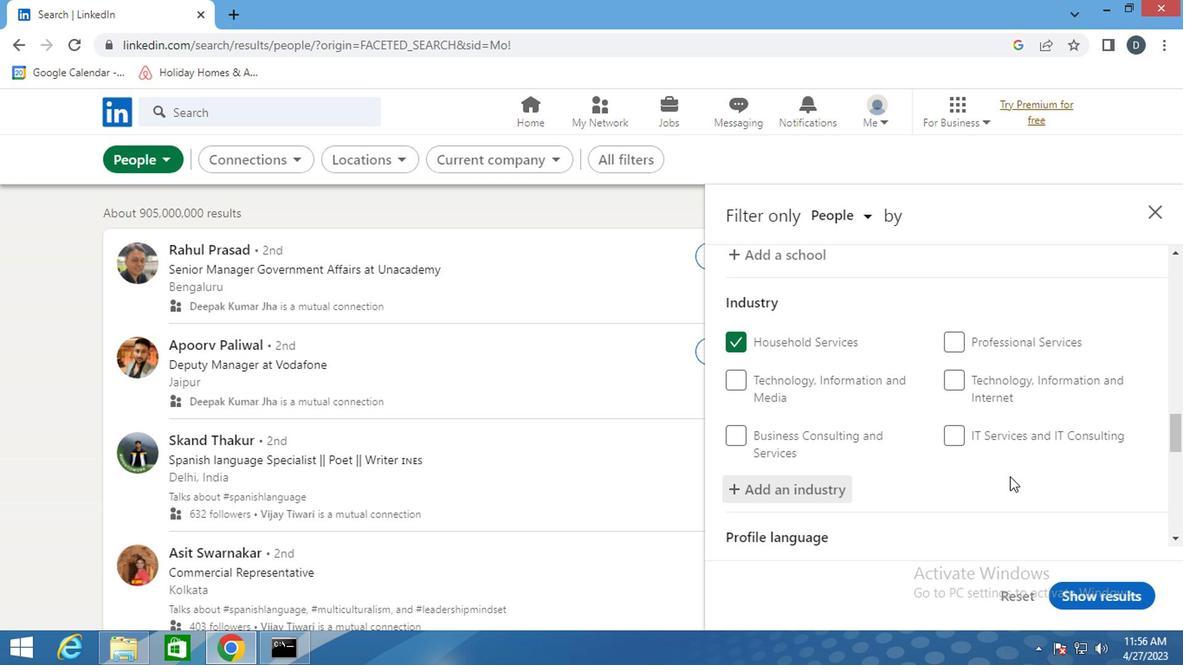 
Action: Mouse moved to (944, 448)
Screenshot: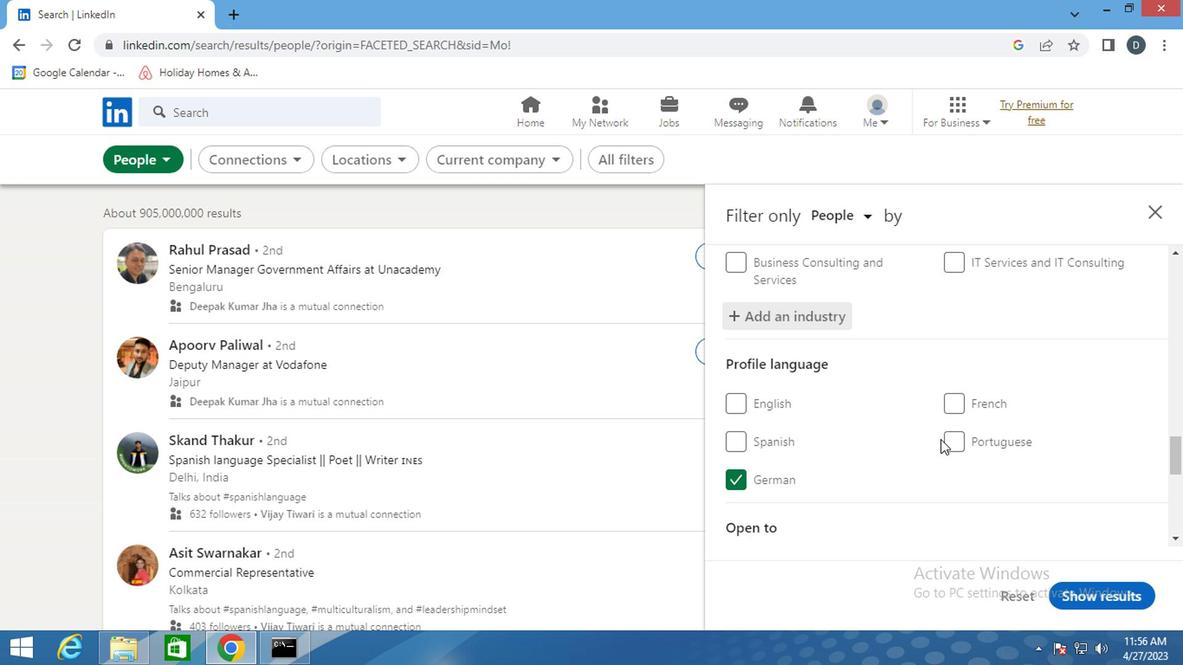 
Action: Mouse scrolled (944, 447) with delta (0, 0)
Screenshot: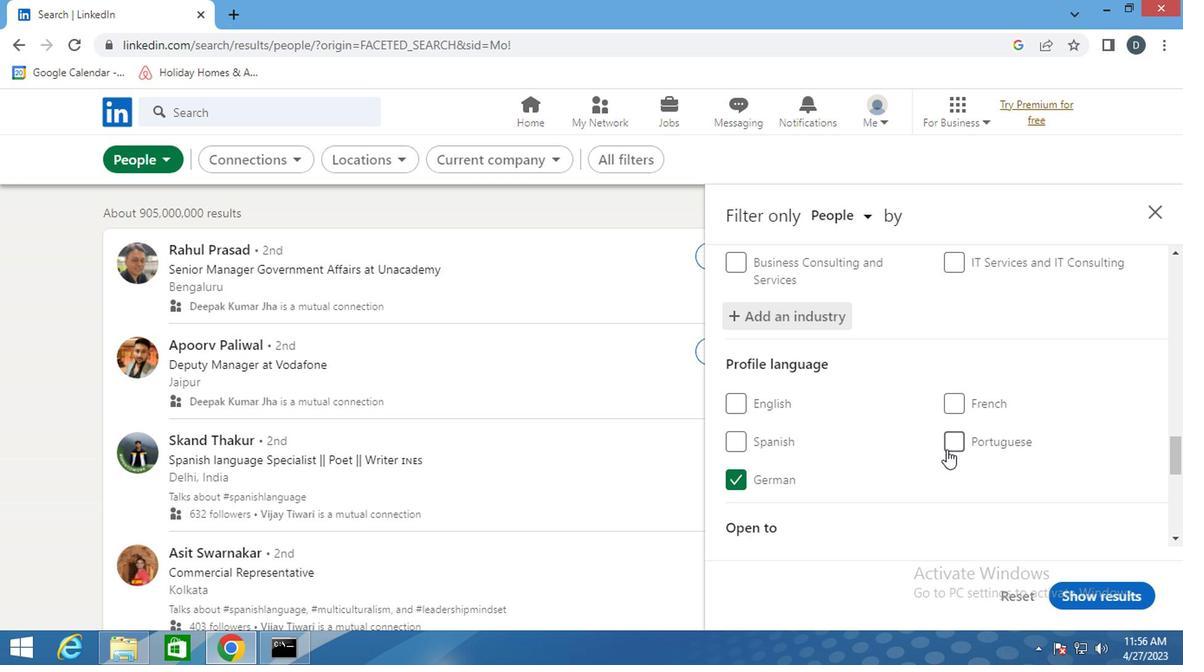 
Action: Mouse scrolled (944, 447) with delta (0, 0)
Screenshot: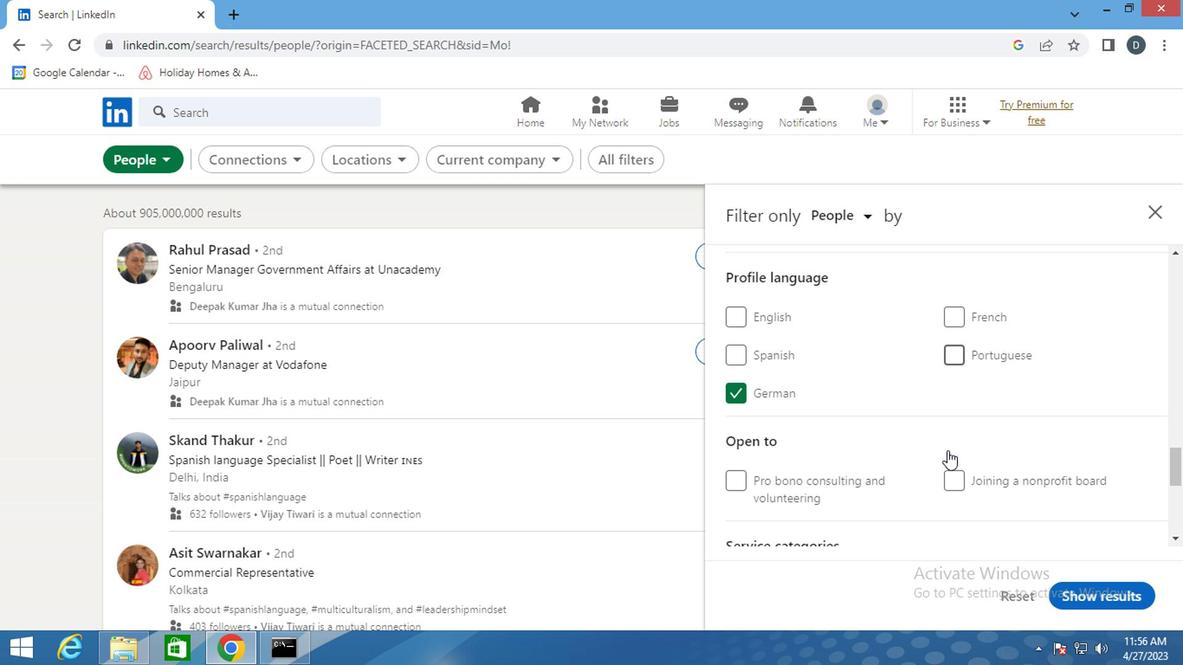
Action: Mouse scrolled (944, 447) with delta (0, 0)
Screenshot: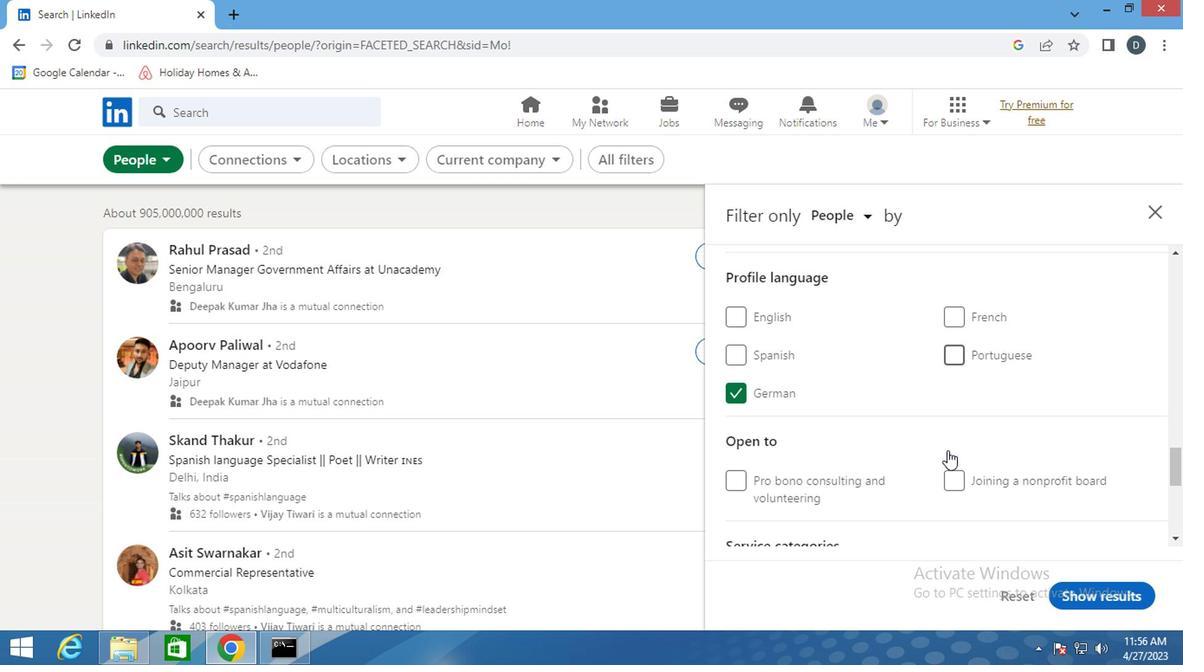 
Action: Mouse moved to (971, 438)
Screenshot: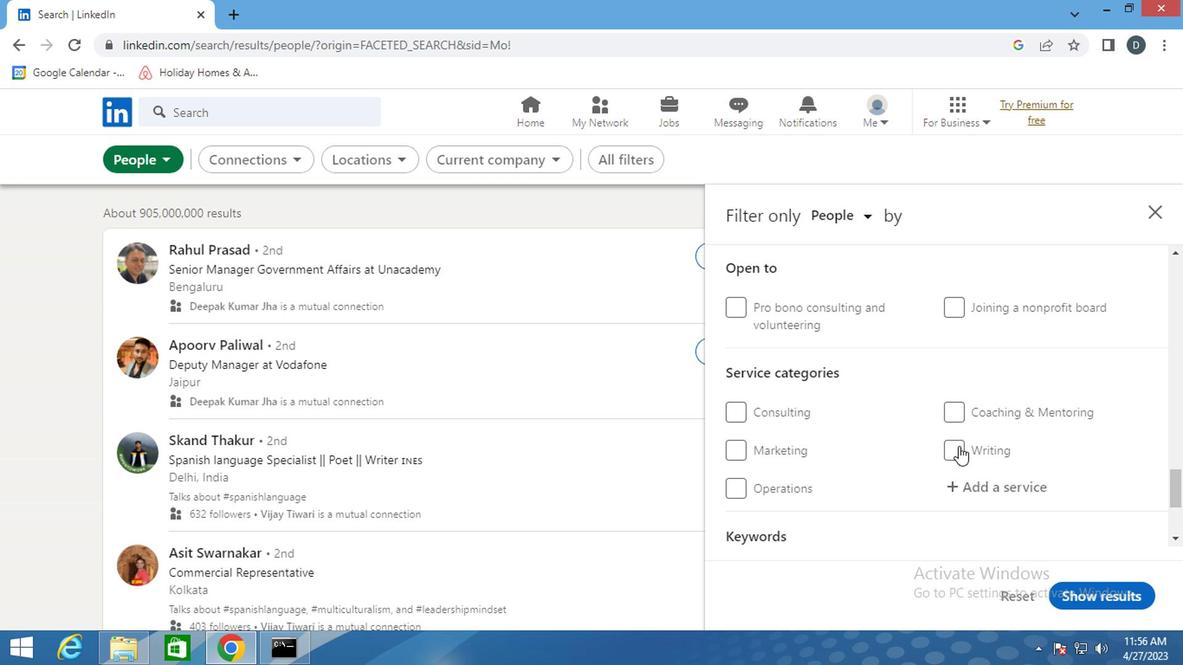 
Action: Mouse scrolled (971, 438) with delta (0, 0)
Screenshot: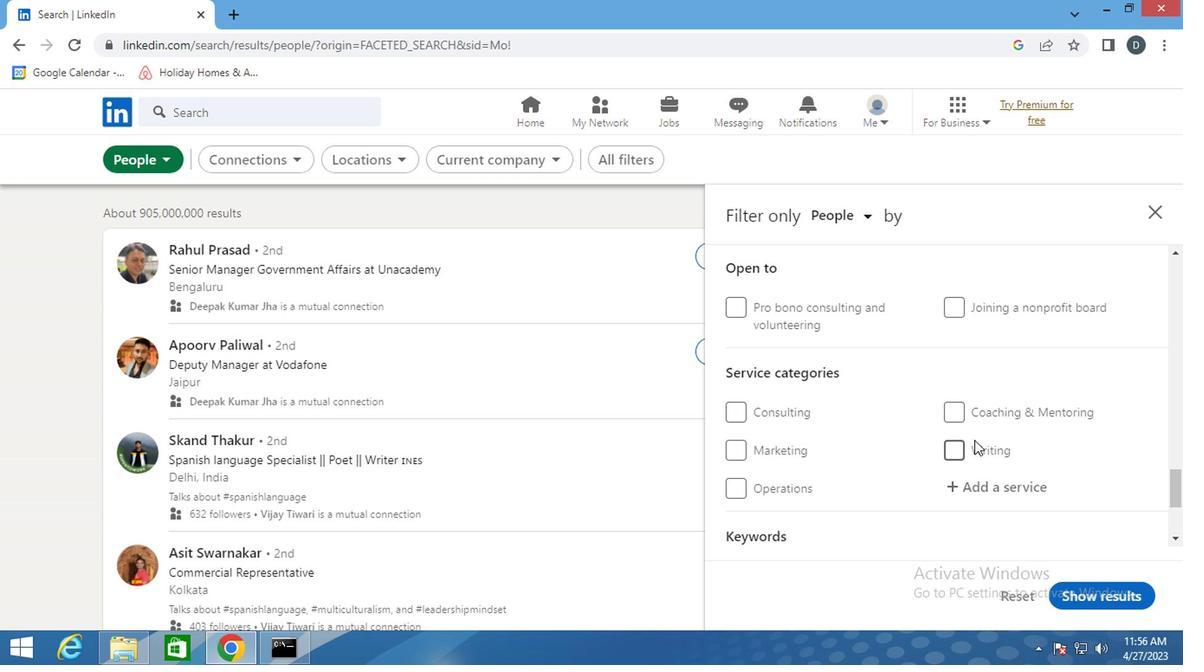 
Action: Mouse scrolled (971, 438) with delta (0, 0)
Screenshot: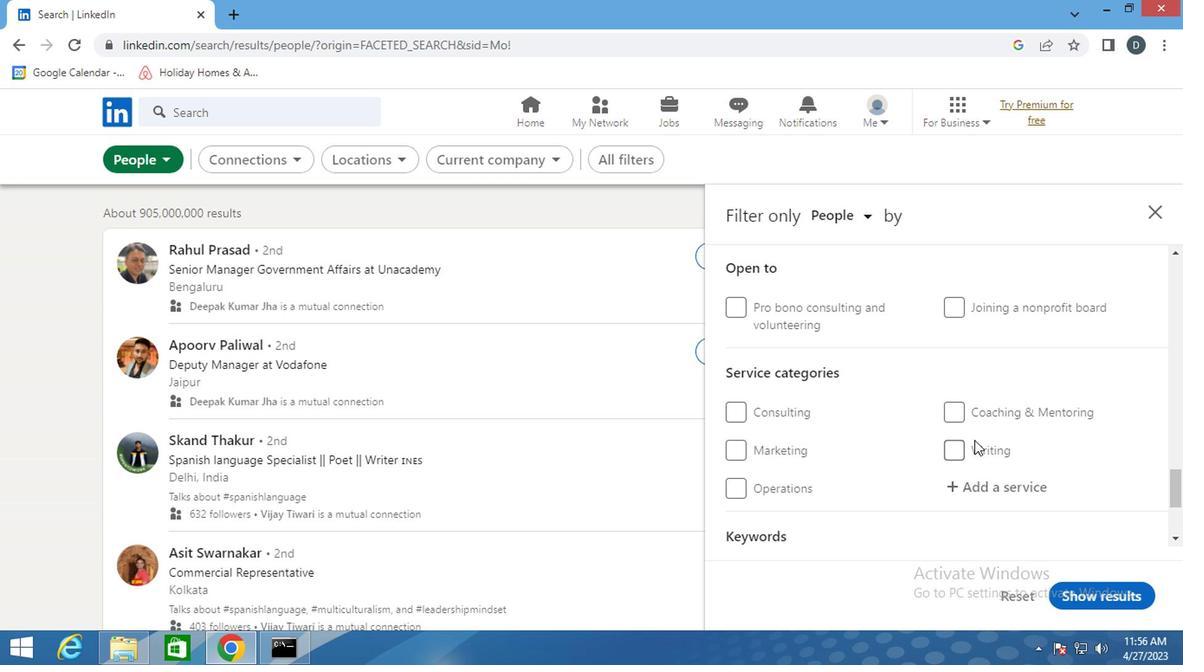 
Action: Mouse scrolled (971, 438) with delta (0, 0)
Screenshot: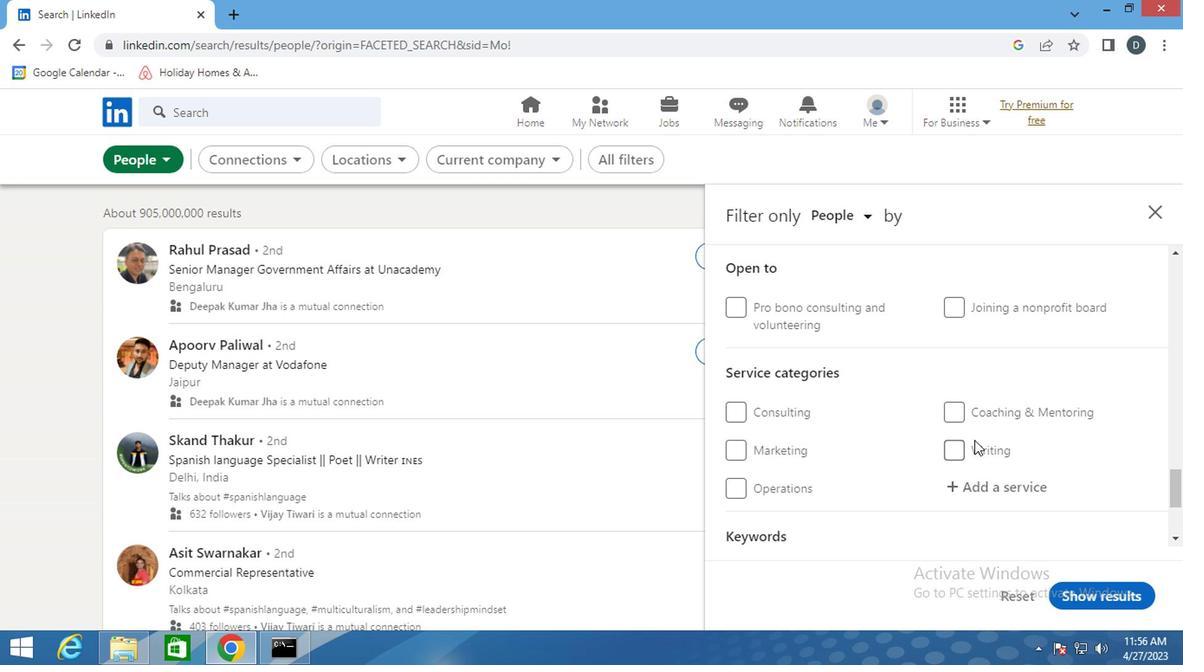 
Action: Mouse scrolled (971, 438) with delta (0, 0)
Screenshot: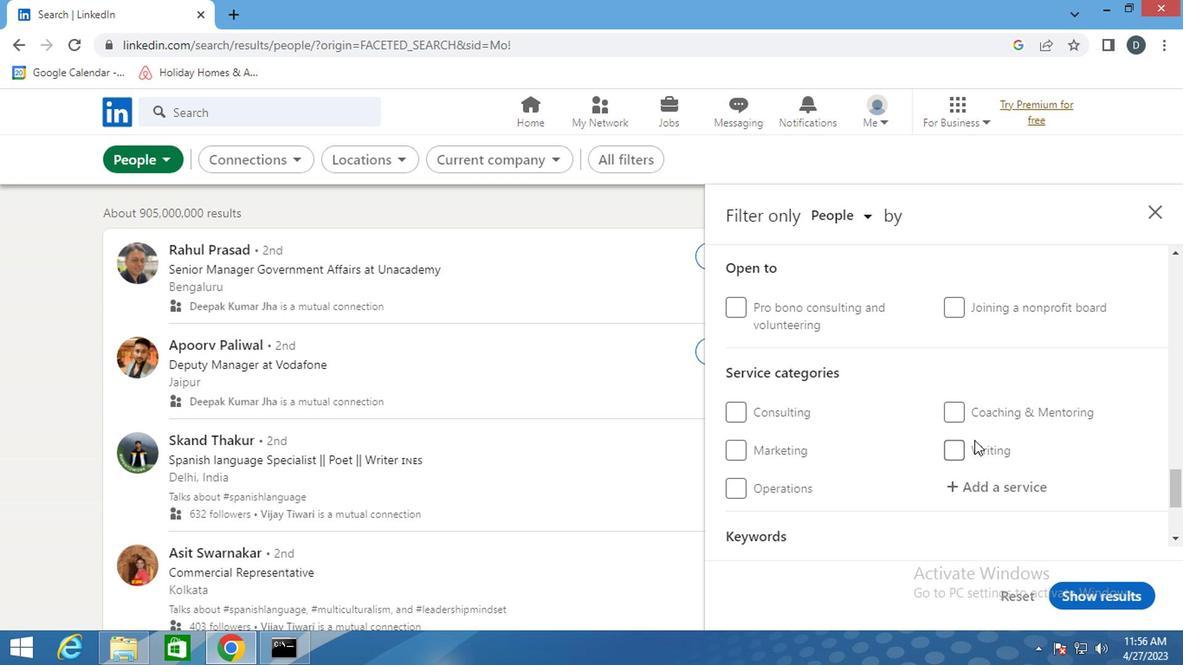 
Action: Mouse scrolled (971, 438) with delta (0, 0)
Screenshot: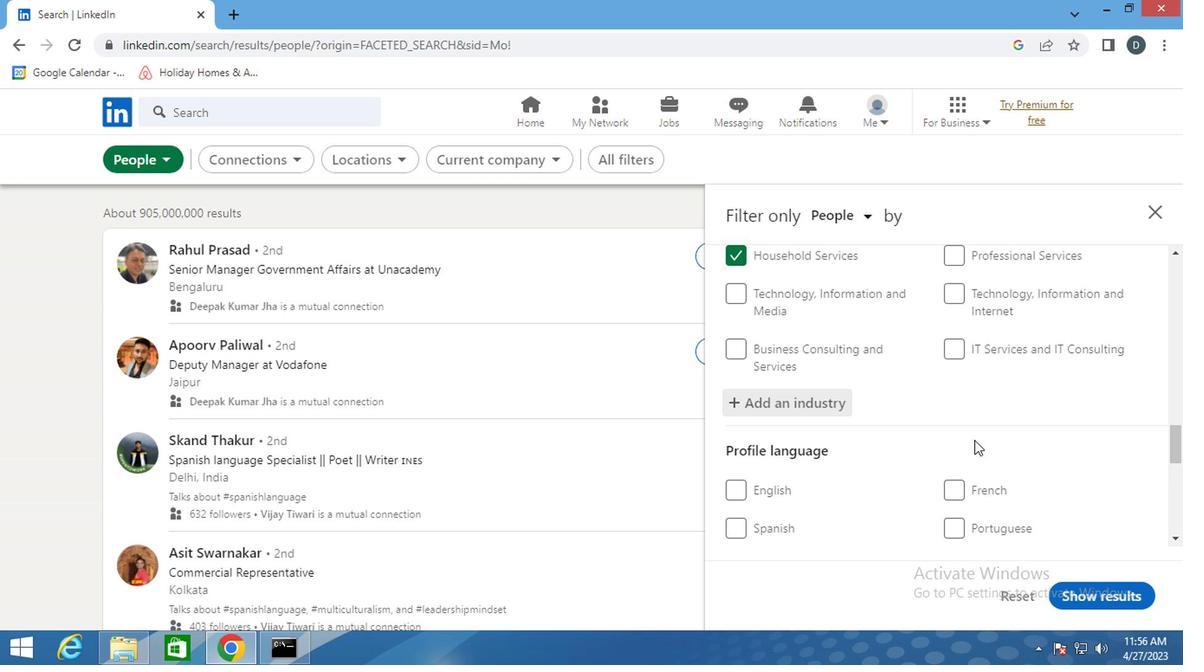 
Action: Mouse scrolled (971, 436) with delta (0, -1)
Screenshot: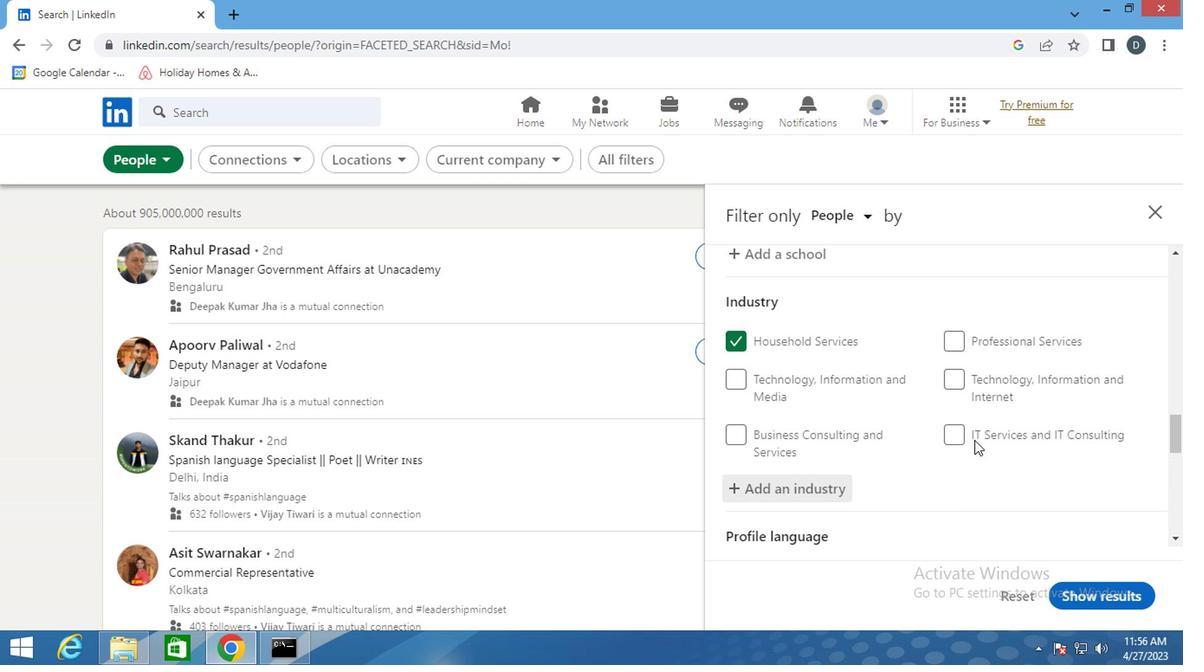 
Action: Mouse scrolled (971, 436) with delta (0, -1)
Screenshot: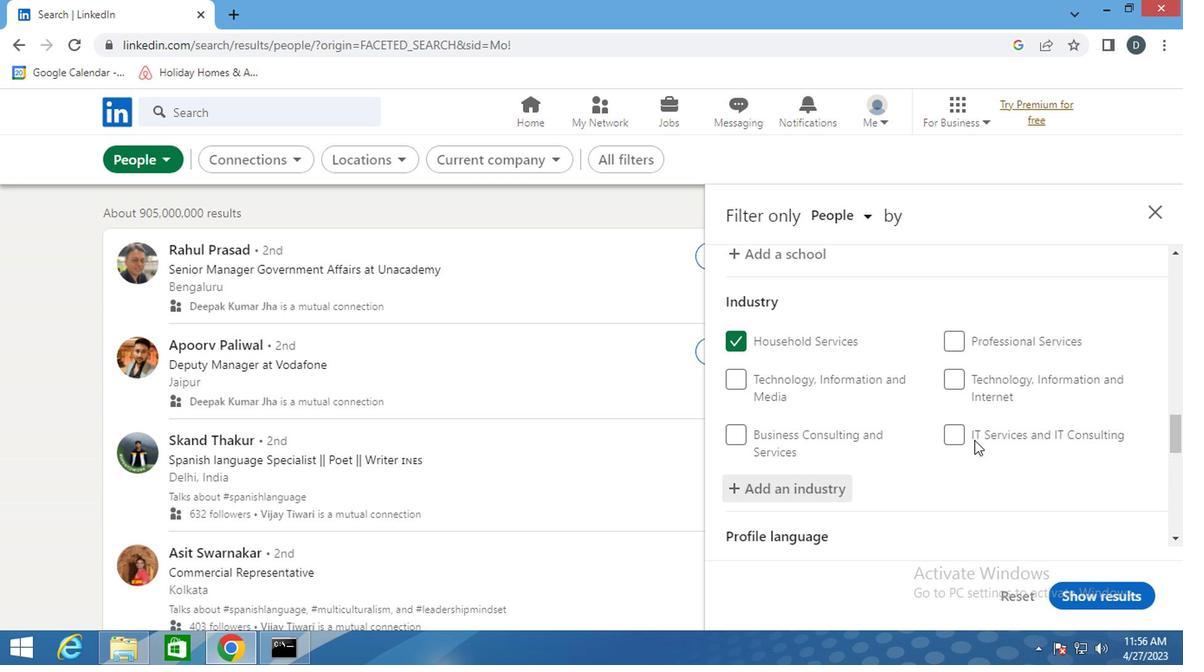 
Action: Mouse scrolled (971, 436) with delta (0, -1)
Screenshot: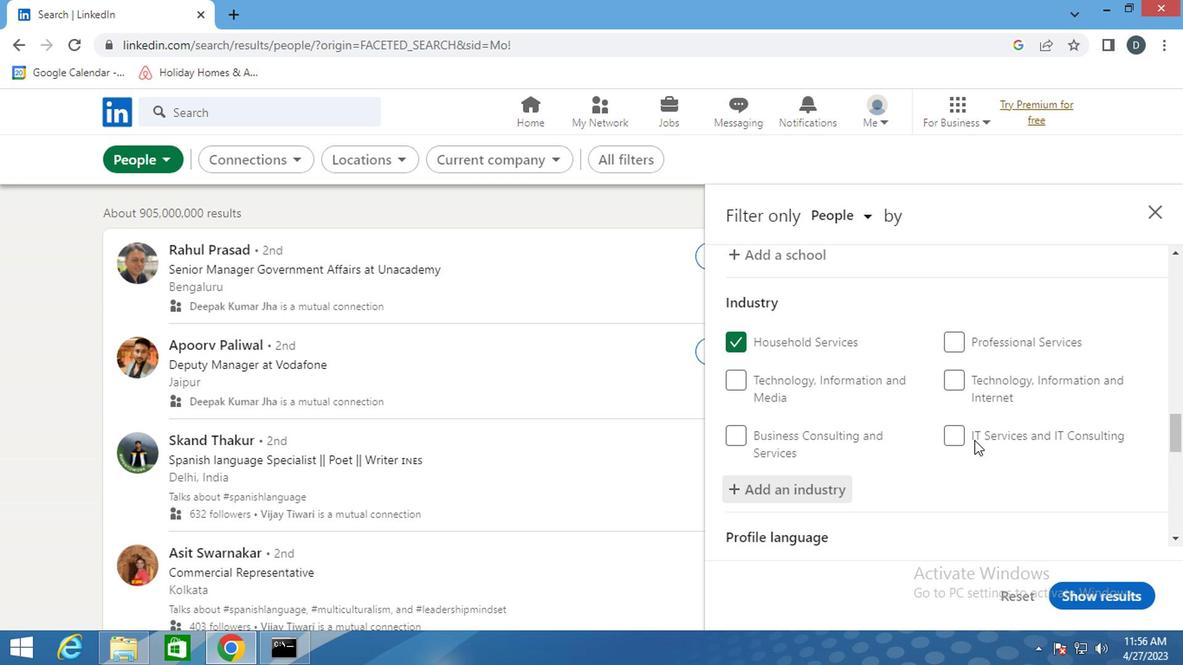 
Action: Mouse scrolled (971, 436) with delta (0, -1)
Screenshot: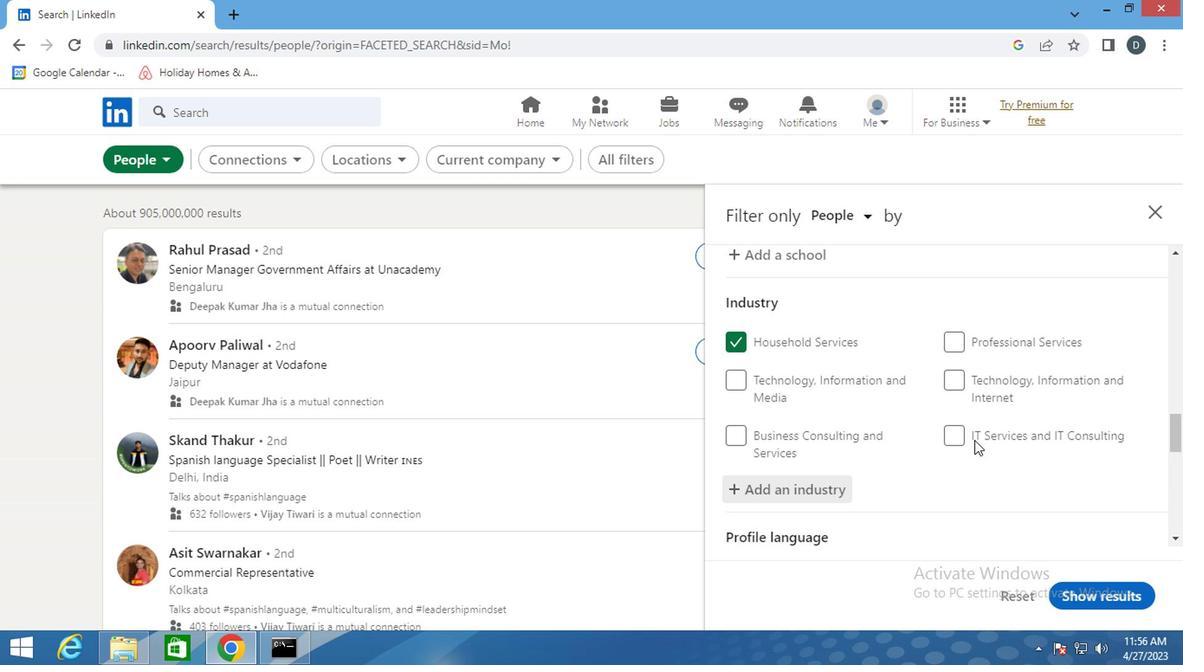 
Action: Mouse scrolled (971, 436) with delta (0, -1)
Screenshot: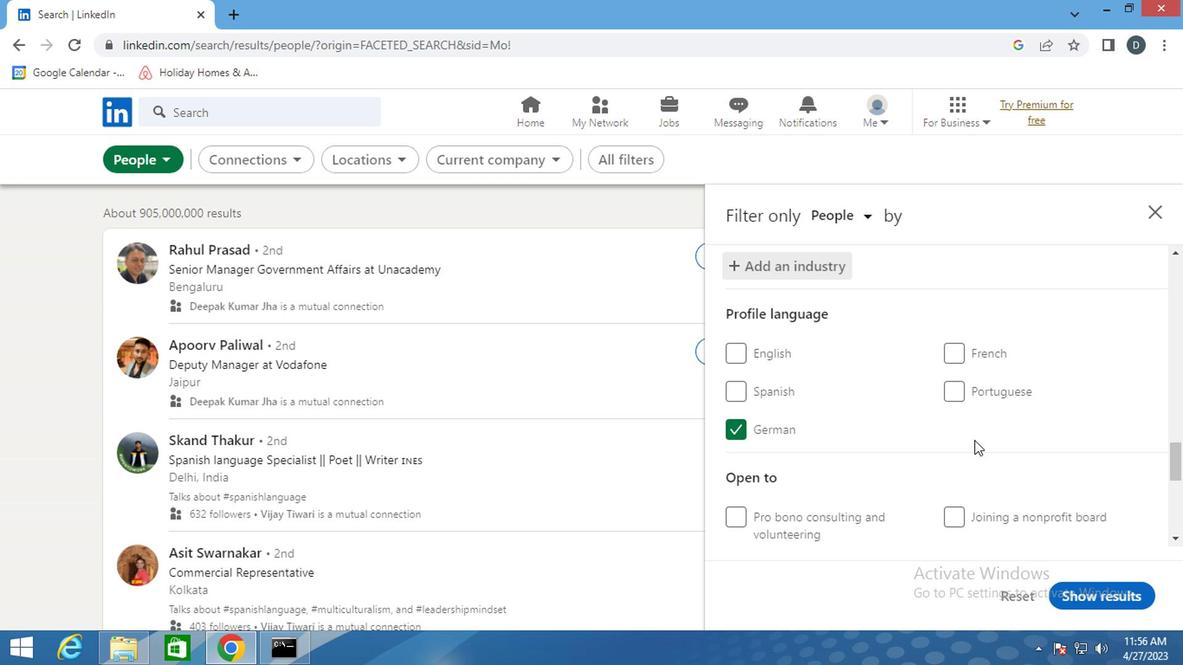 
Action: Mouse scrolled (971, 436) with delta (0, -1)
Screenshot: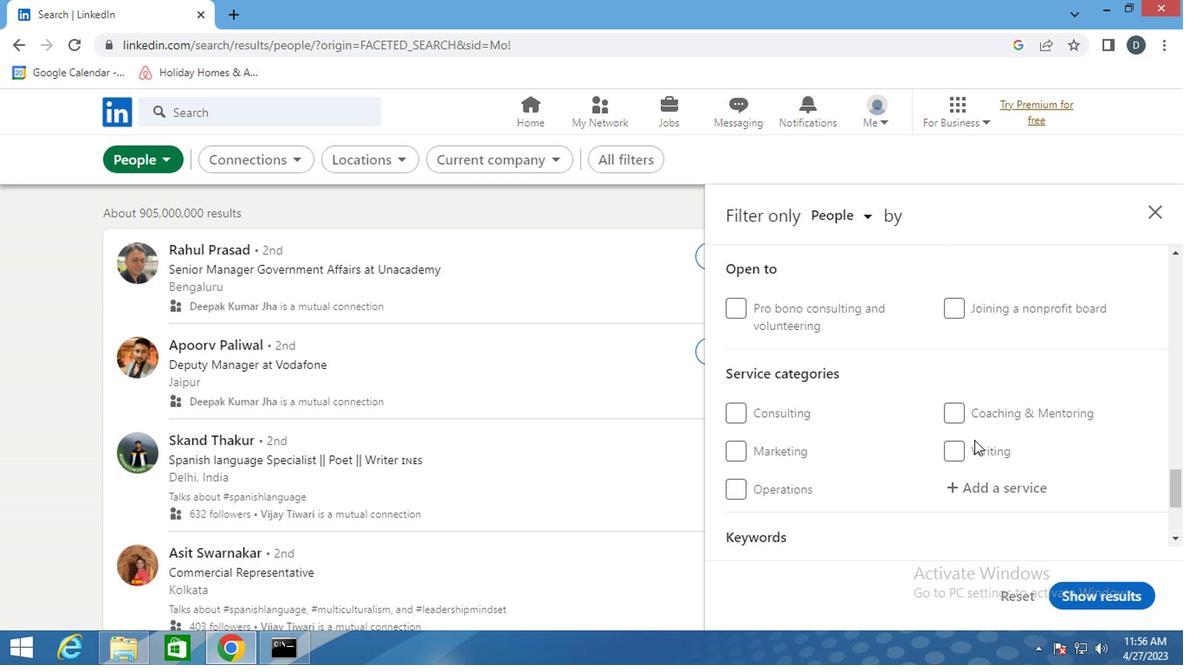 
Action: Mouse moved to (1018, 392)
Screenshot: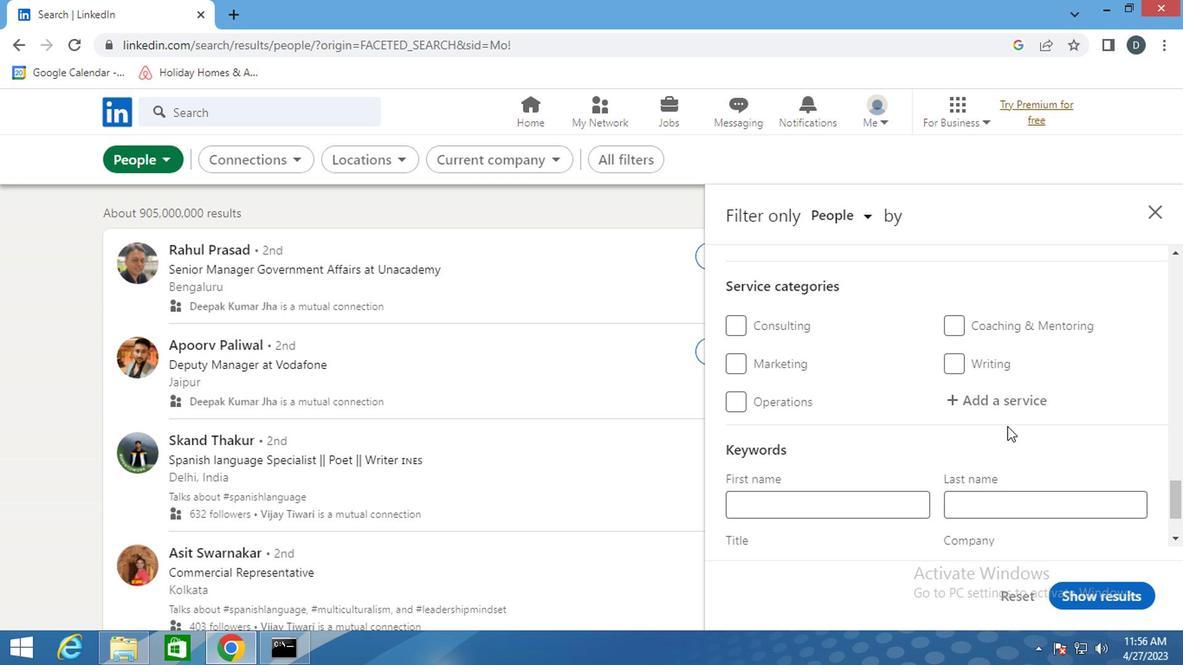 
Action: Mouse pressed left at (1018, 392)
Screenshot: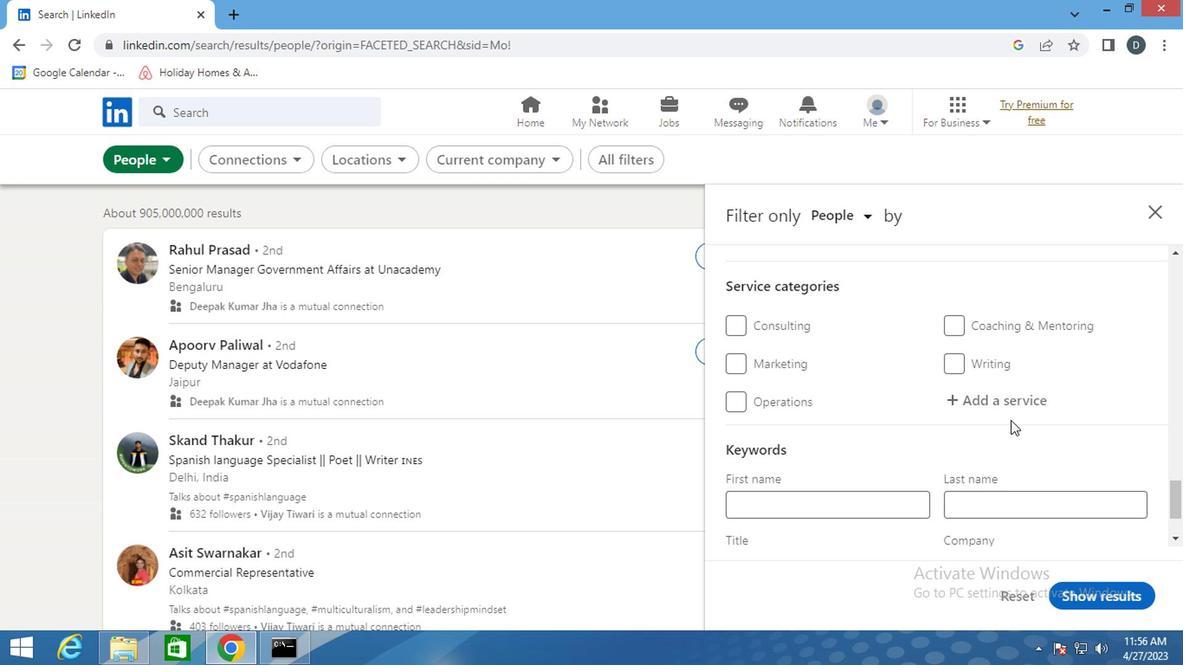 
Action: Key pressed <Key.shift><Key.shift><Key.shift><Key.shift><Key.shift><Key.shift>EMAIL<Key.space>
Screenshot: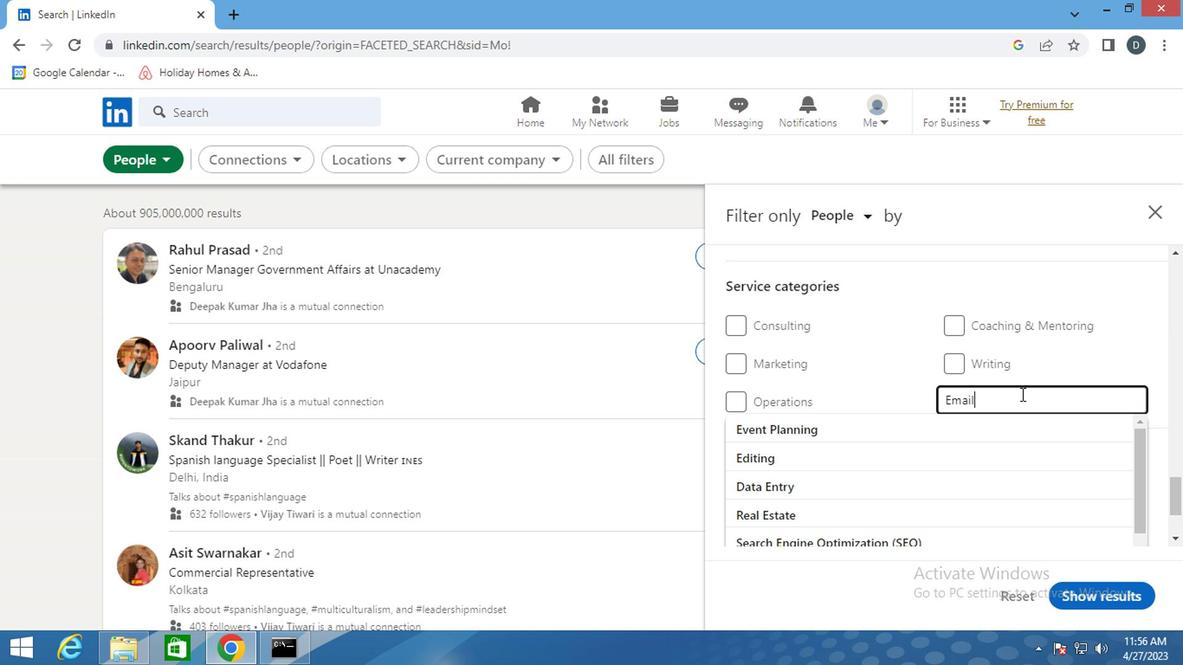 
Action: Mouse moved to (975, 421)
Screenshot: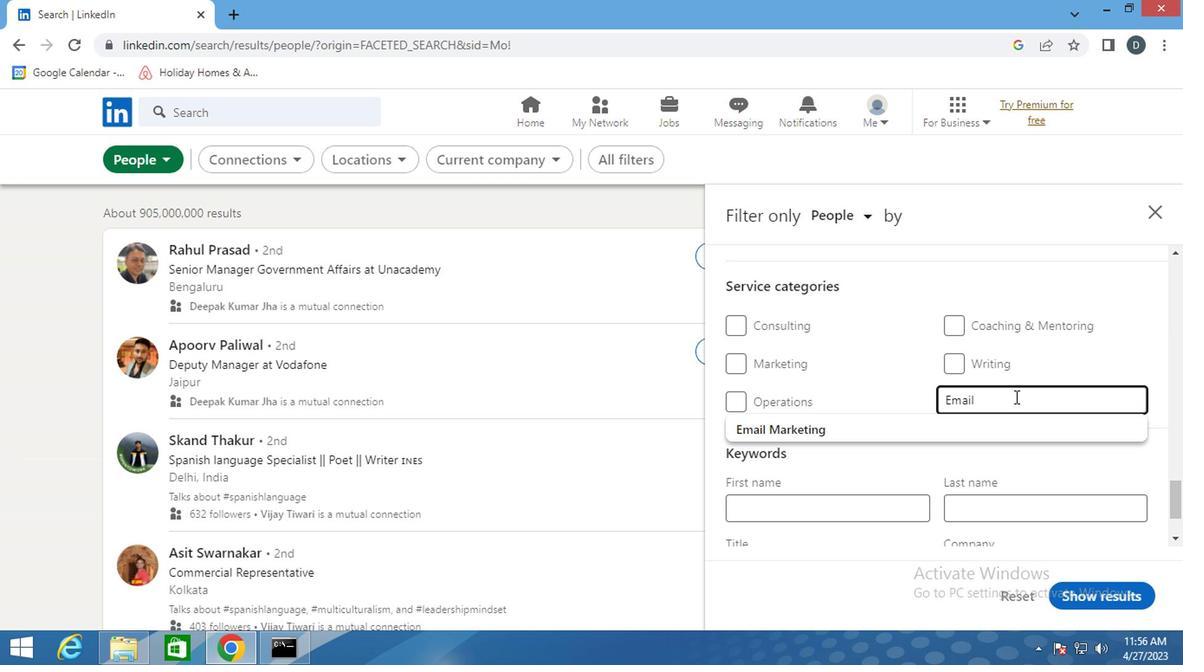 
Action: Mouse pressed left at (975, 421)
Screenshot: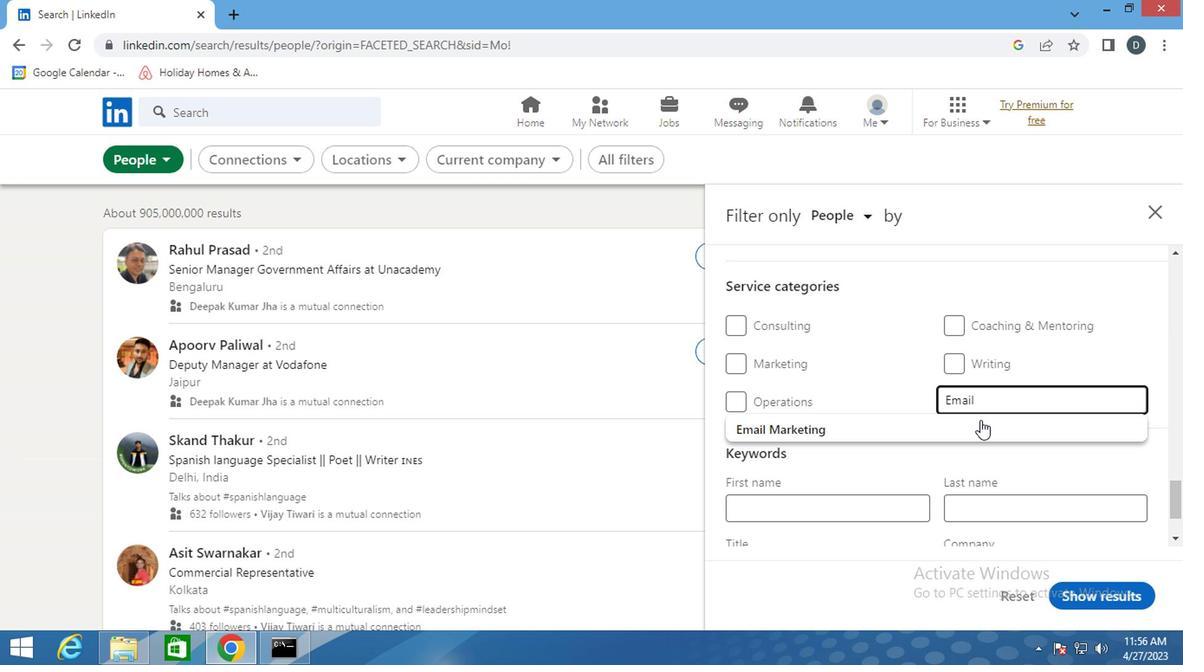 
Action: Mouse moved to (936, 427)
Screenshot: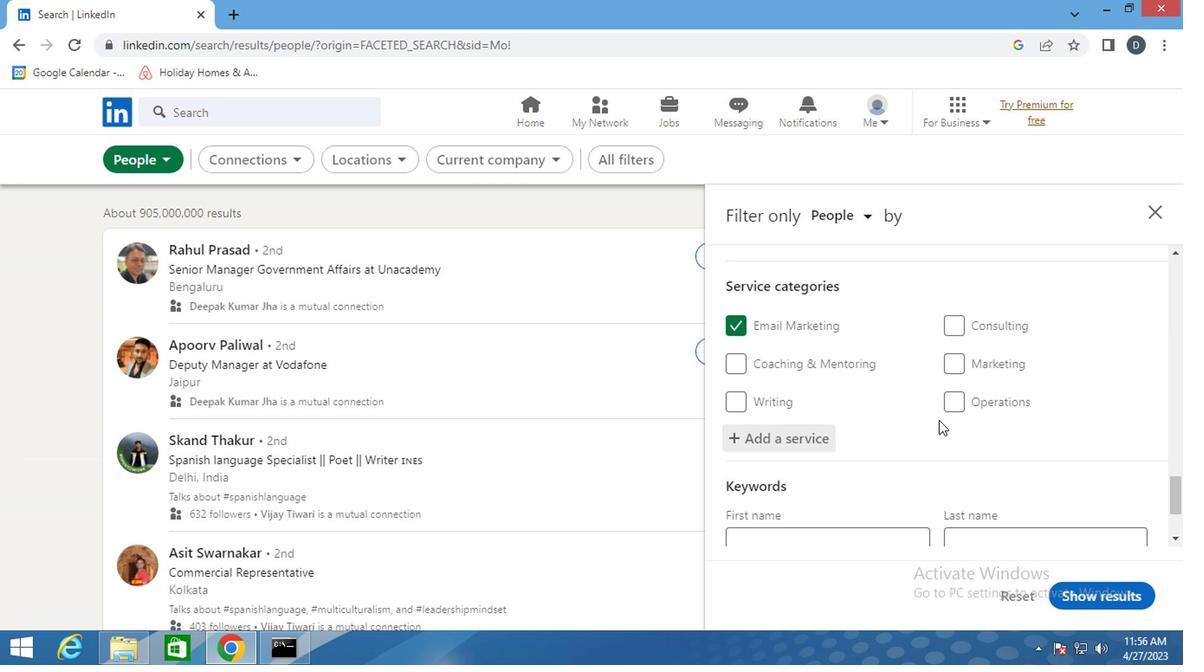 
Action: Mouse scrolled (936, 425) with delta (0, -1)
Screenshot: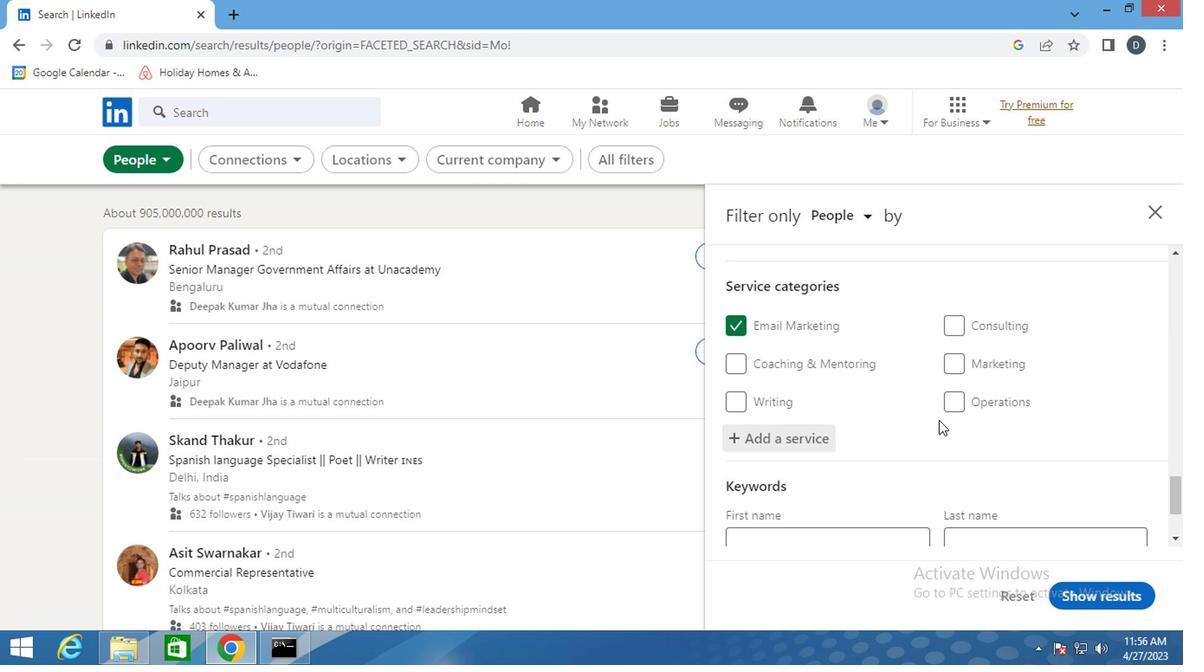 
Action: Mouse scrolled (936, 425) with delta (0, -1)
Screenshot: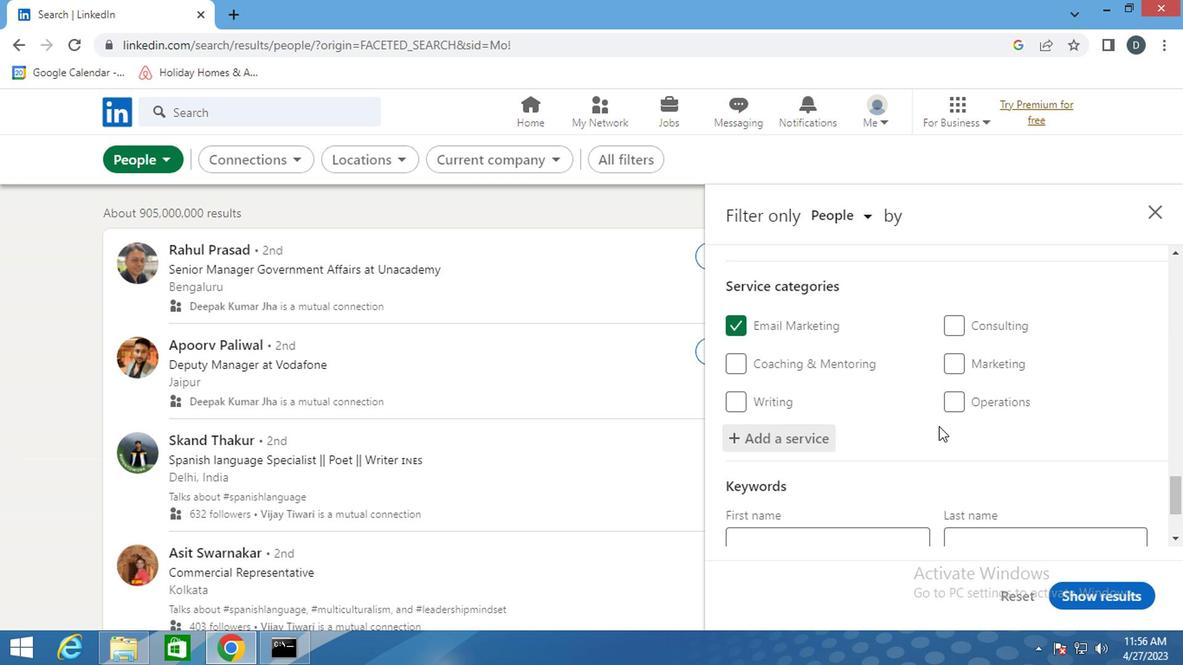 
Action: Mouse moved to (884, 467)
Screenshot: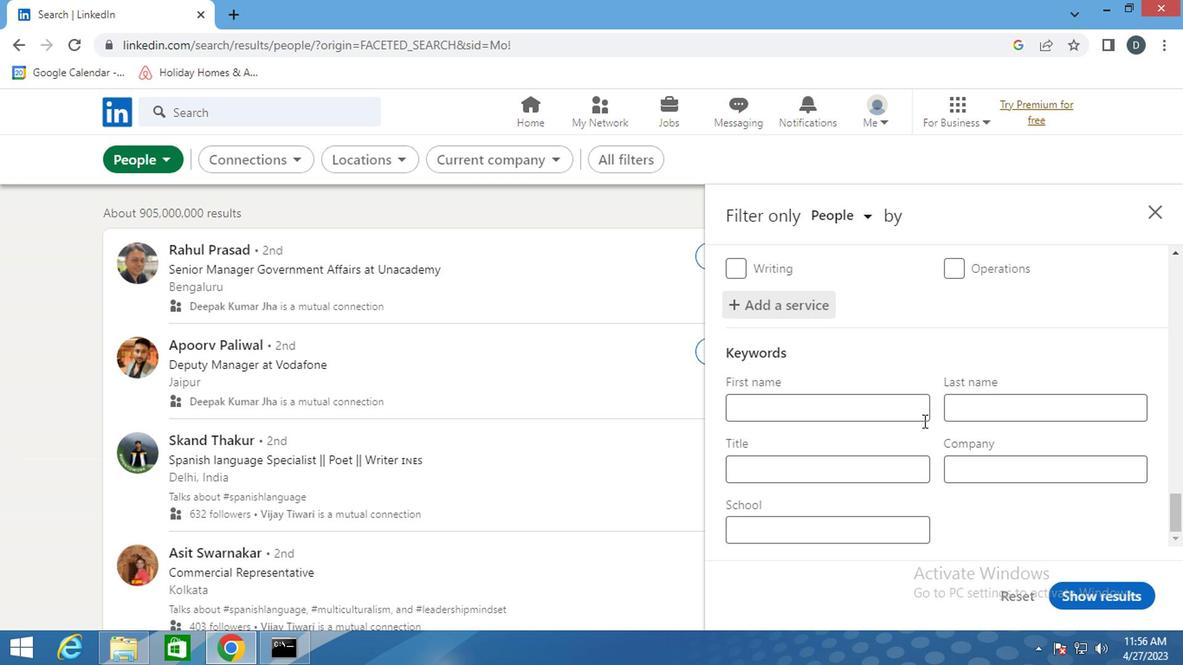 
Action: Mouse pressed left at (884, 467)
Screenshot: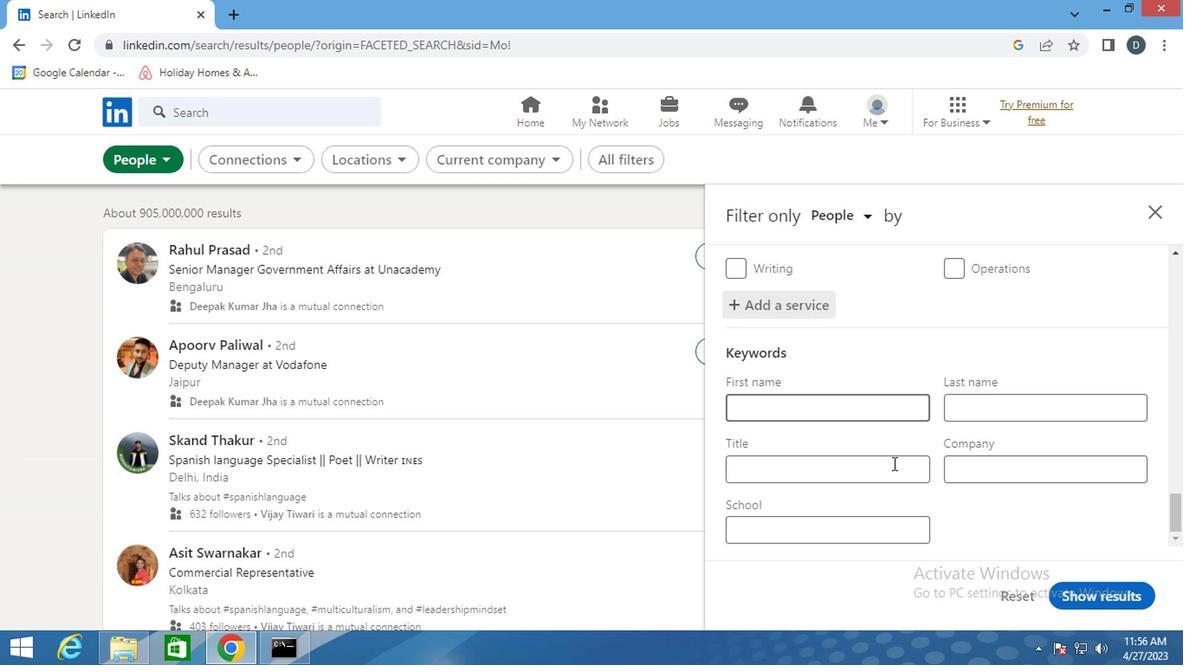 
Action: Mouse moved to (878, 469)
Screenshot: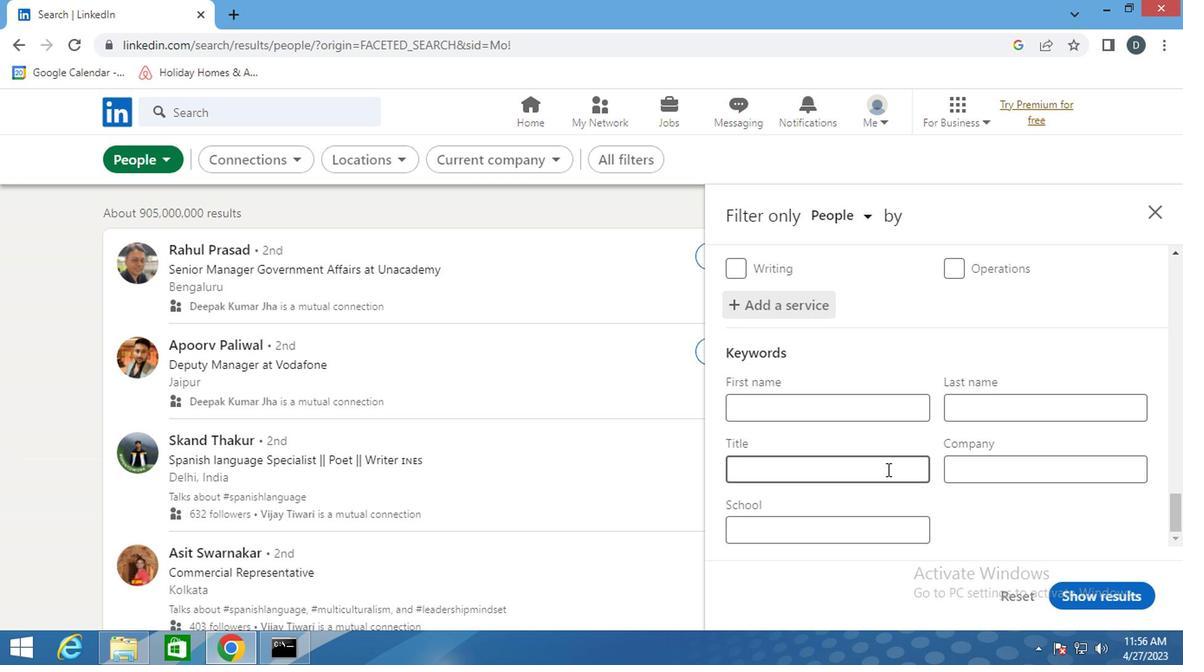 
Action: Key pressed <Key.shift><Key.shift><Key.shift><Key.shift><Key.shift><Key.shift><Key.shift><Key.shift><Key.shift><Key.shift><Key.shift><Key.shift><Key.shift><Key.shift><Key.shift><Key.shift><Key.shift><Key.shift><Key.shift><Key.shift><Key.shift><Key.shift><Key.shift><Key.shift><Key.shift><Key.shift><Key.shift><Key.shift><Key.shift><Key.shift><Key.shift><Key.shift>HOMELI<Key.backspace>ESS<Key.space><Key.shift>SHELTER<Key.space><Key.shift><Key.backspace><Key.backspace><Key.backspace><Key.backspace><Key.backspace><Key.backspace><Key.backspace>HELTER<Key.space><Key.shift><Key.shift><Key.shift><Key.shift>WORKER
Screenshot: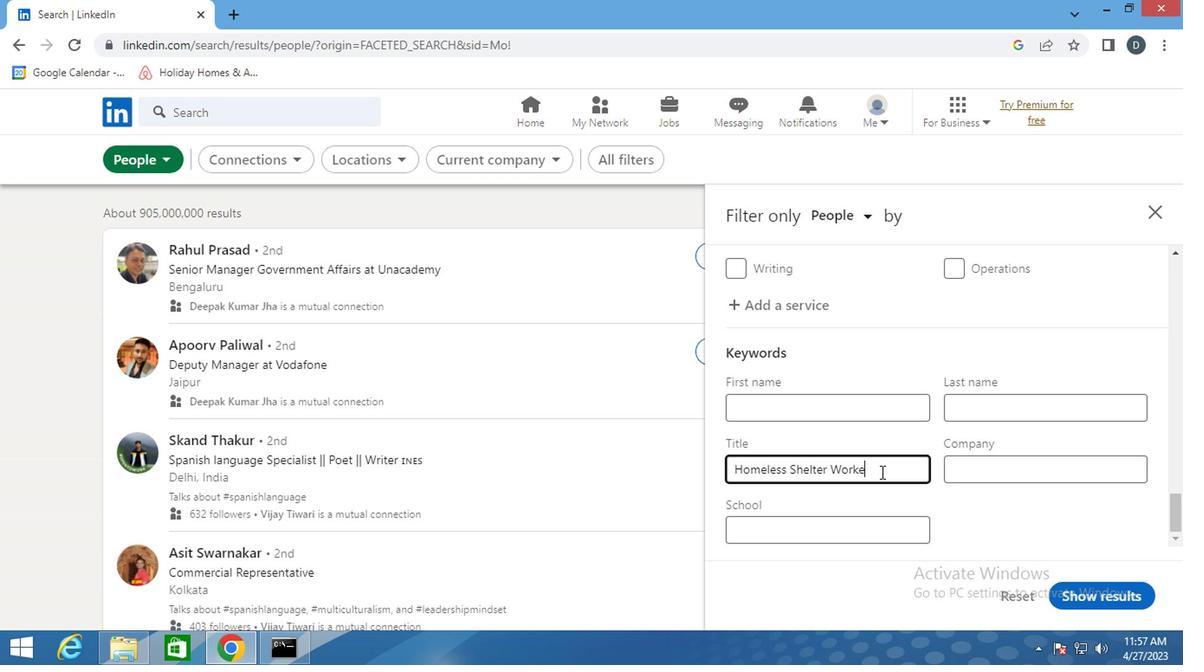 
Action: Mouse moved to (1075, 595)
Screenshot: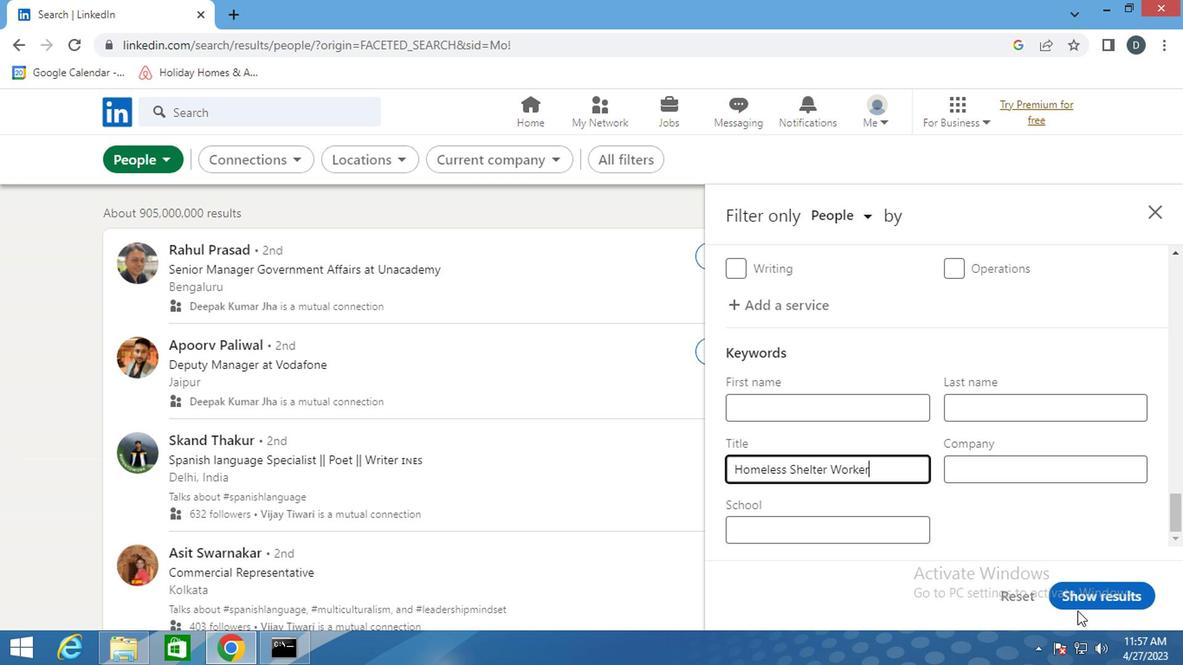 
Action: Mouse pressed left at (1075, 595)
Screenshot: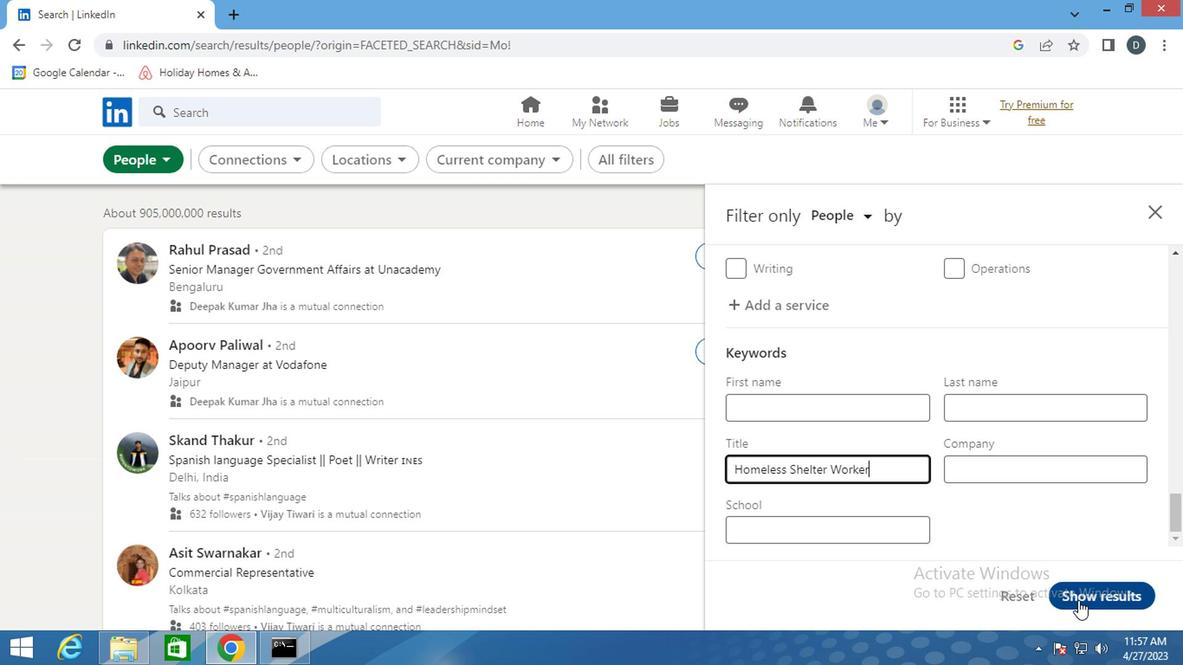 
Action: Mouse moved to (778, 456)
Screenshot: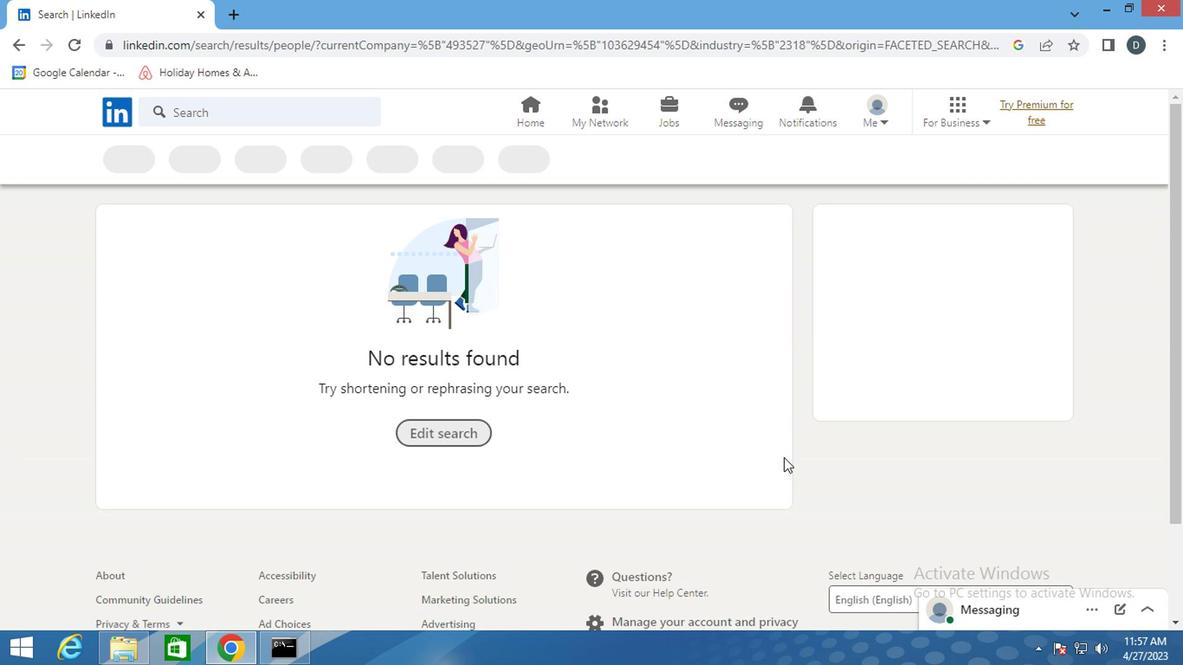 
